 Task: Find connections with filter location São Jerônimo with filter topic #Leadershipwith filter profile language Spanish with filter current company L&T Valves with filter school Sri Sairam Engineering College with filter industry Rubber Products Manufacturing with filter service category Life Coaching with filter keywords title Auditor
Action: Mouse moved to (646, 109)
Screenshot: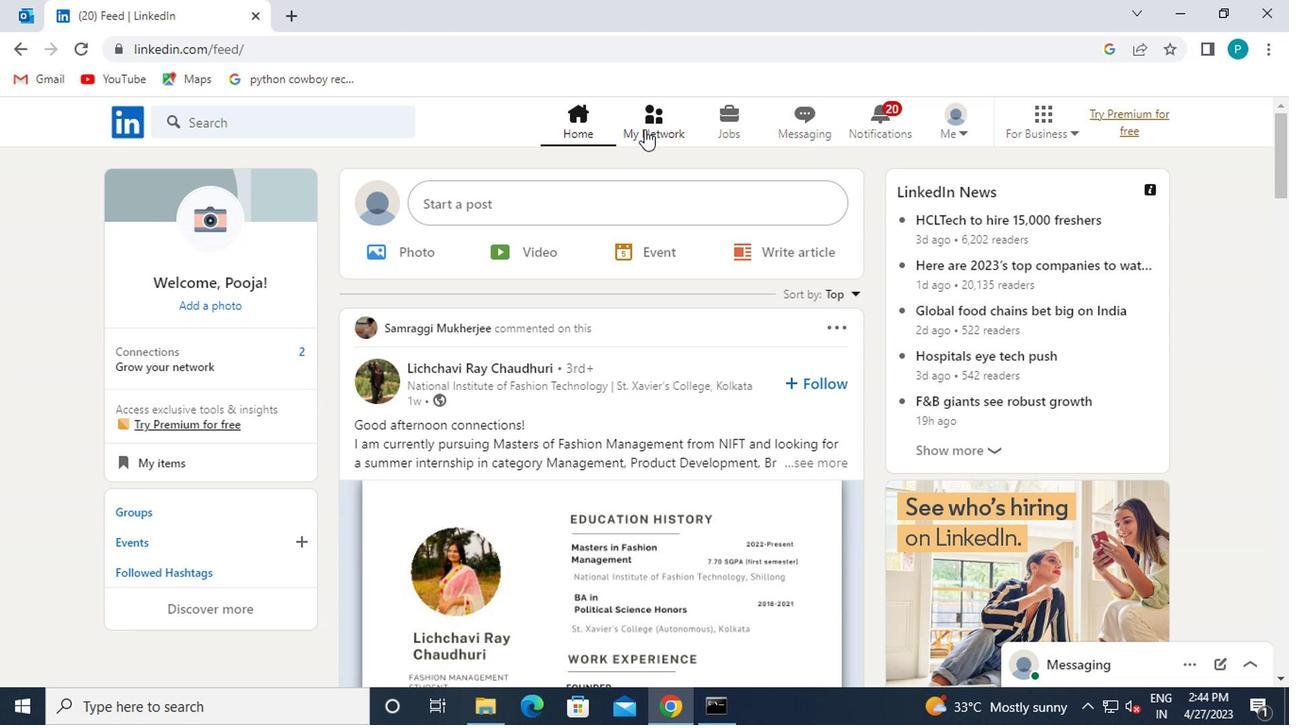 
Action: Mouse pressed left at (646, 109)
Screenshot: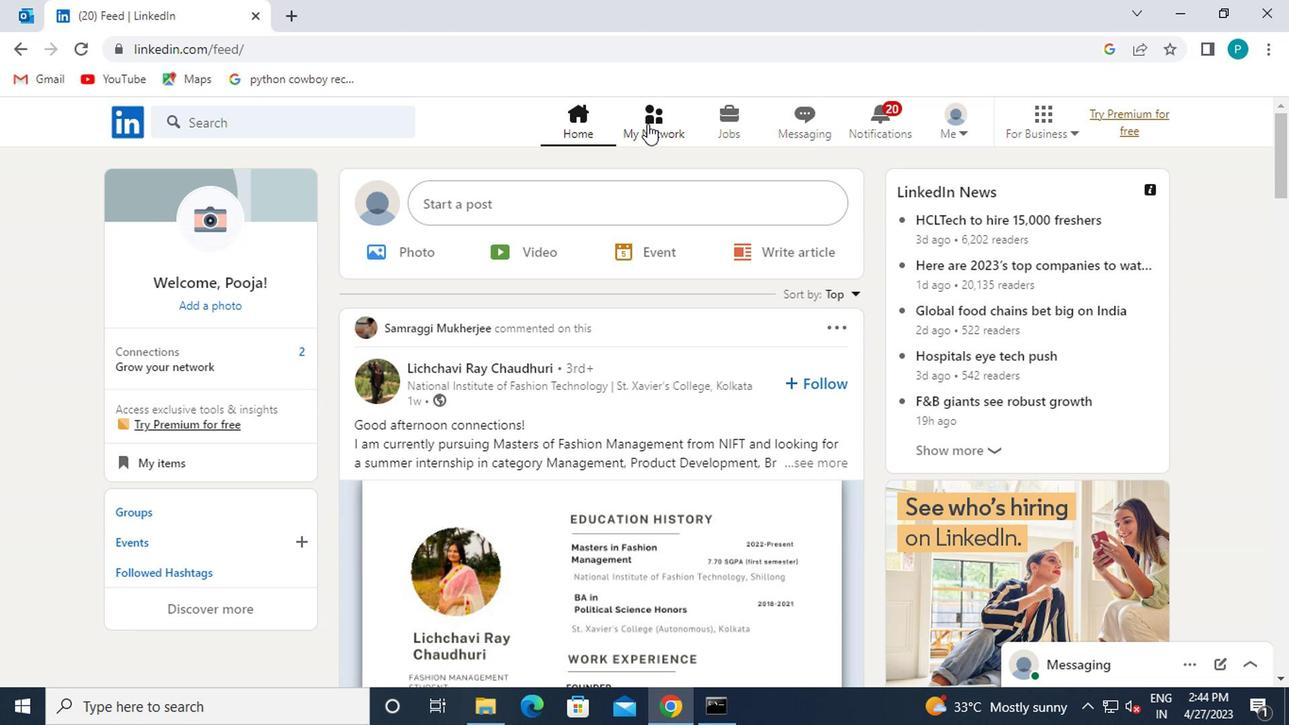
Action: Mouse moved to (159, 233)
Screenshot: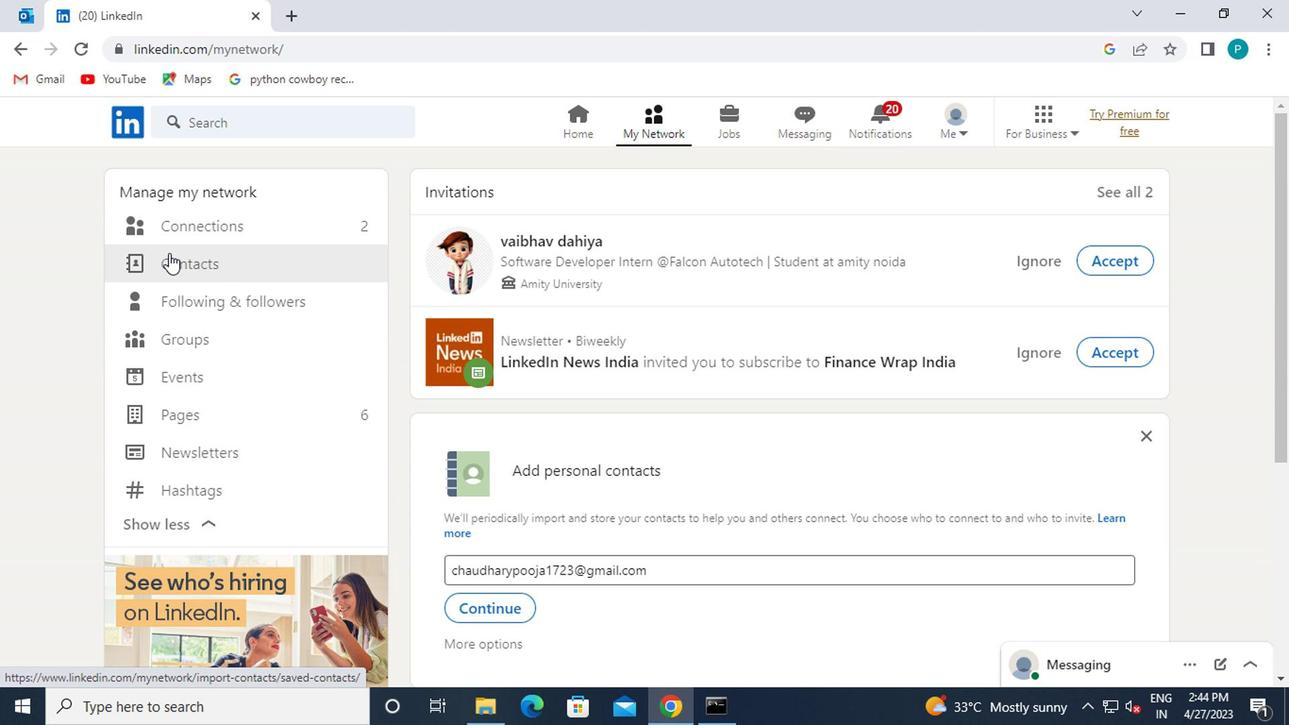 
Action: Mouse pressed left at (159, 233)
Screenshot: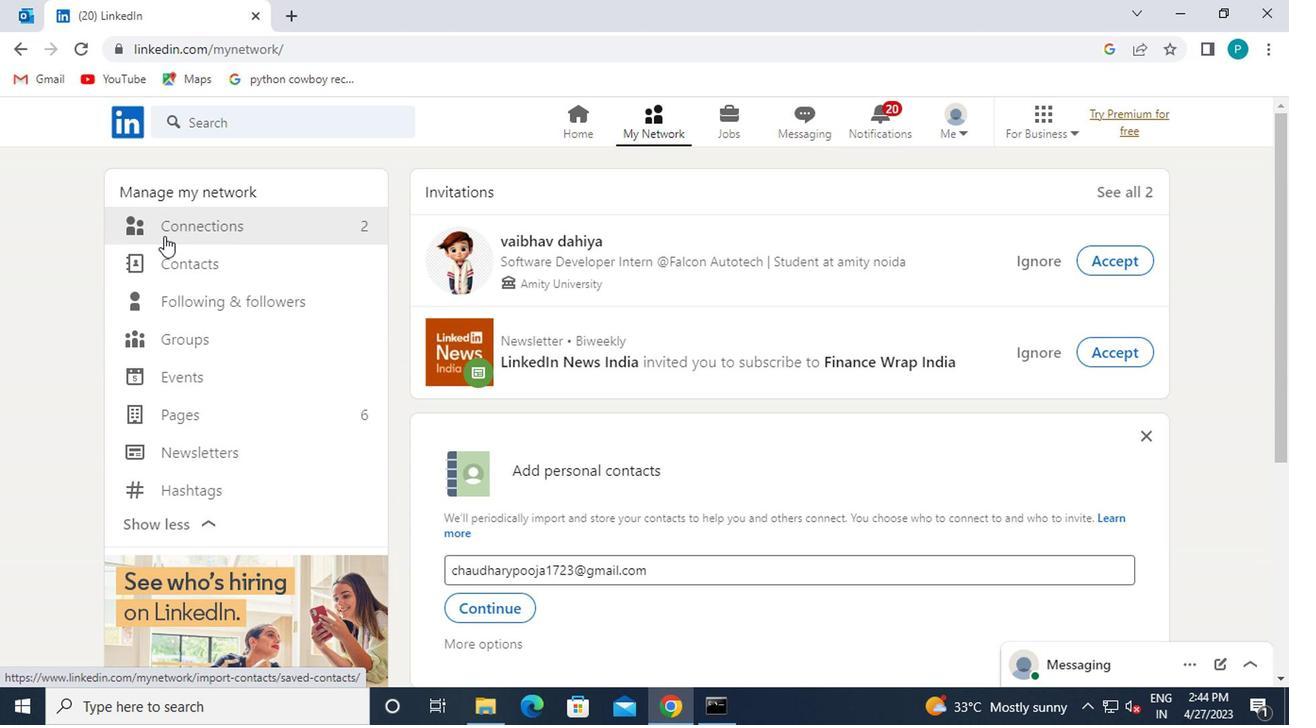 
Action: Mouse moved to (770, 219)
Screenshot: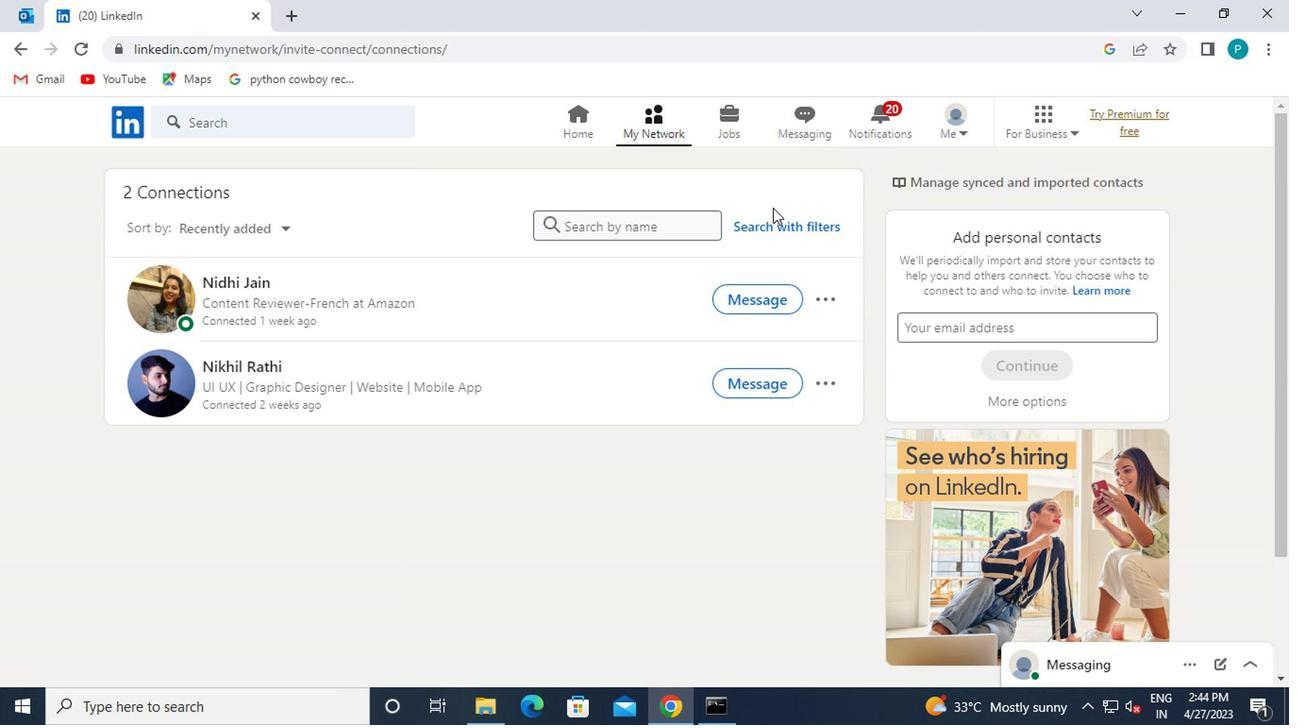 
Action: Mouse pressed left at (770, 219)
Screenshot: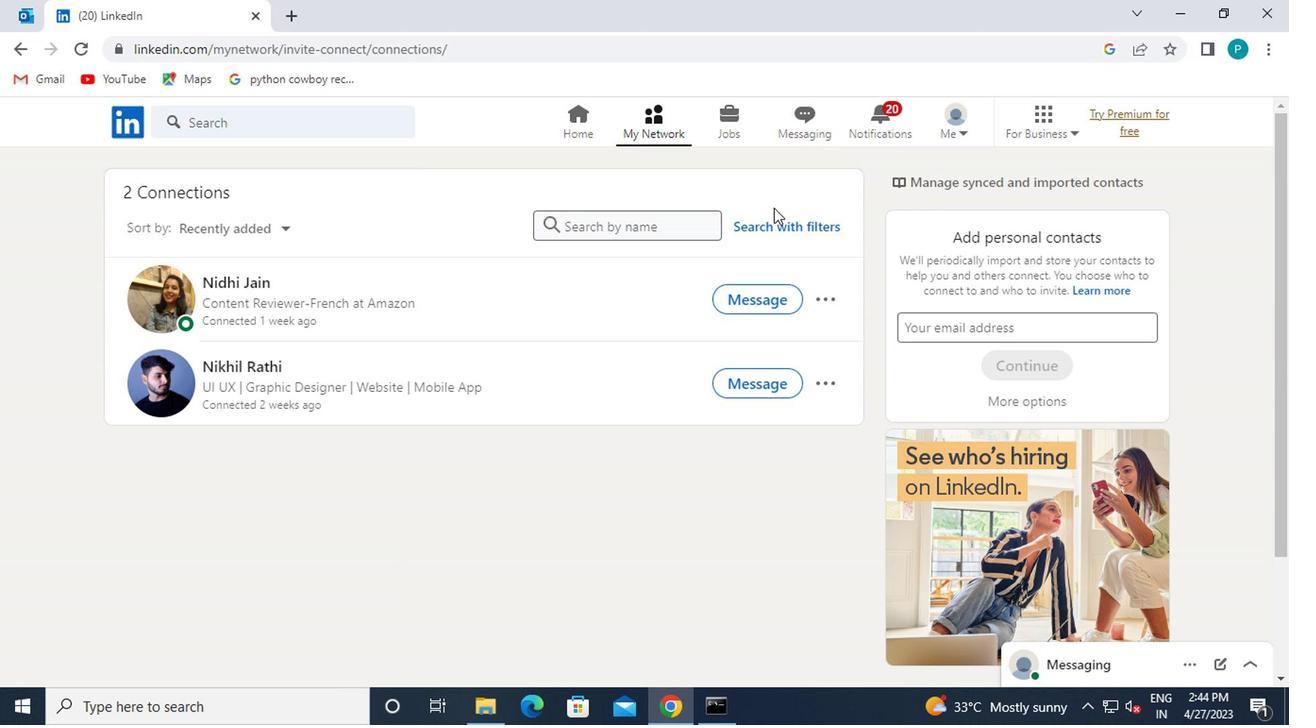 
Action: Mouse moved to (717, 177)
Screenshot: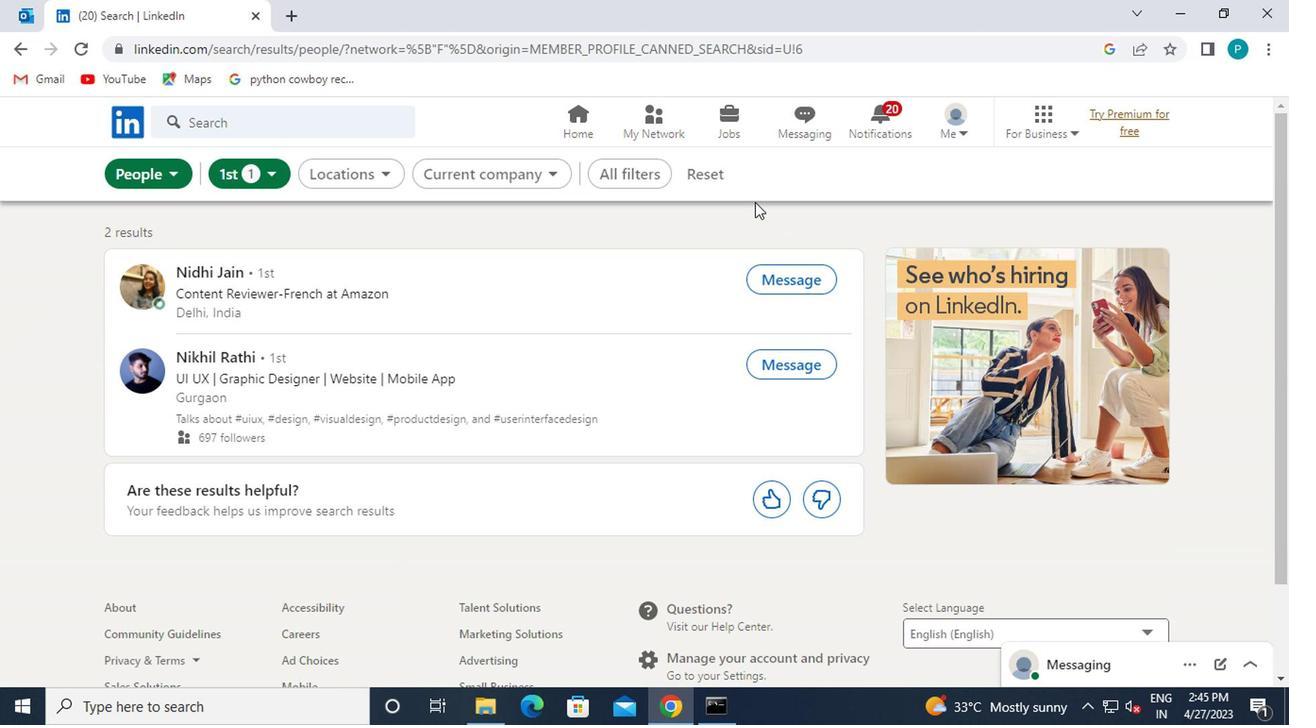
Action: Mouse pressed left at (717, 177)
Screenshot: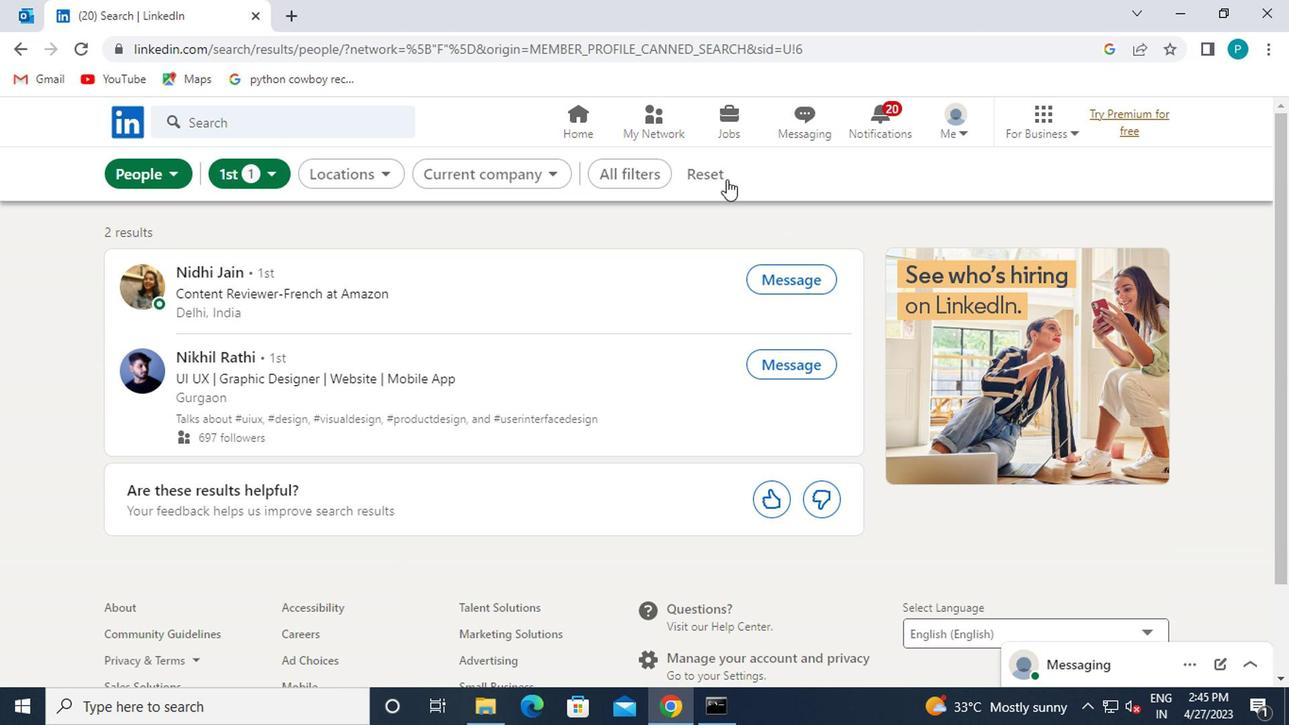 
Action: Mouse moved to (681, 177)
Screenshot: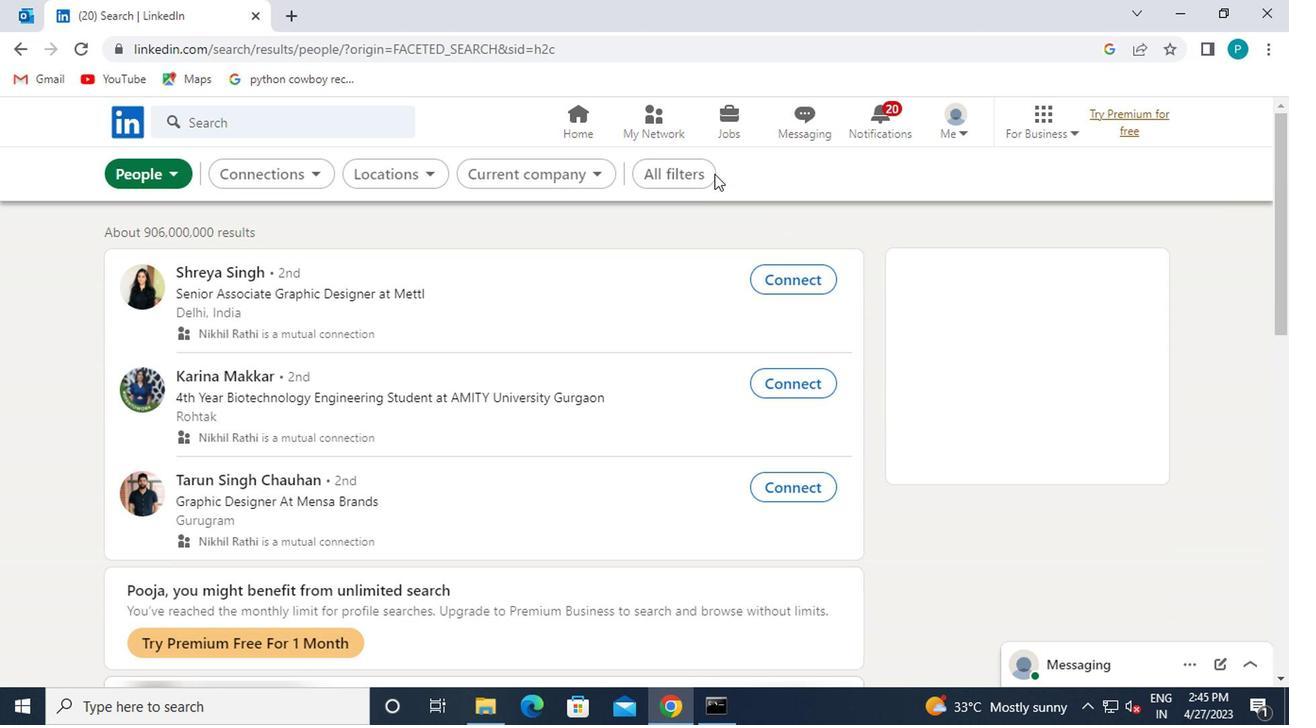 
Action: Mouse pressed left at (681, 177)
Screenshot: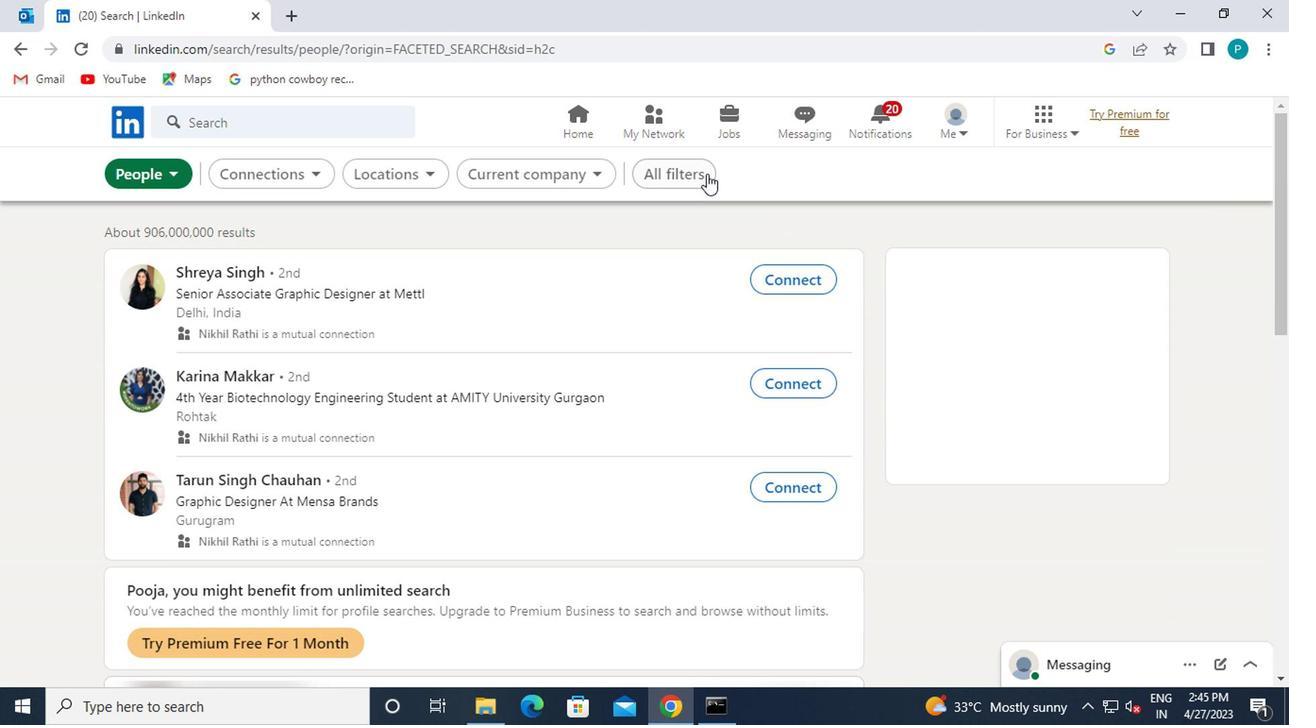 
Action: Mouse moved to (903, 357)
Screenshot: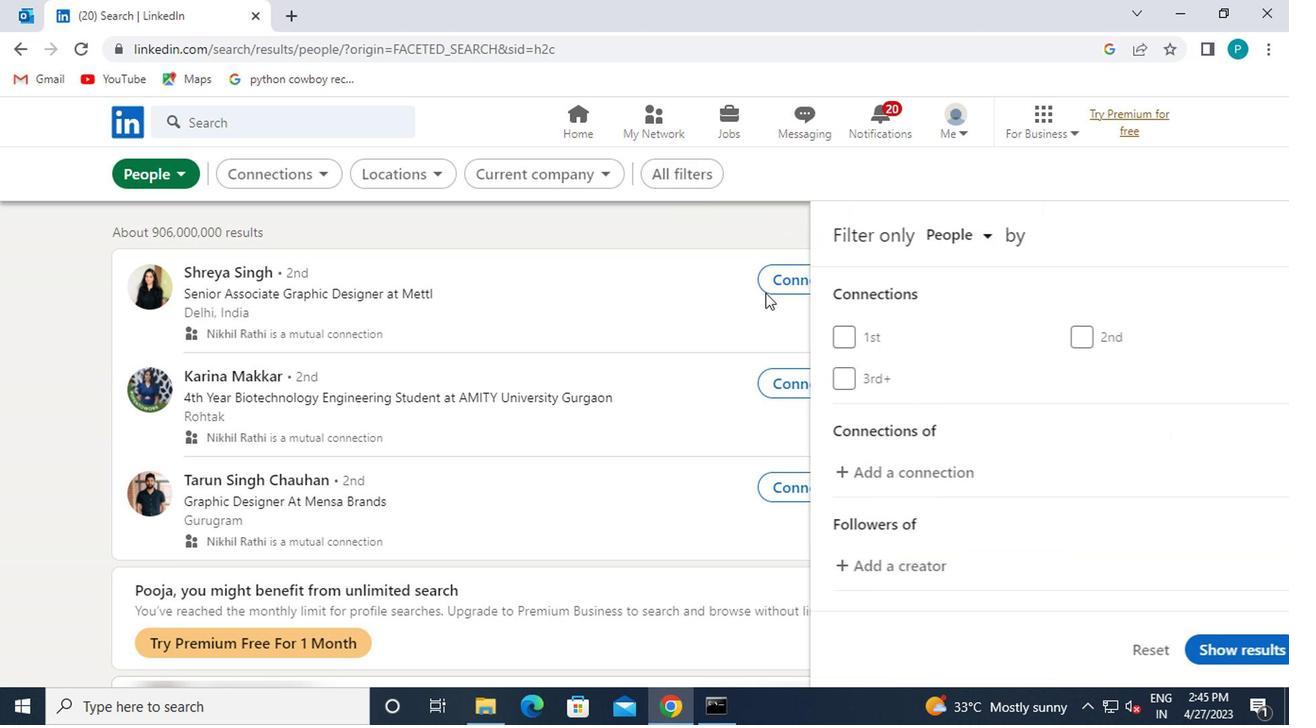 
Action: Mouse scrolled (903, 356) with delta (0, 0)
Screenshot: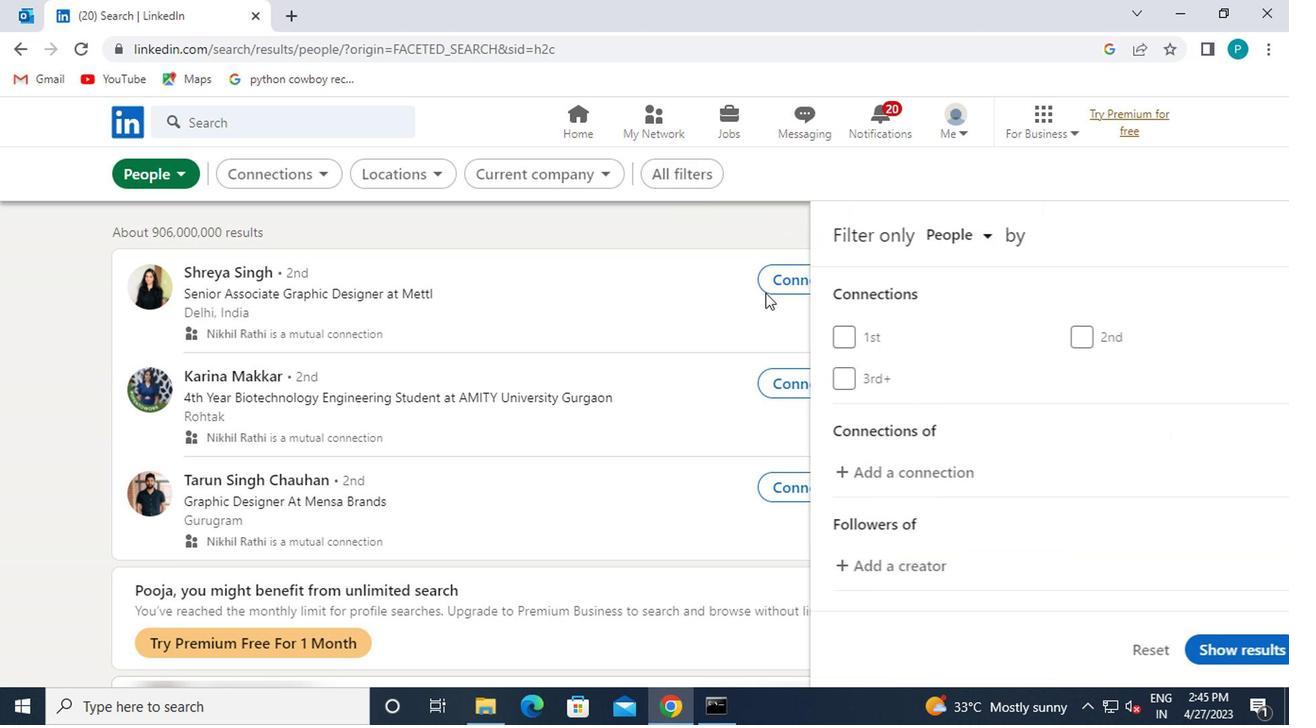 
Action: Mouse scrolled (903, 356) with delta (0, 0)
Screenshot: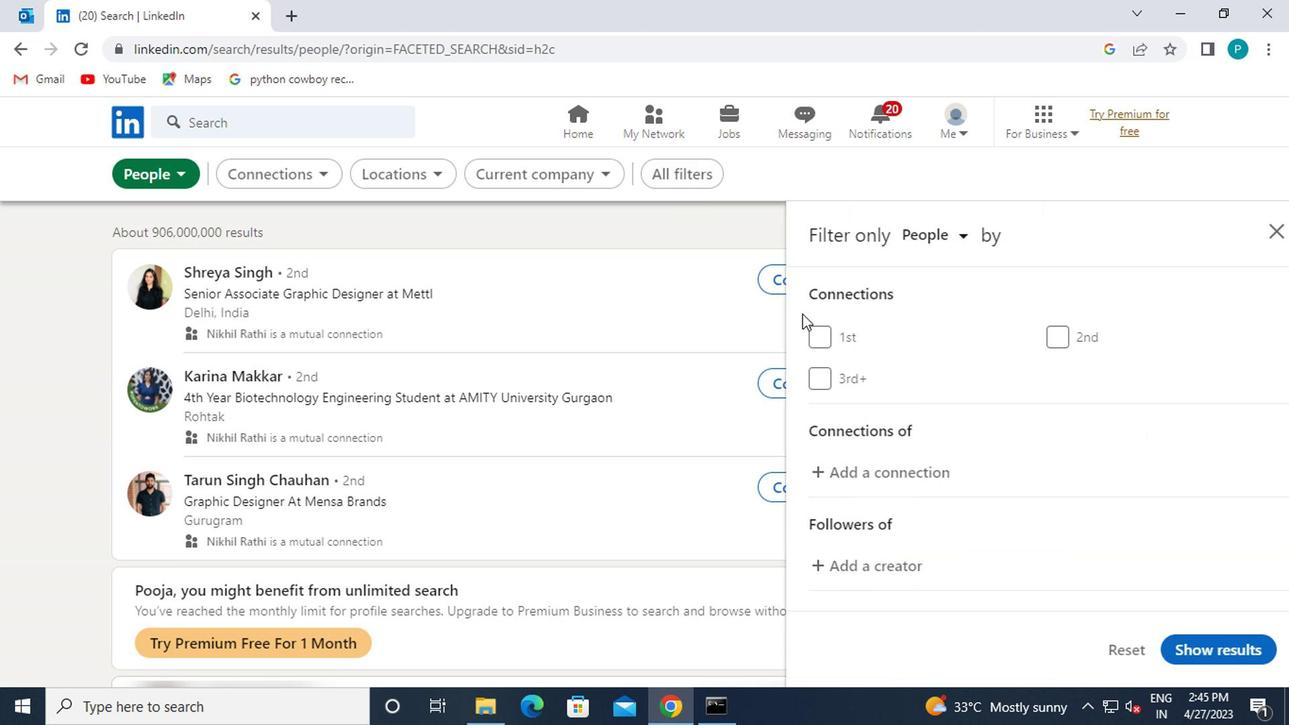 
Action: Mouse scrolled (903, 356) with delta (0, 0)
Screenshot: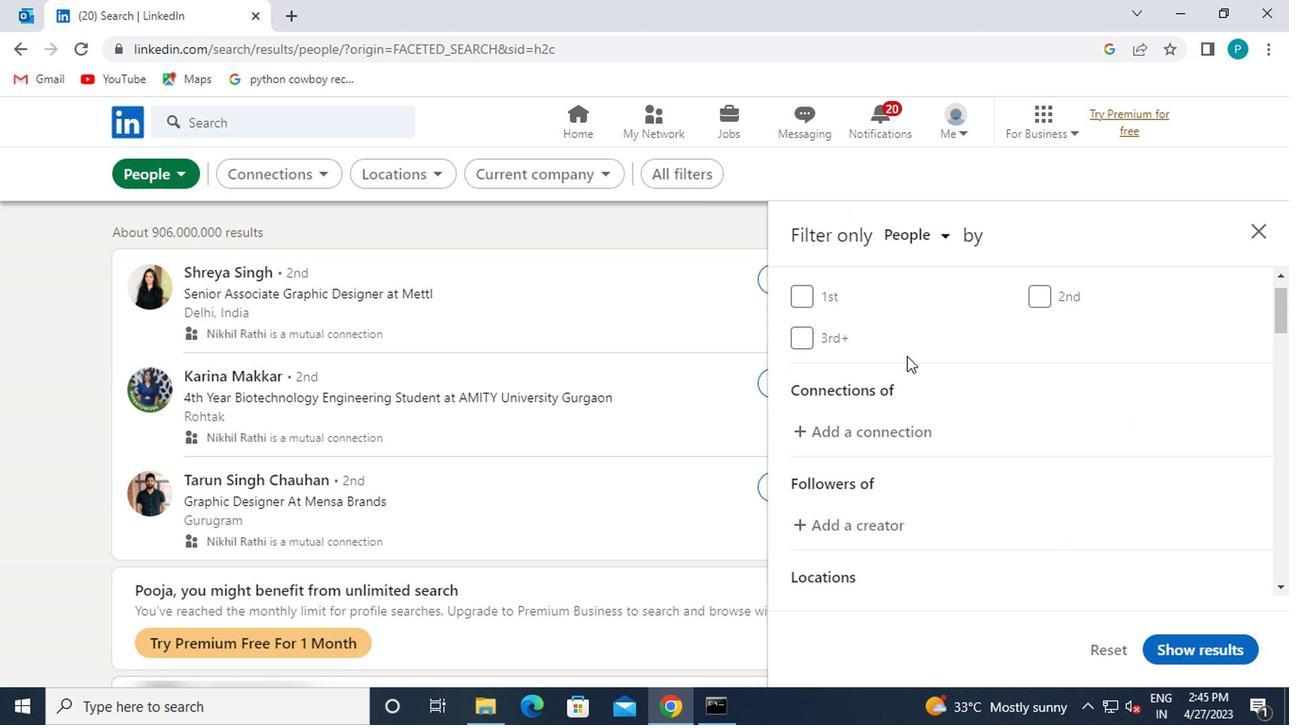 
Action: Mouse moved to (1056, 460)
Screenshot: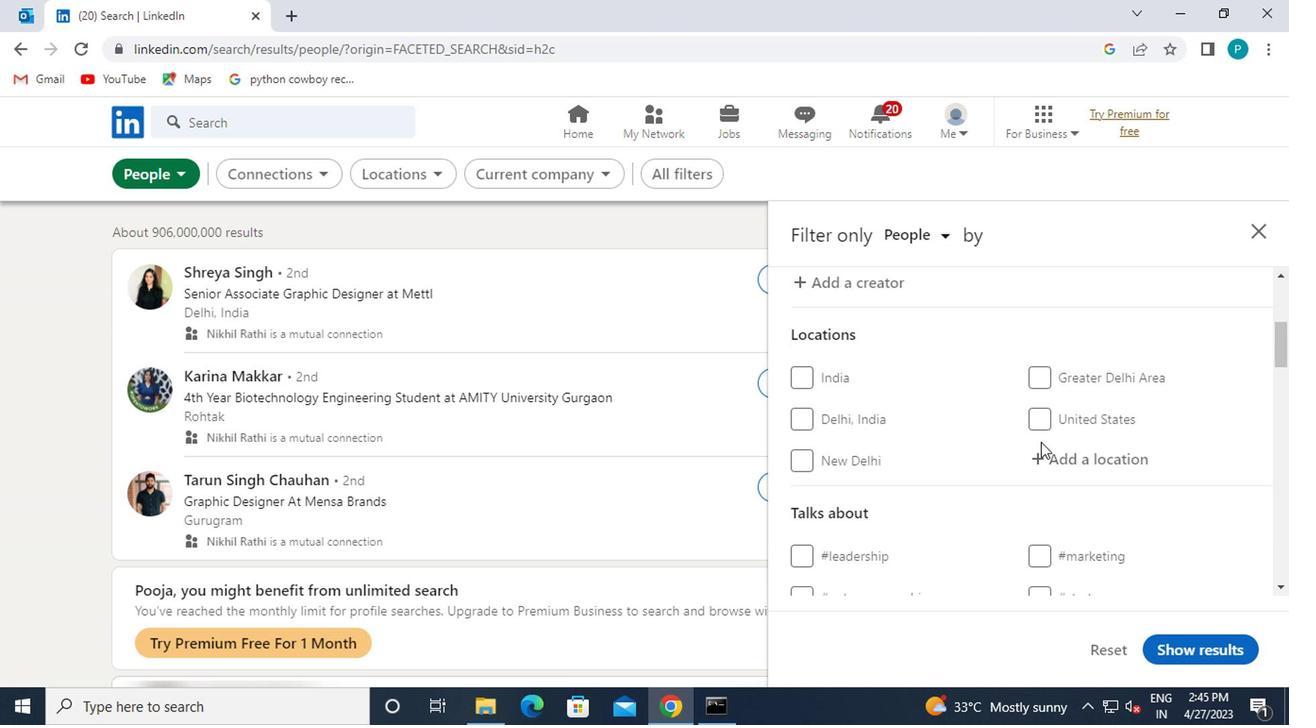 
Action: Mouse pressed left at (1056, 460)
Screenshot: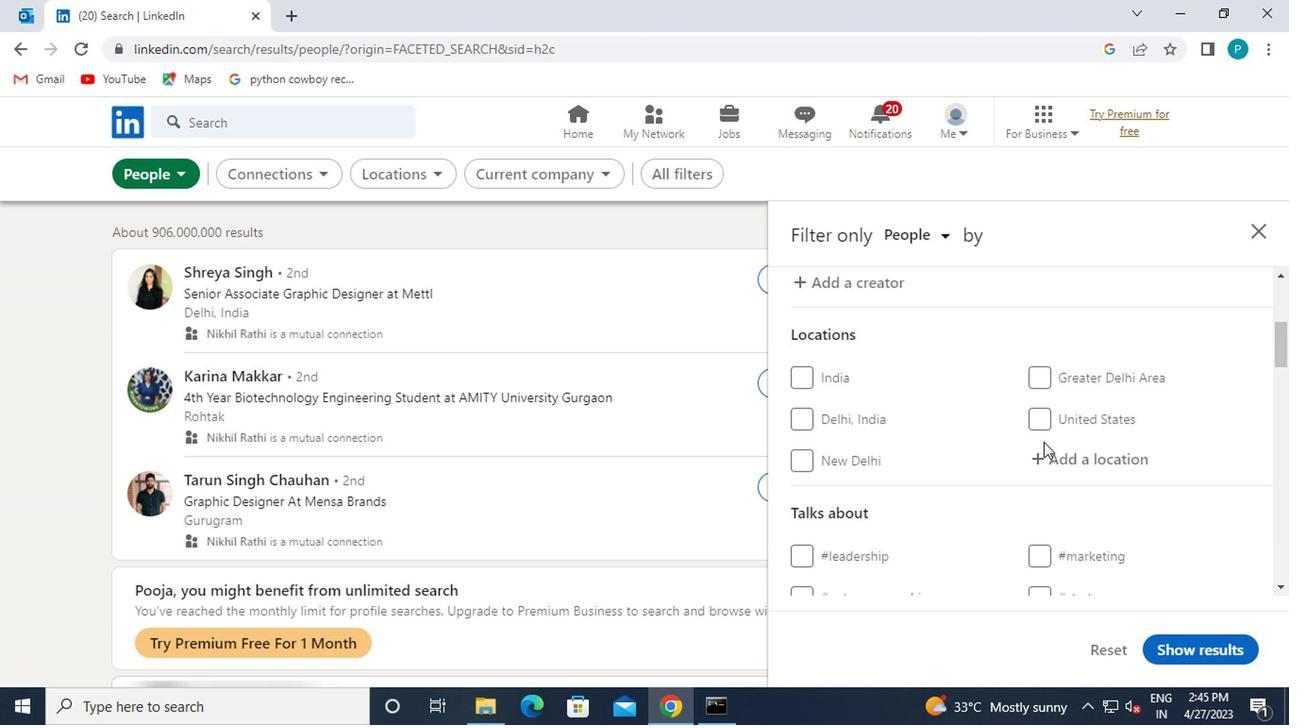 
Action: Key pressed <Key.caps_lock>s<Key.caps_lock>
Screenshot: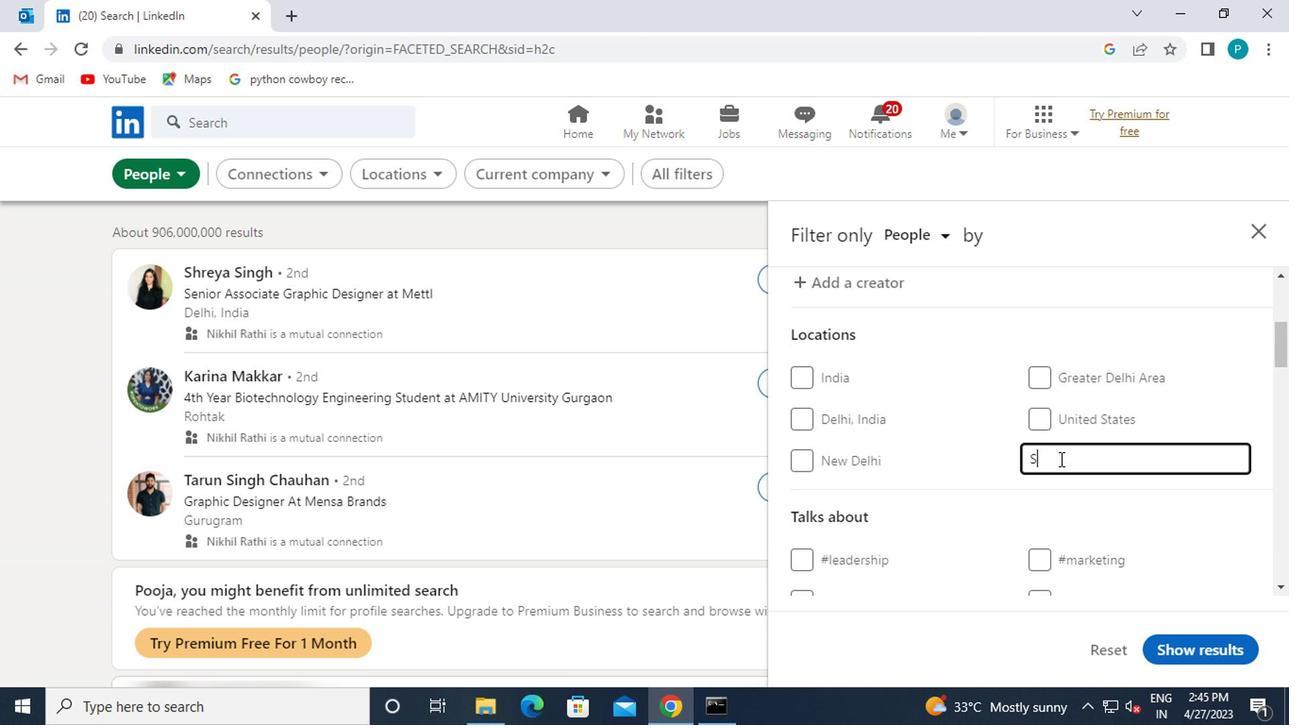 
Action: Mouse moved to (1049, 466)
Screenshot: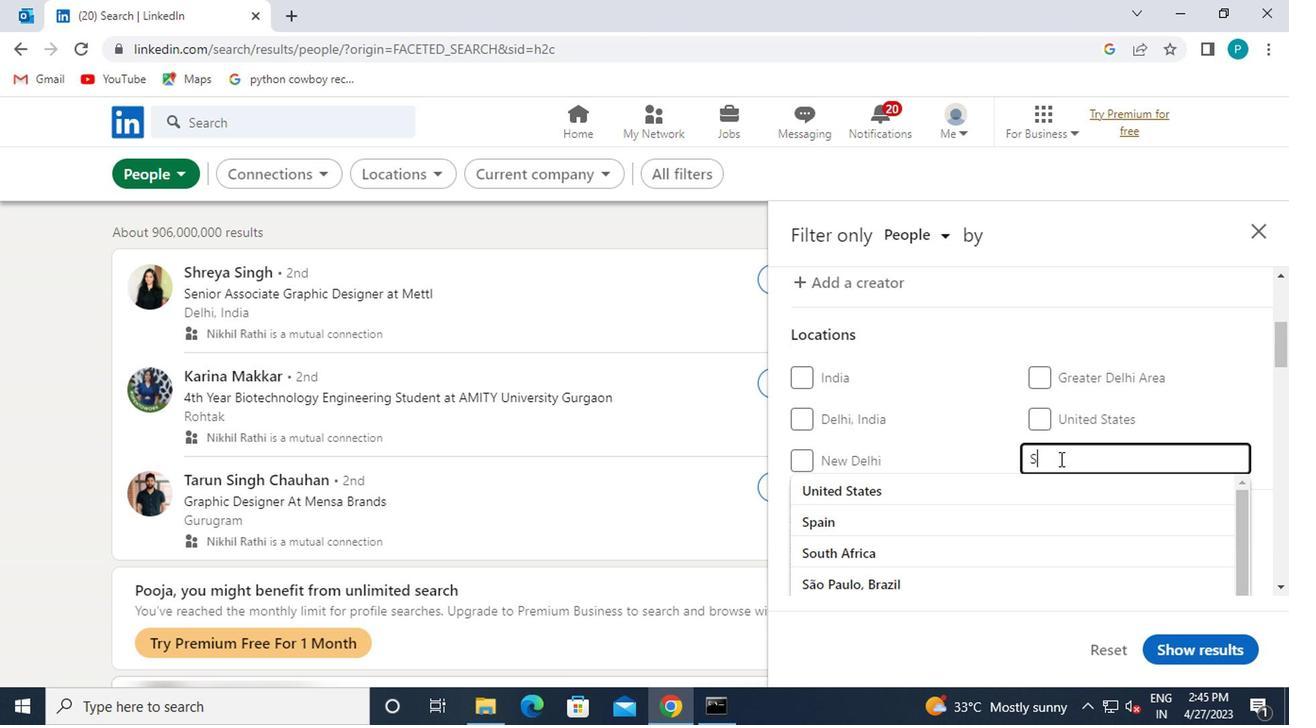 
Action: Key pressed a
Screenshot: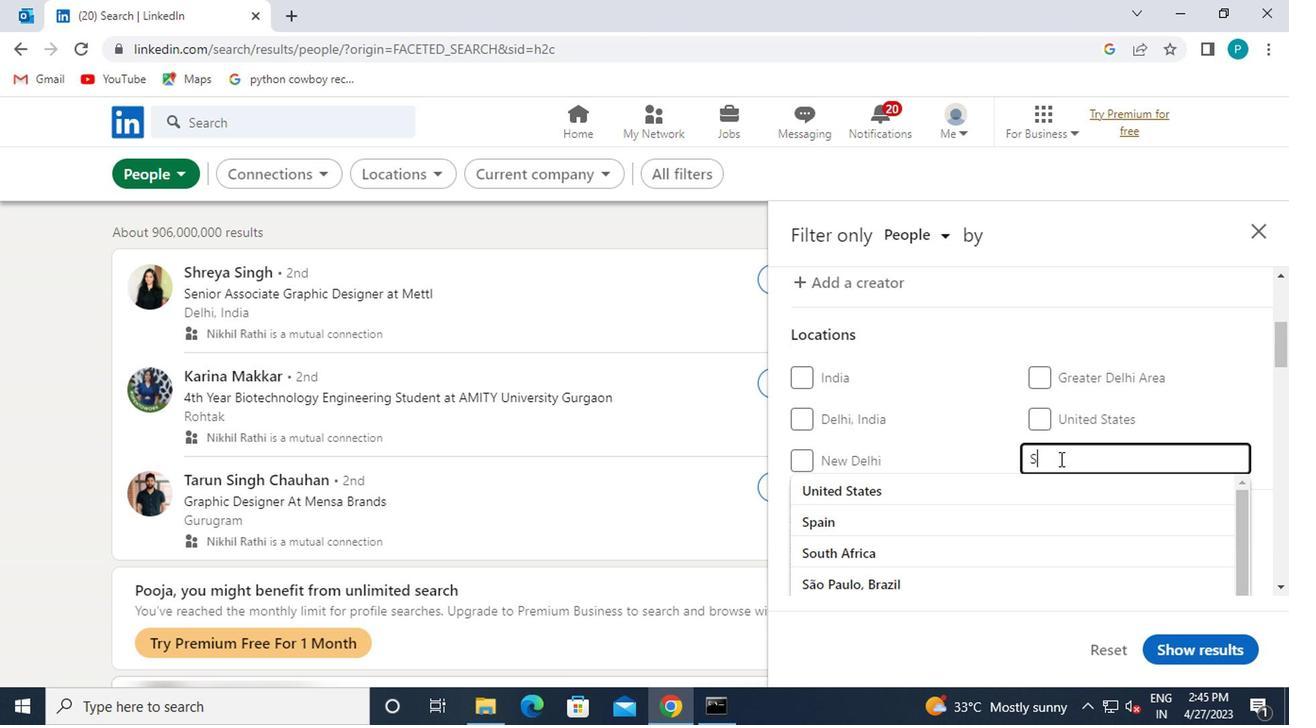 
Action: Mouse moved to (1012, 474)
Screenshot: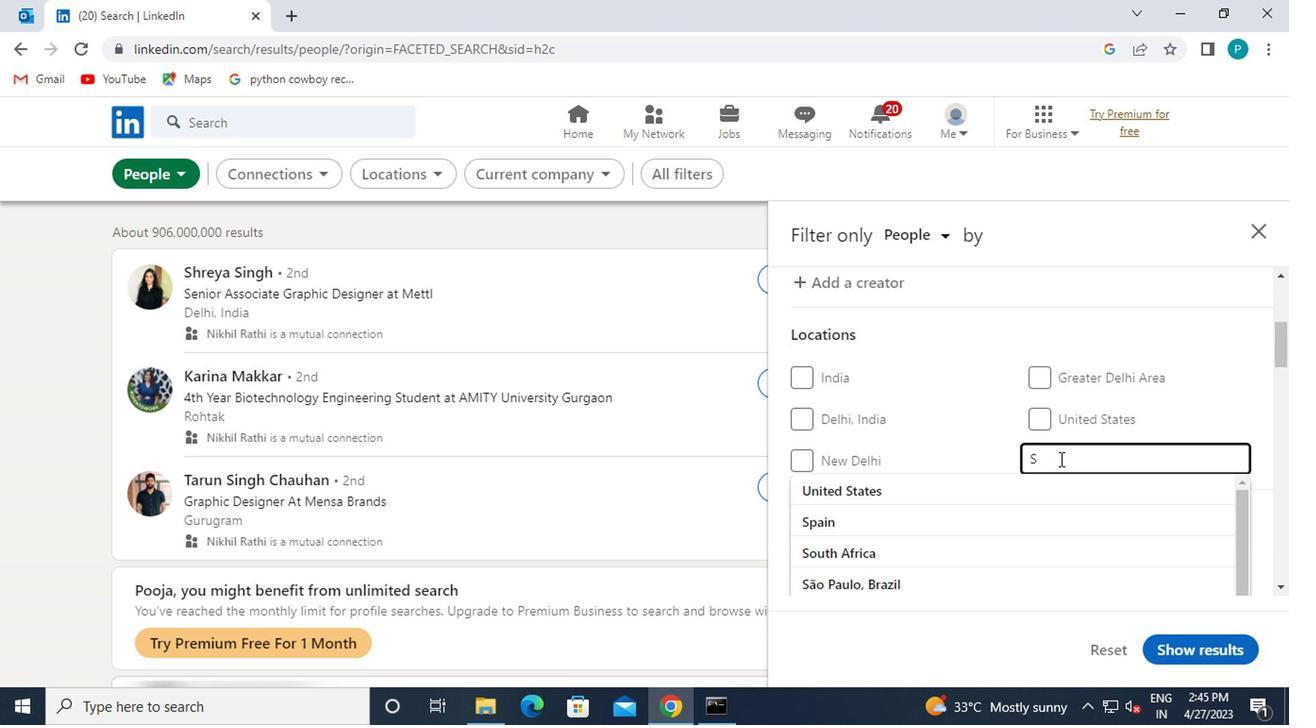 
Action: Key pressed o<Key.space><Key.caps_lock>j<Key.caps_lock>eronimo
Screenshot: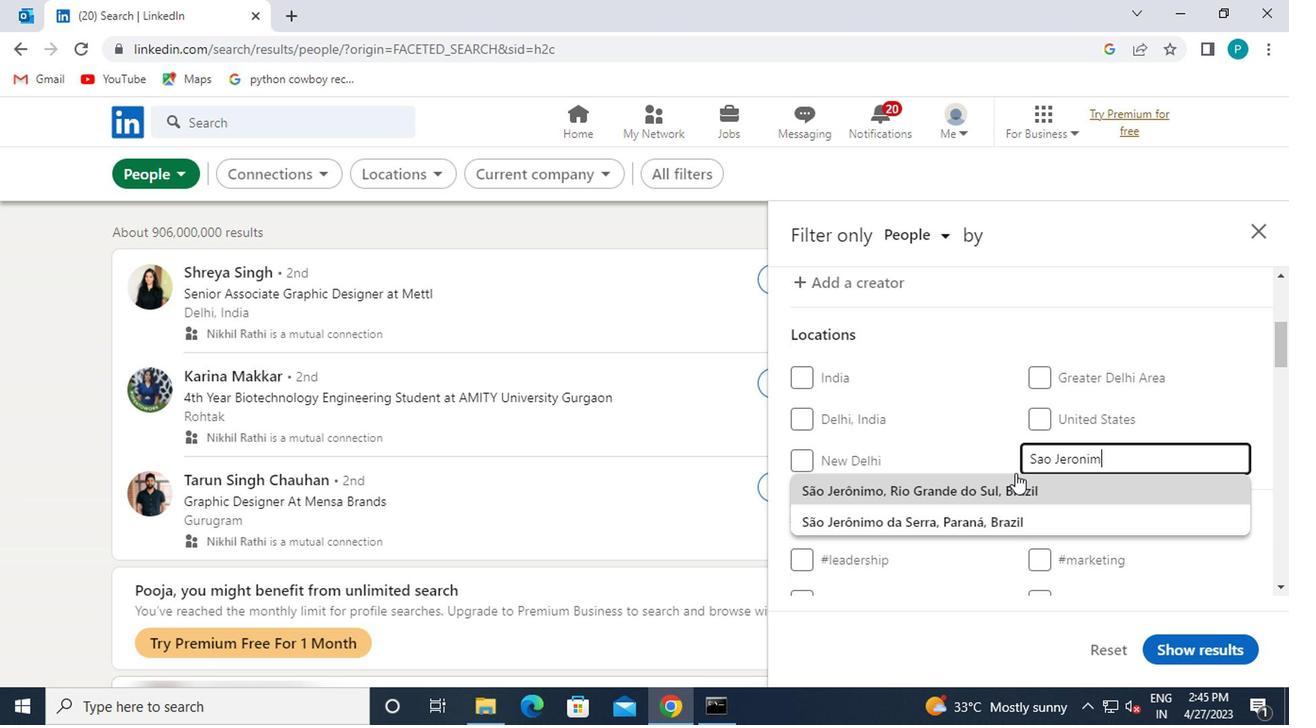 
Action: Mouse moved to (987, 498)
Screenshot: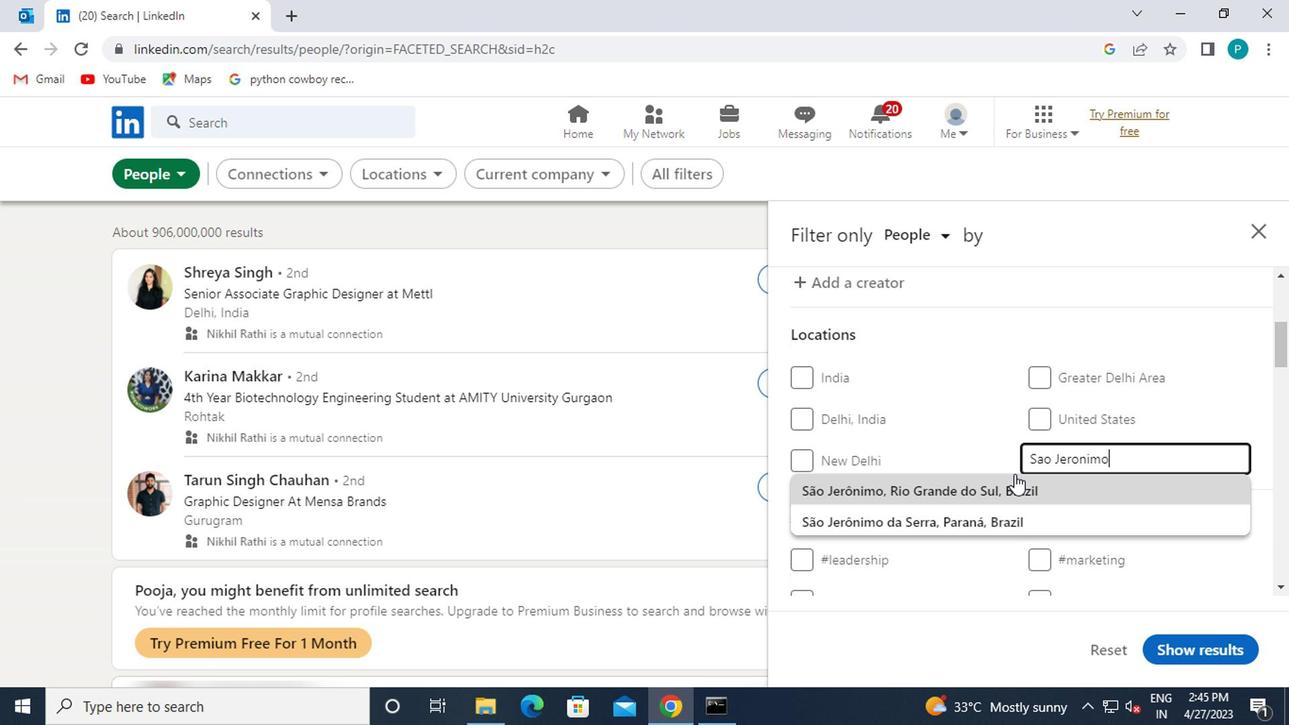 
Action: Mouse pressed left at (987, 498)
Screenshot: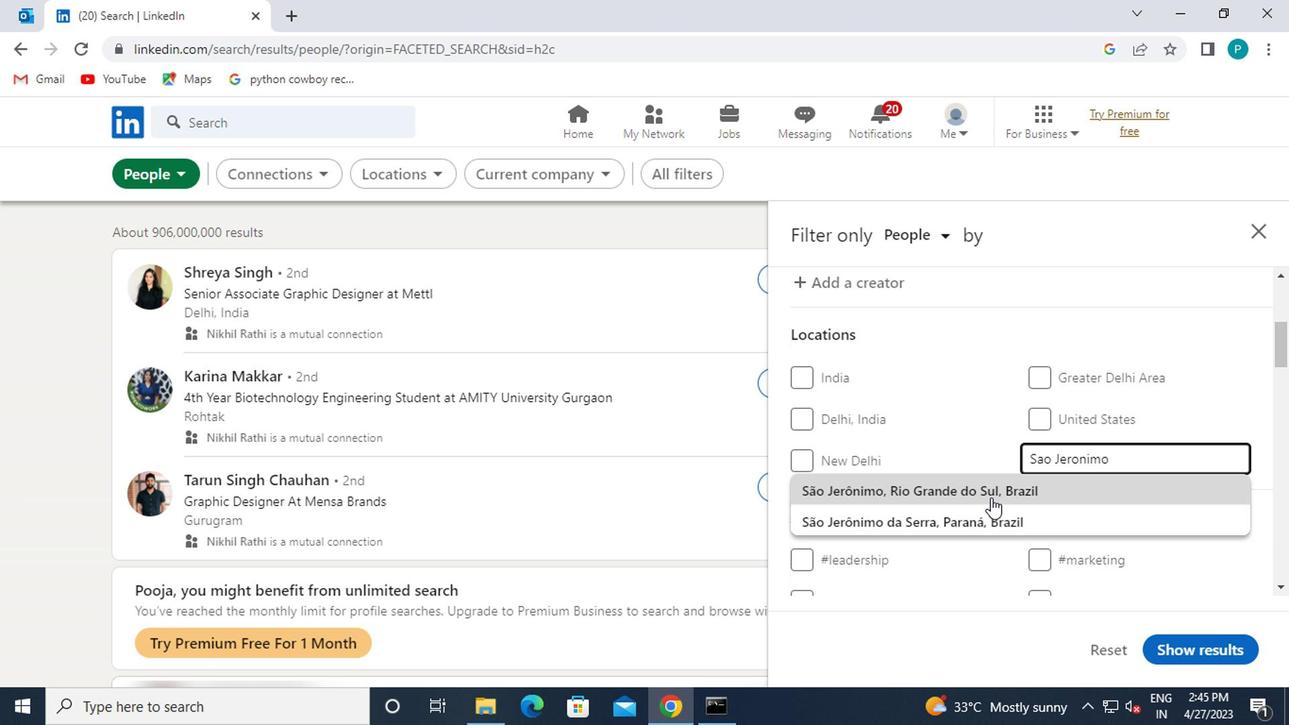 
Action: Mouse moved to (1081, 552)
Screenshot: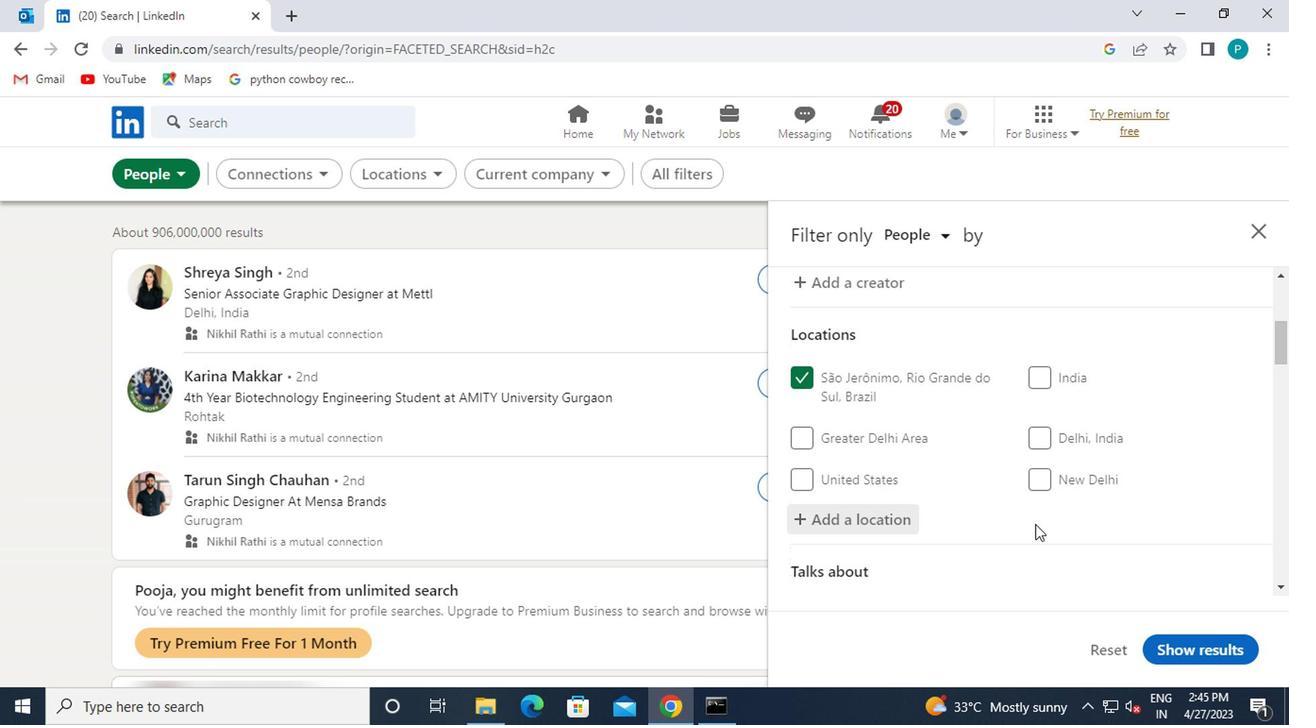 
Action: Mouse scrolled (1081, 550) with delta (0, -1)
Screenshot: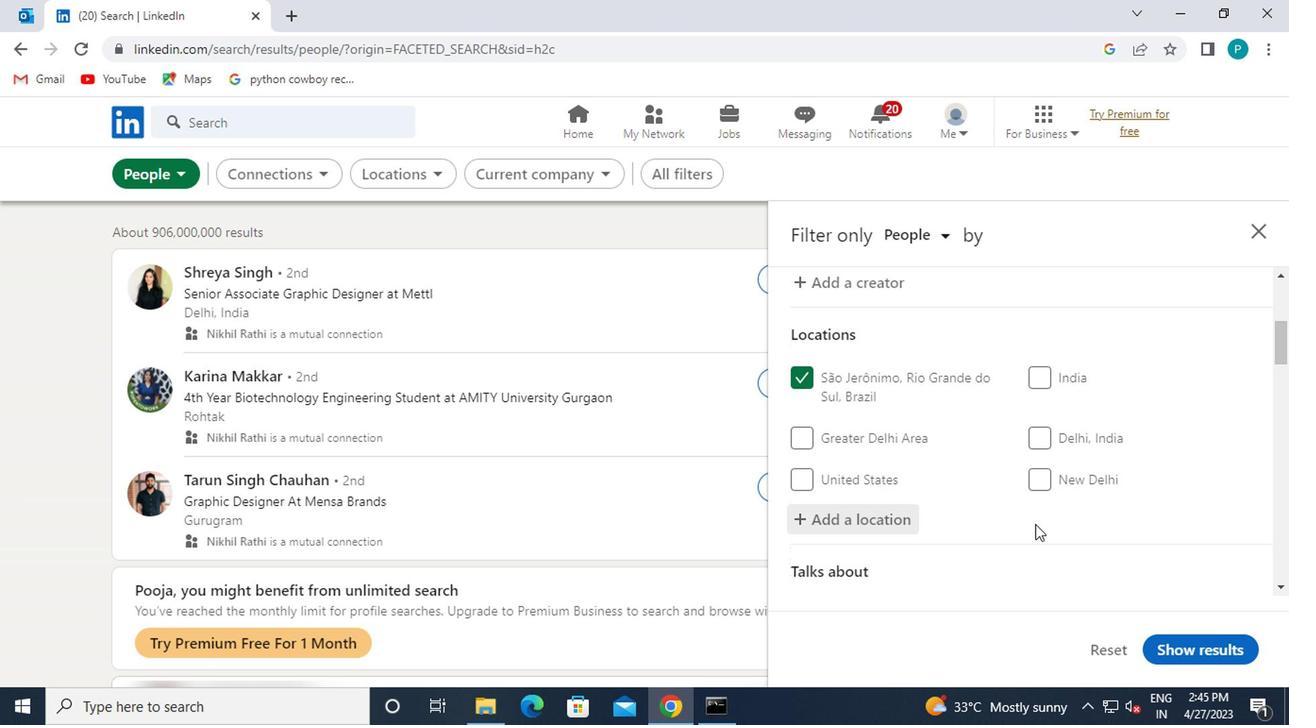 
Action: Mouse scrolled (1081, 550) with delta (0, -1)
Screenshot: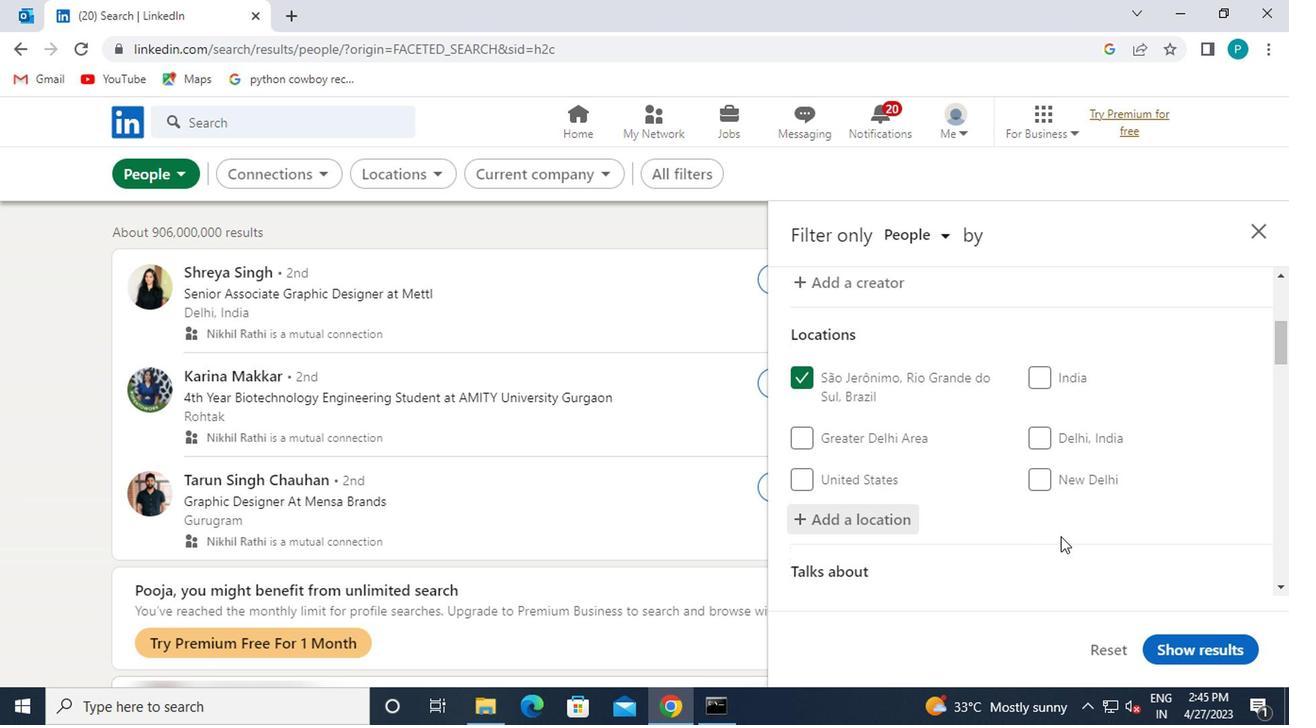 
Action: Mouse moved to (1069, 498)
Screenshot: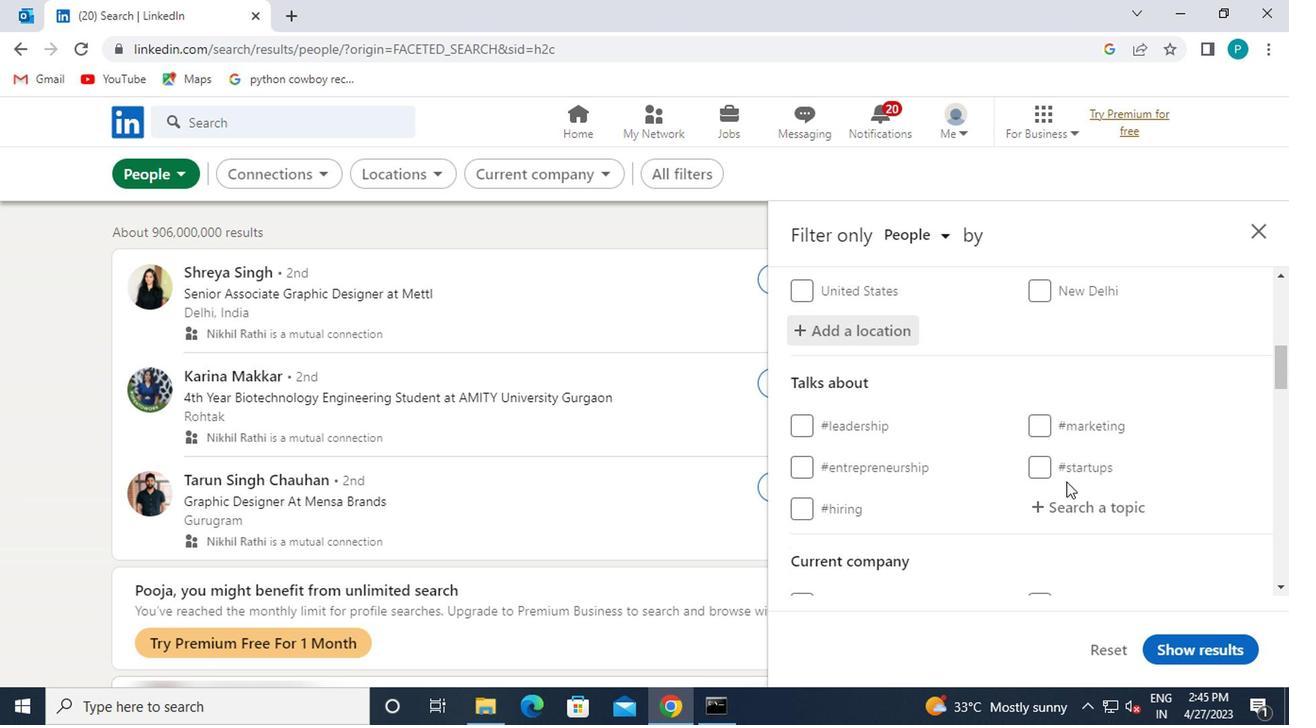 
Action: Mouse pressed left at (1069, 498)
Screenshot: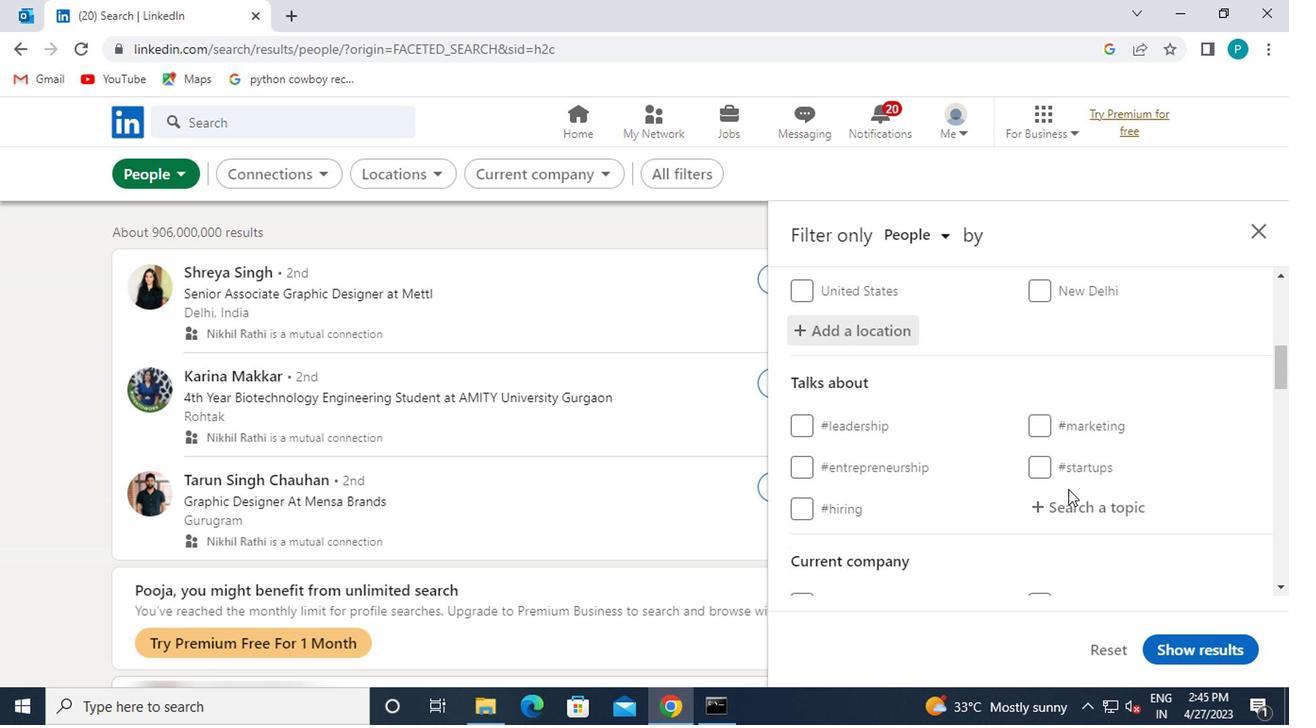 
Action: Key pressed <Key.shift>#<Key.caps_lock>L<Key.caps_lock>EADERSHIP
Screenshot: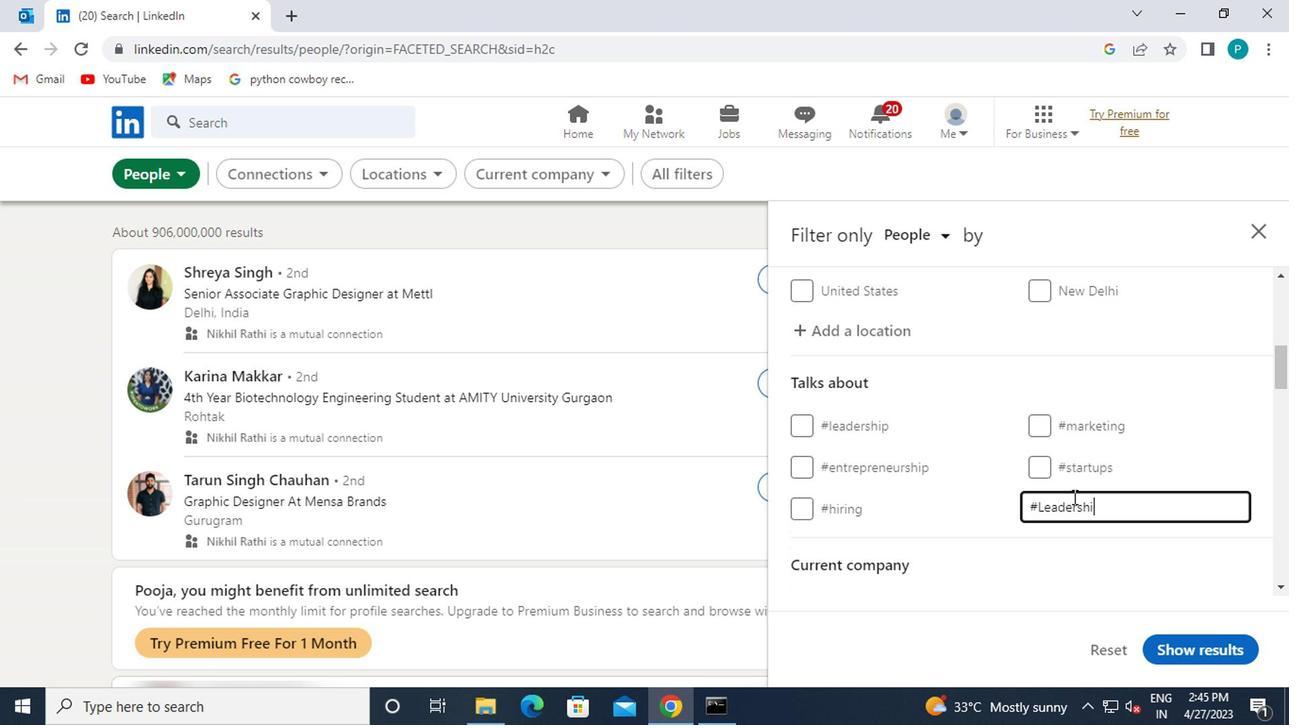
Action: Mouse scrolled (1069, 496) with delta (0, -1)
Screenshot: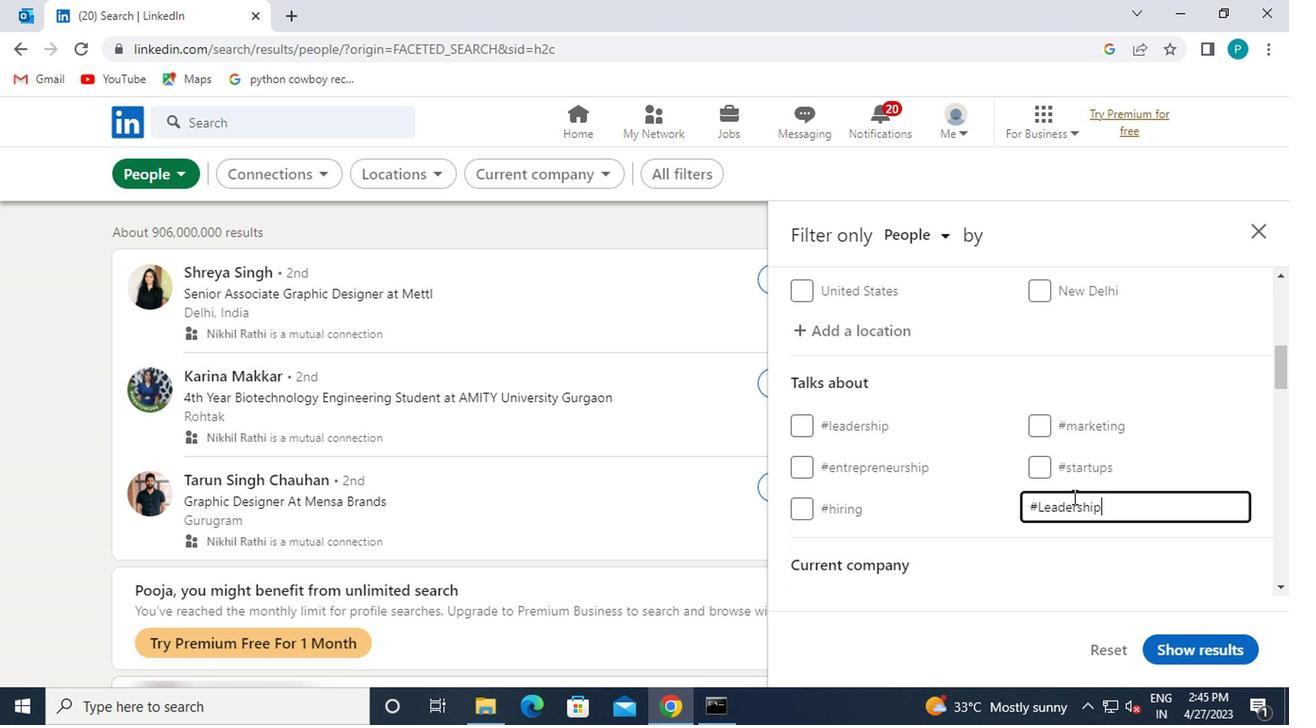 
Action: Mouse scrolled (1069, 496) with delta (0, -1)
Screenshot: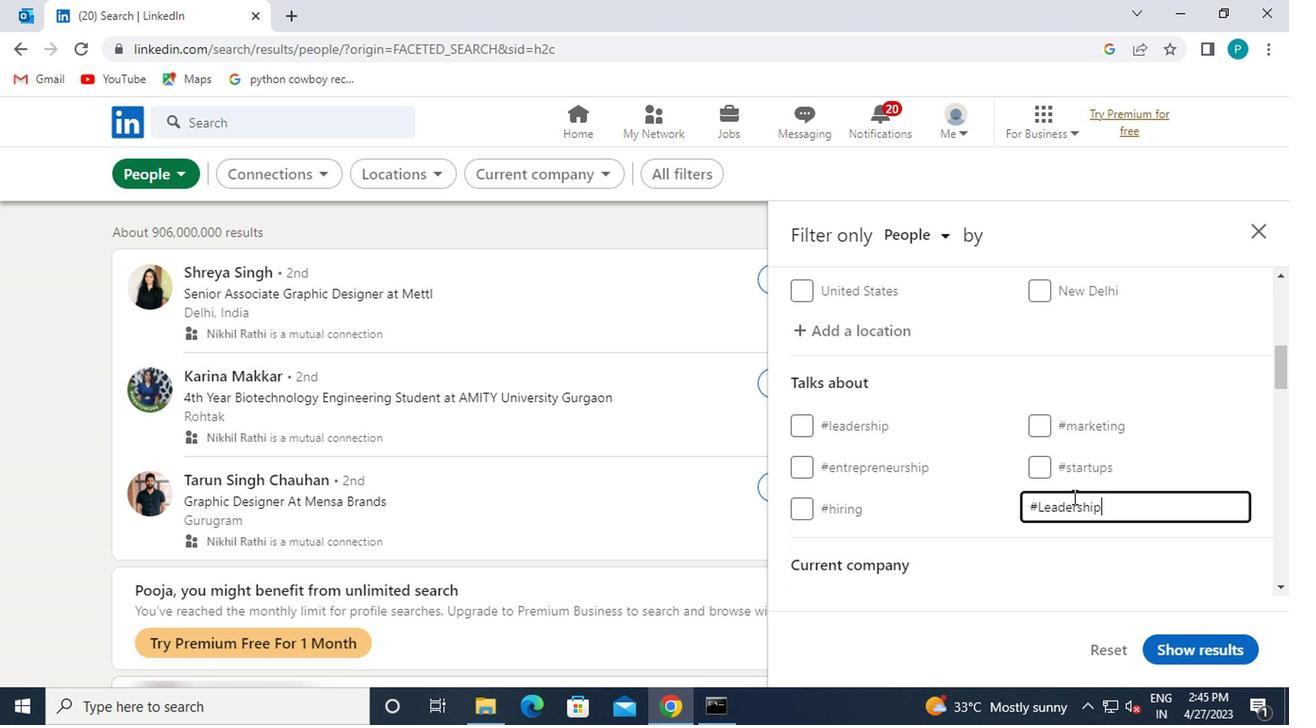 
Action: Mouse moved to (1005, 500)
Screenshot: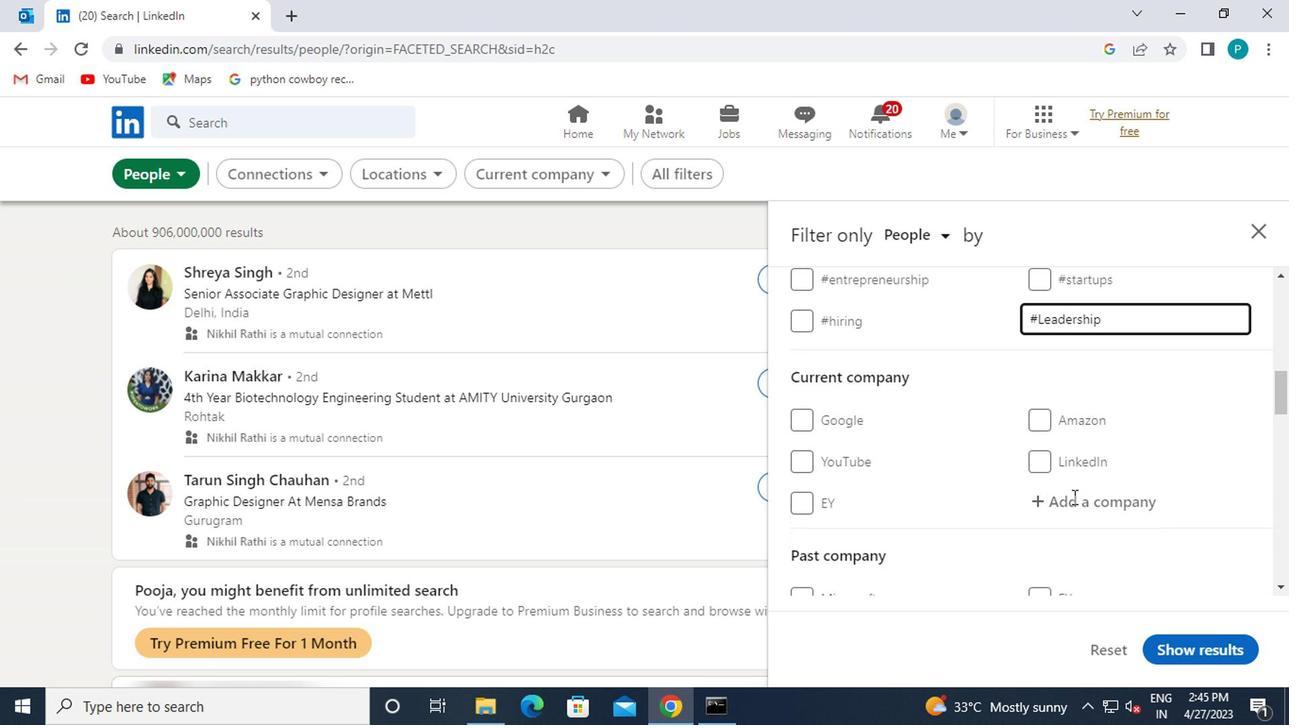 
Action: Mouse scrolled (1005, 499) with delta (0, -1)
Screenshot: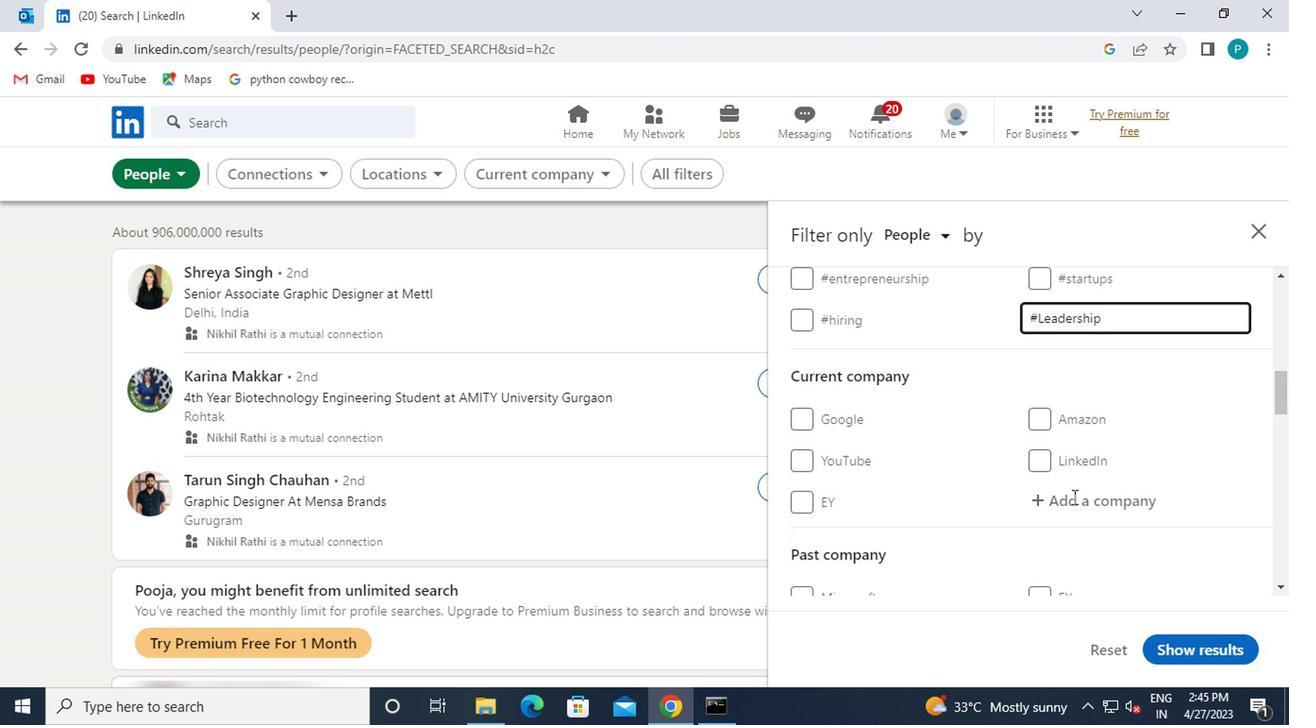 
Action: Mouse moved to (1003, 501)
Screenshot: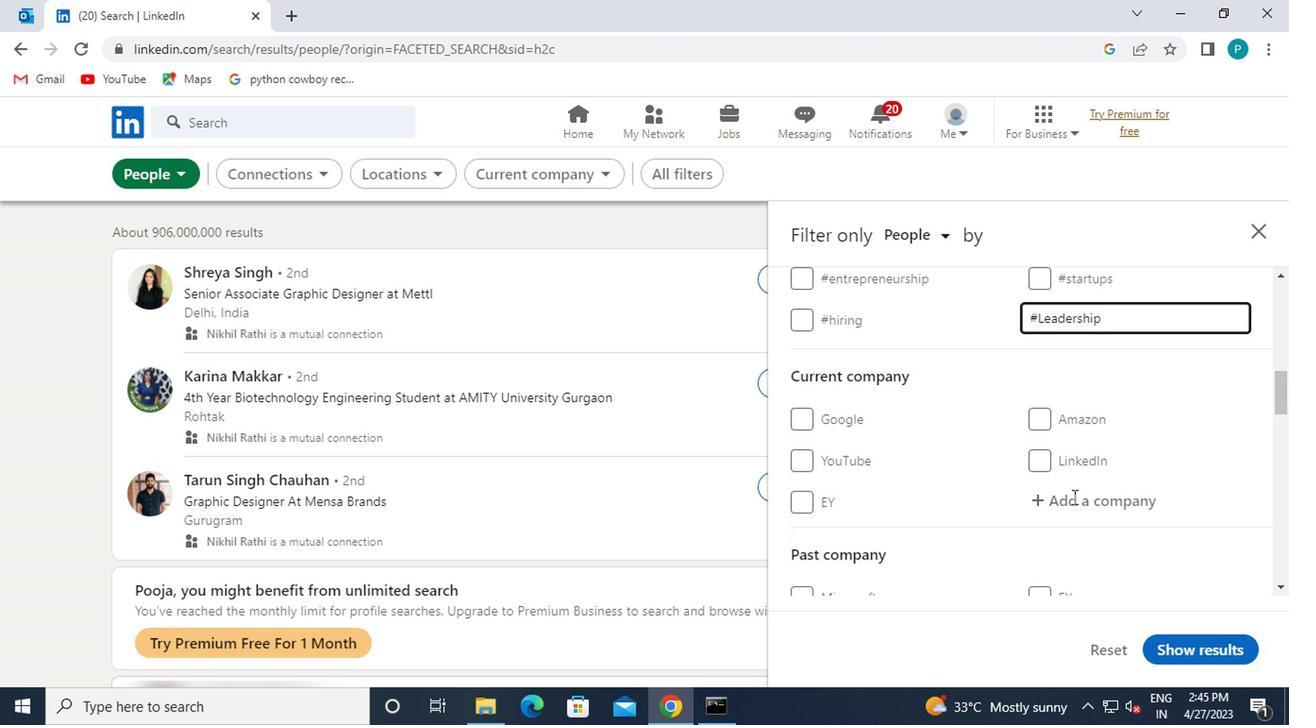 
Action: Mouse scrolled (1003, 500) with delta (0, 0)
Screenshot: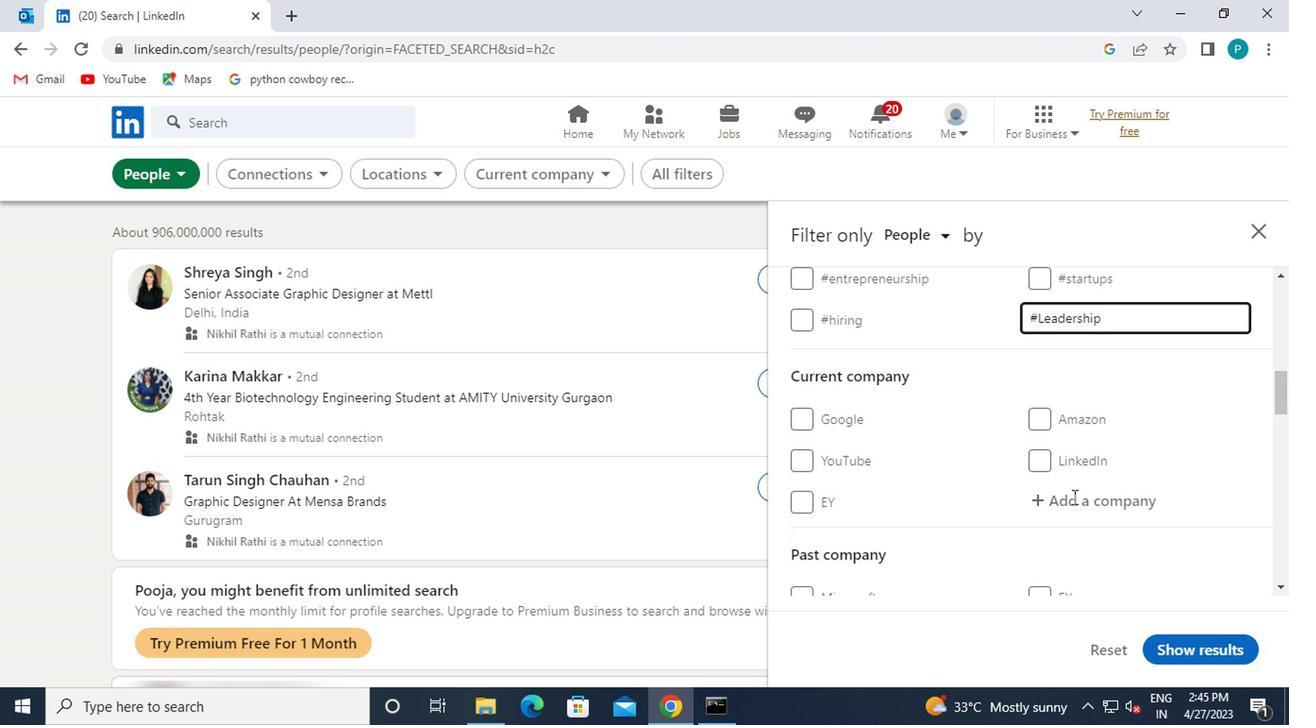 
Action: Mouse moved to (1000, 501)
Screenshot: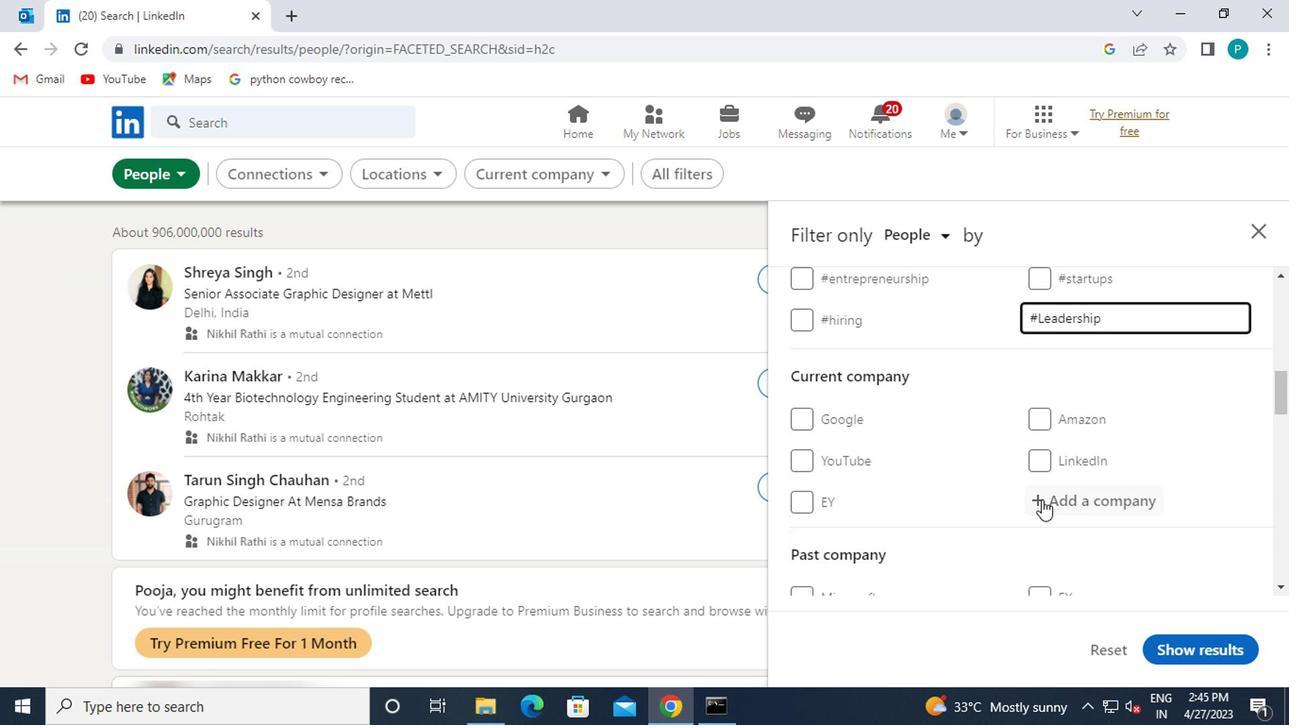 
Action: Mouse scrolled (1000, 500) with delta (0, 0)
Screenshot: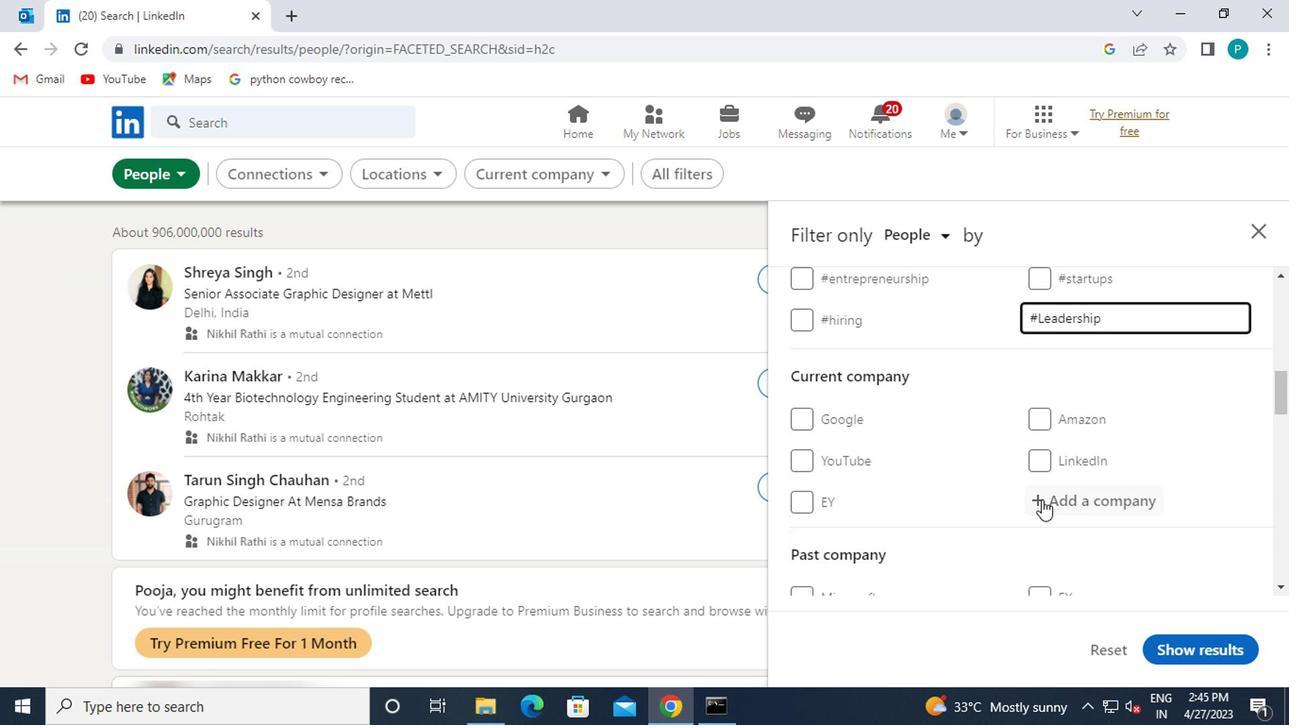 
Action: Mouse moved to (847, 478)
Screenshot: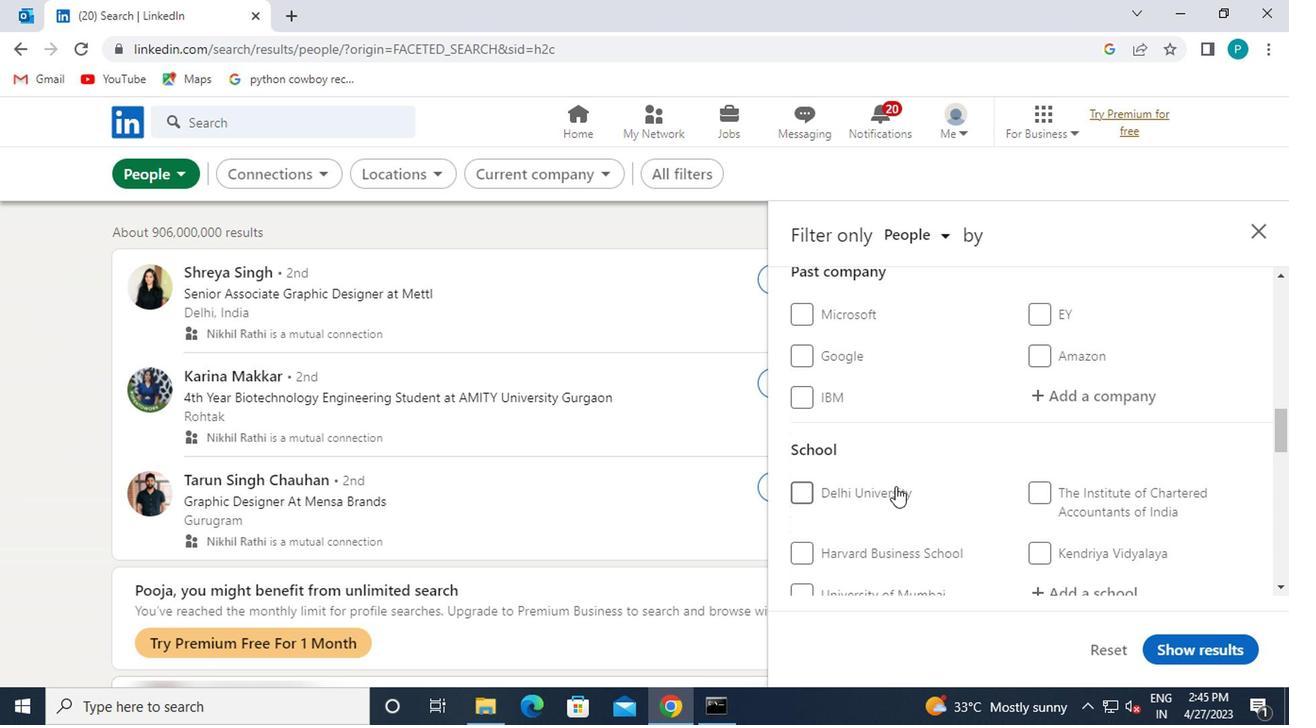 
Action: Mouse scrolled (847, 478) with delta (0, 0)
Screenshot: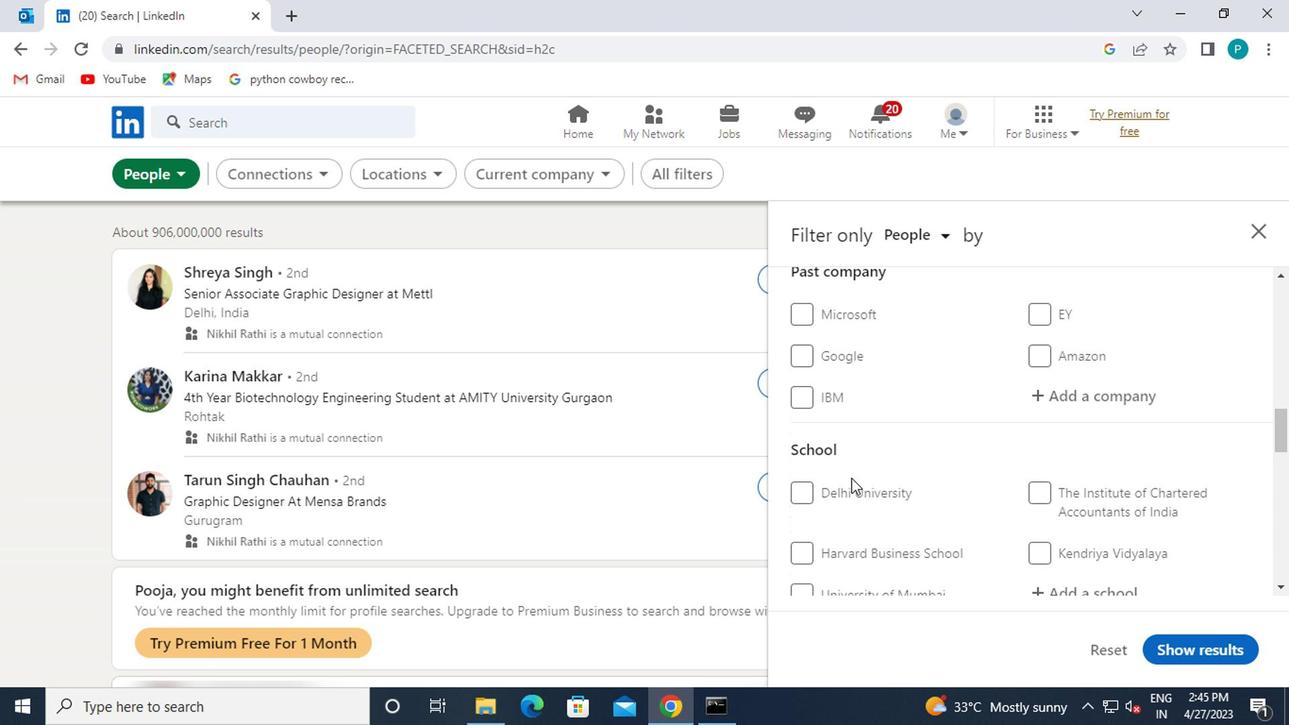 
Action: Mouse scrolled (847, 478) with delta (0, 0)
Screenshot: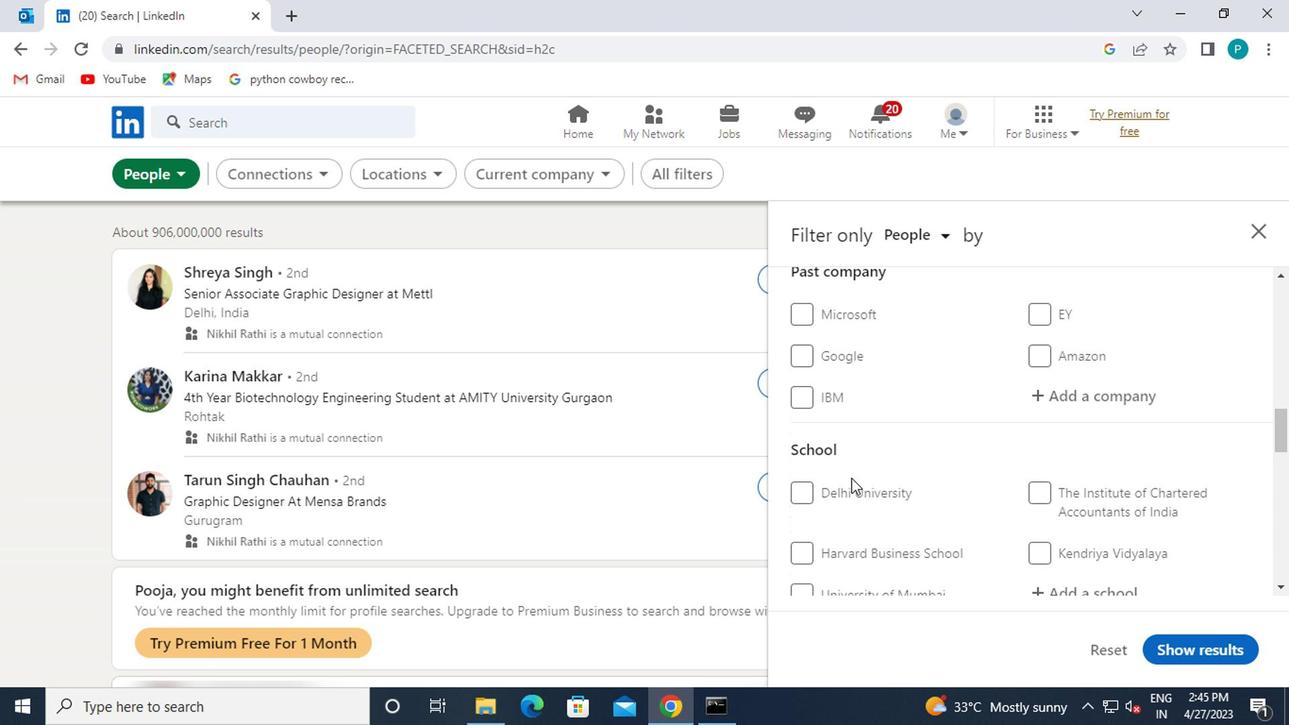 
Action: Mouse scrolled (847, 478) with delta (0, 0)
Screenshot: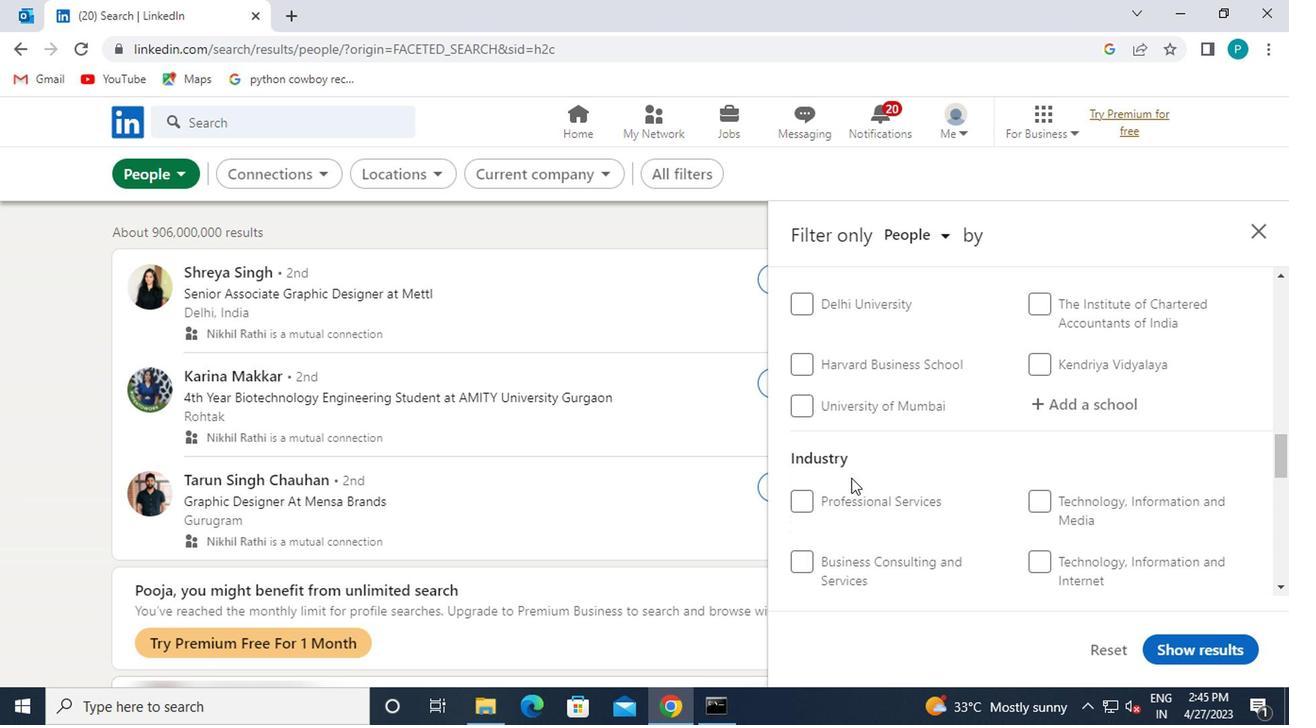 
Action: Mouse scrolled (847, 478) with delta (0, 0)
Screenshot: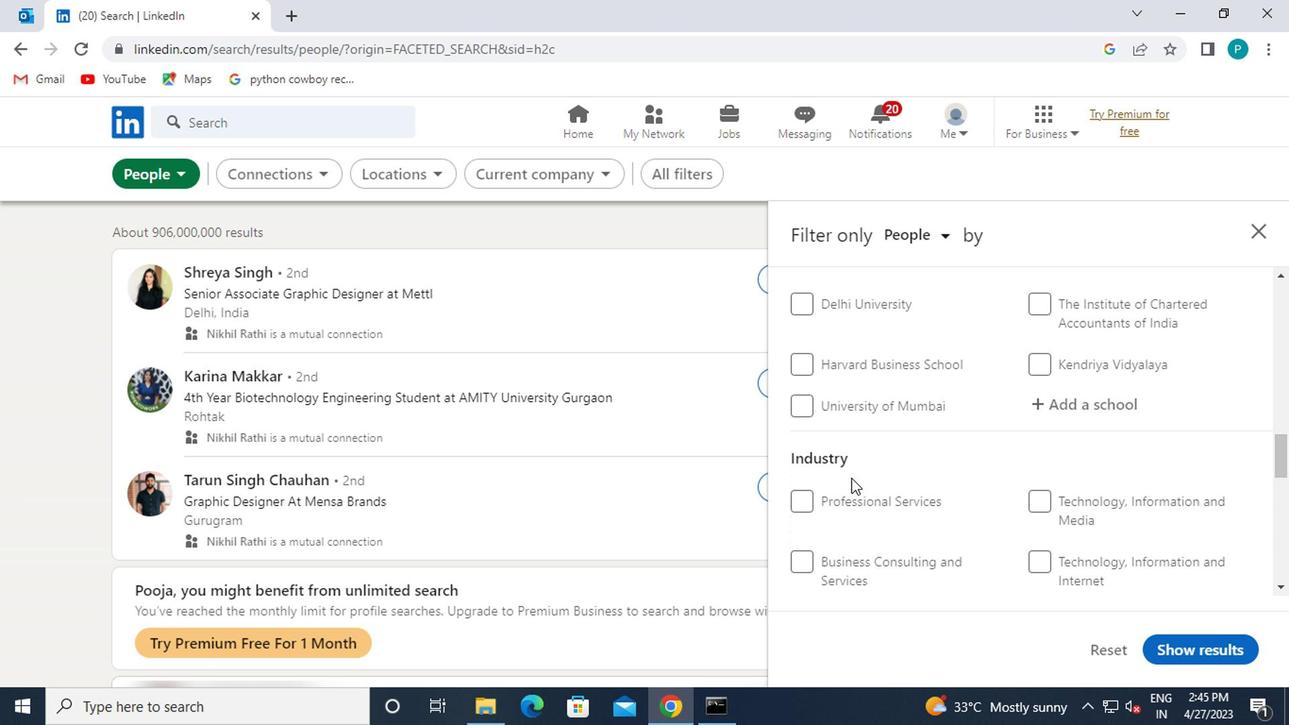 
Action: Mouse moved to (844, 496)
Screenshot: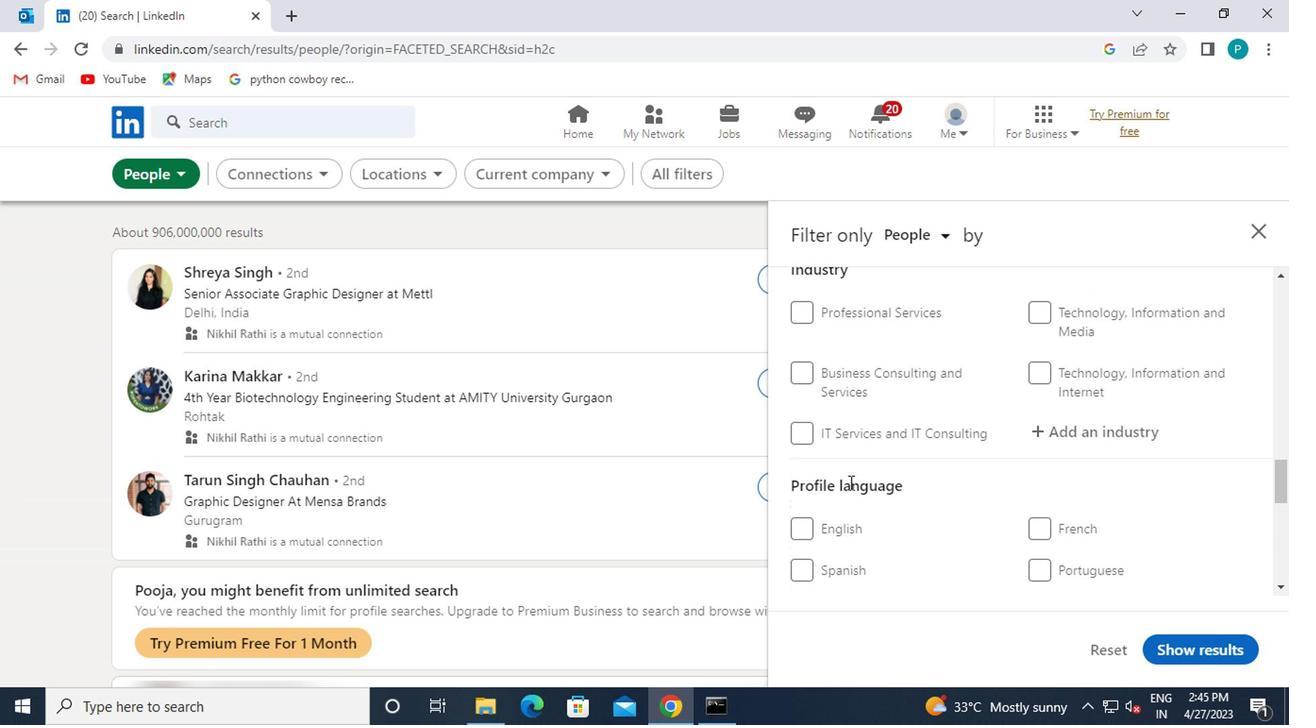 
Action: Mouse scrolled (844, 496) with delta (0, 0)
Screenshot: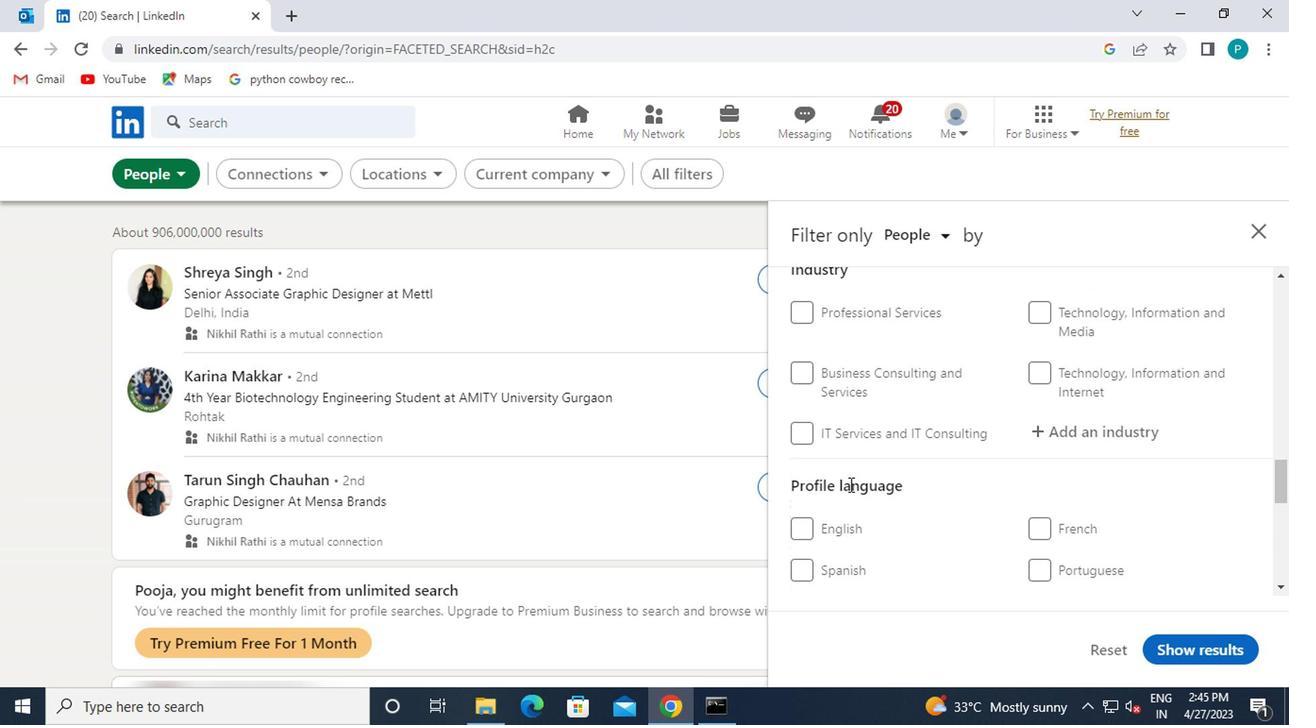 
Action: Mouse moved to (812, 477)
Screenshot: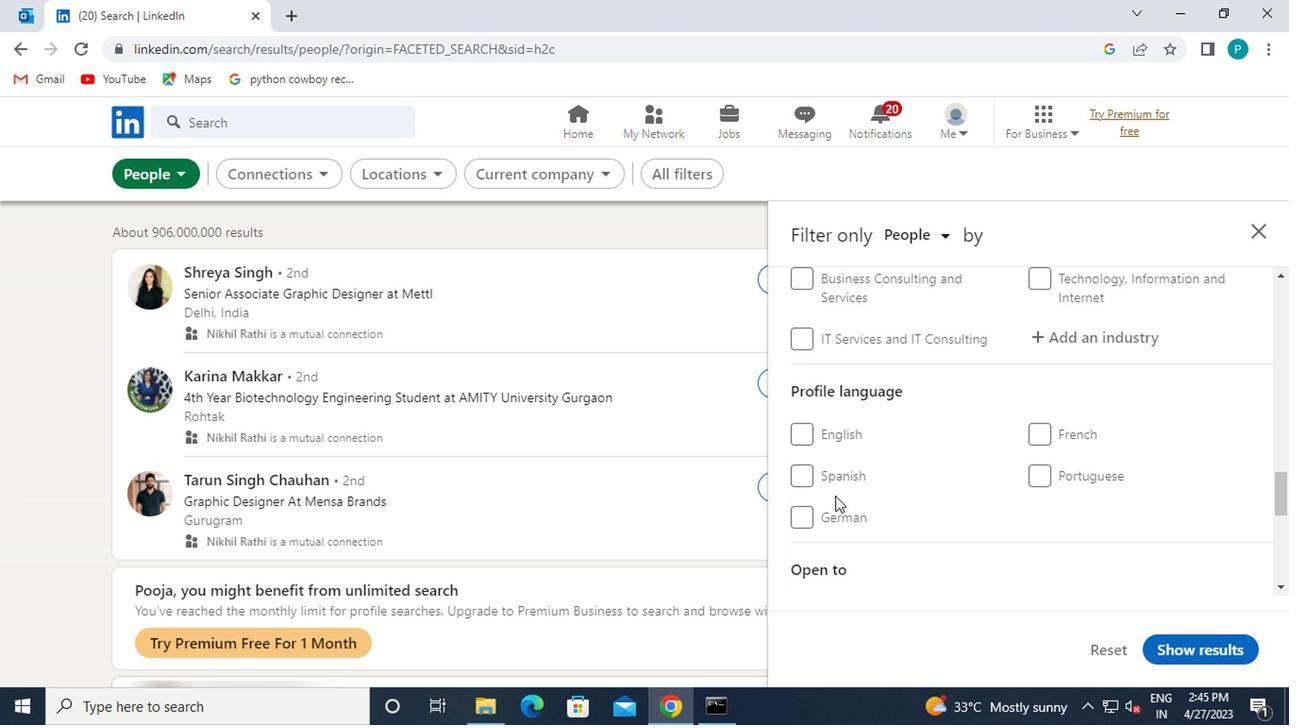 
Action: Mouse pressed left at (812, 477)
Screenshot: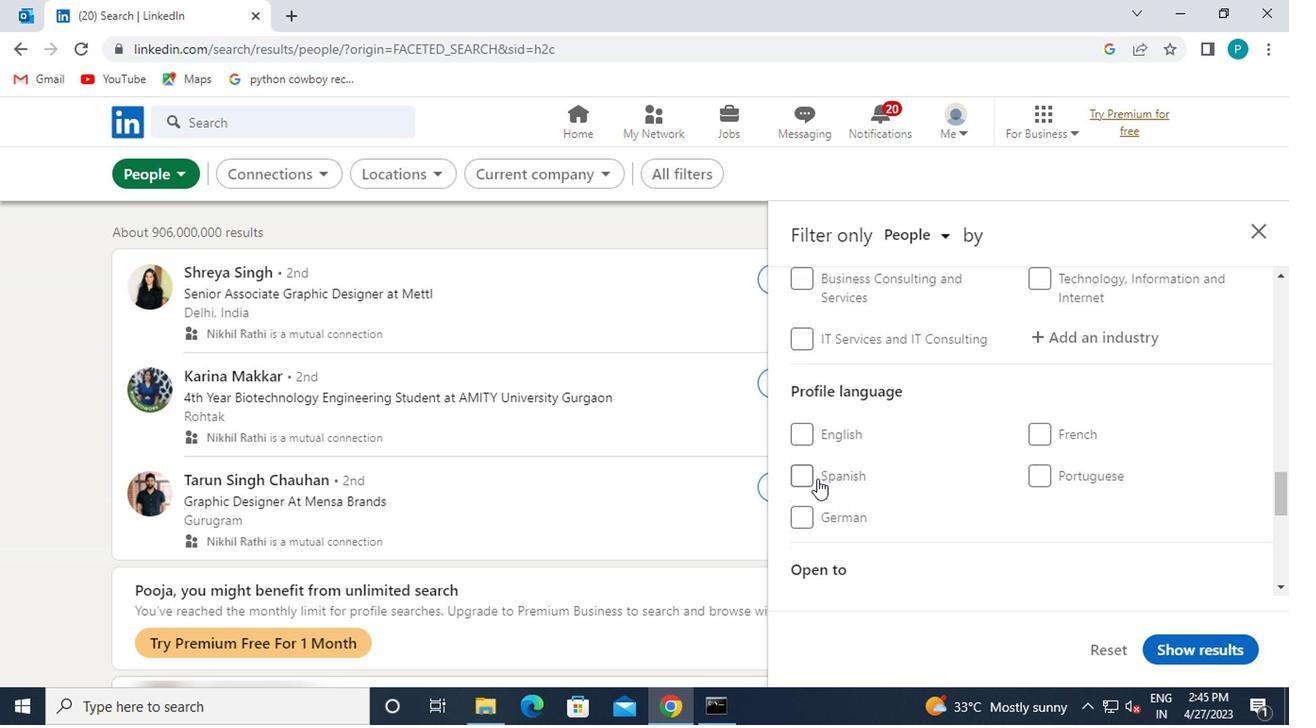 
Action: Mouse moved to (946, 454)
Screenshot: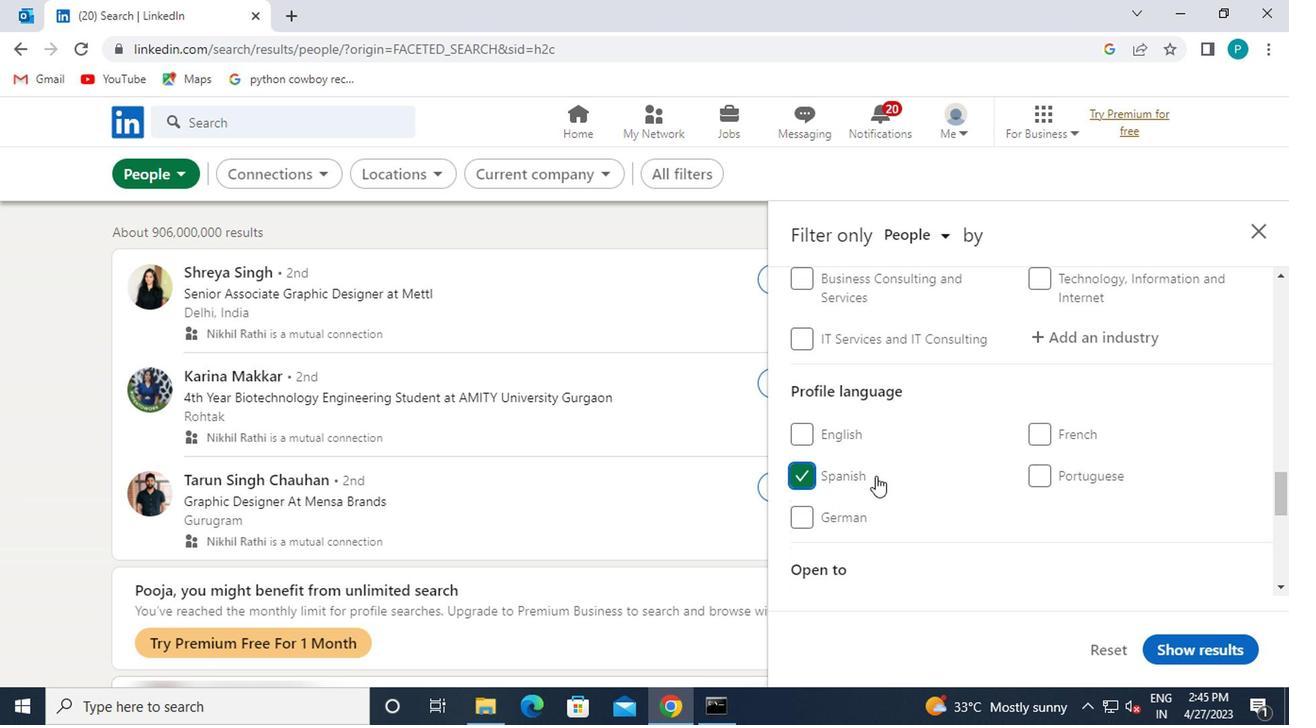 
Action: Mouse scrolled (946, 455) with delta (0, 0)
Screenshot: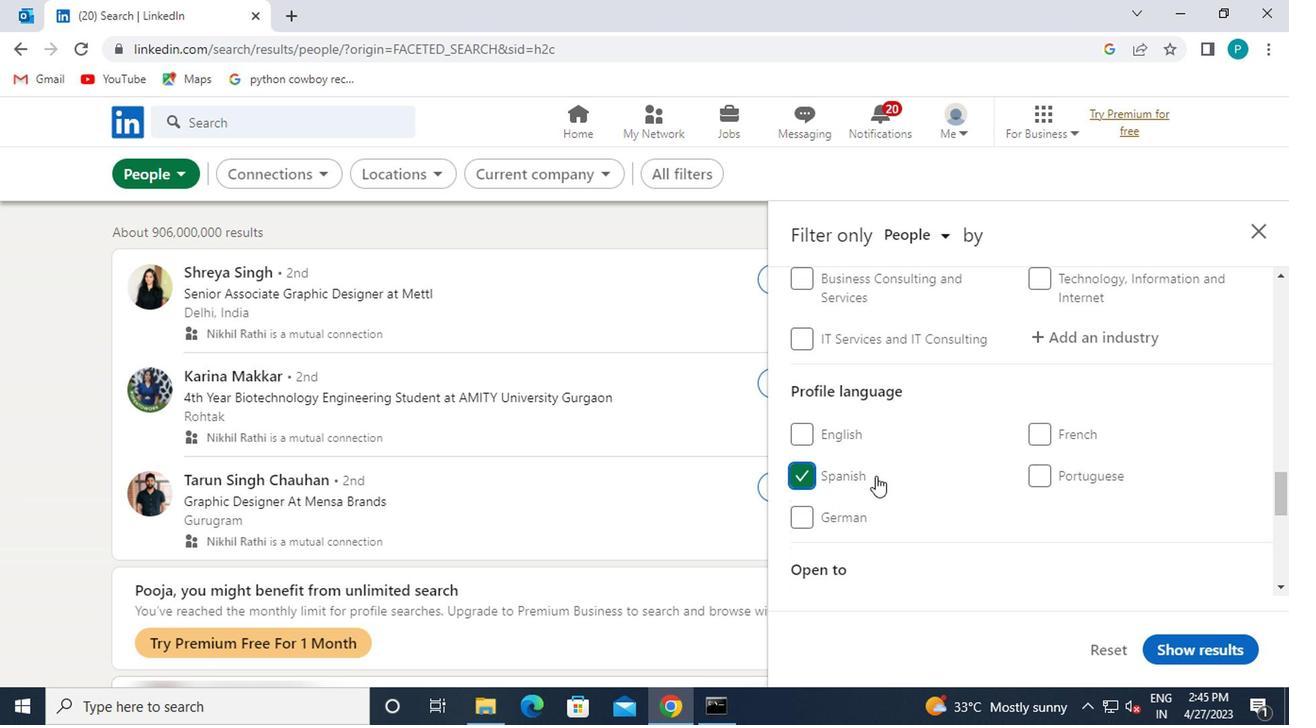 
Action: Mouse scrolled (946, 455) with delta (0, 0)
Screenshot: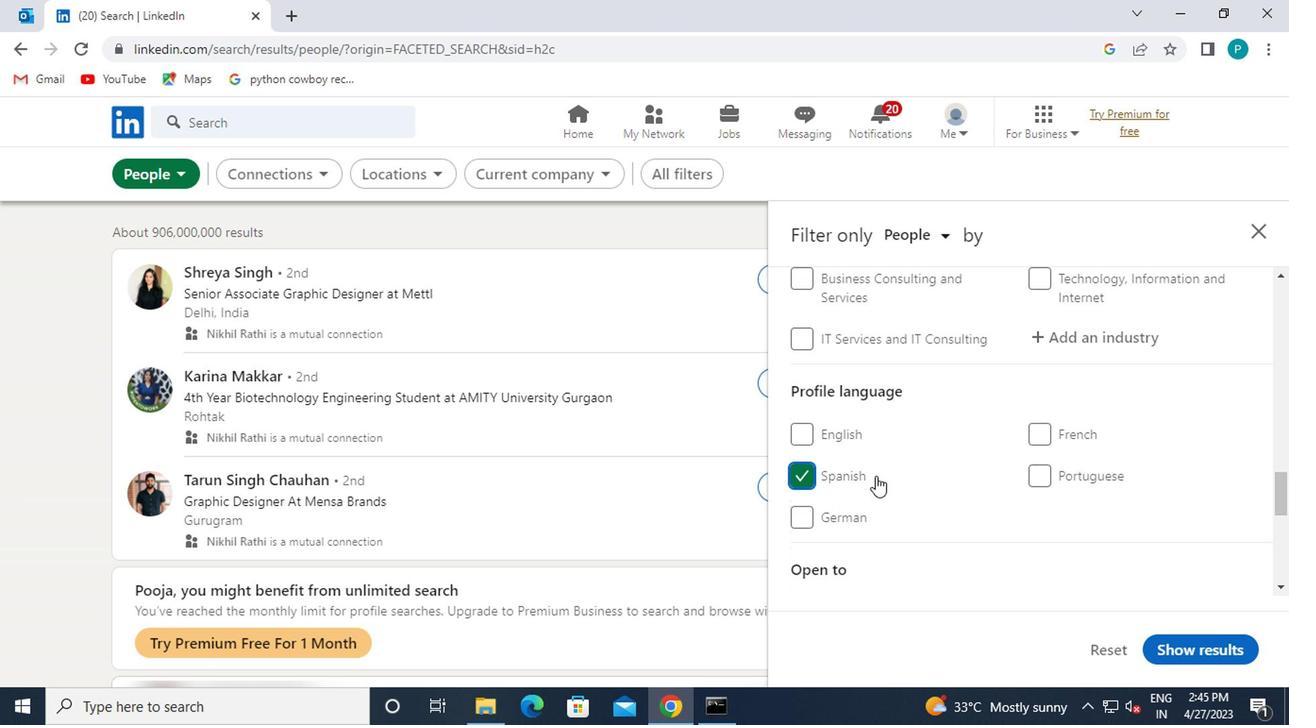 
Action: Mouse scrolled (946, 455) with delta (0, 0)
Screenshot: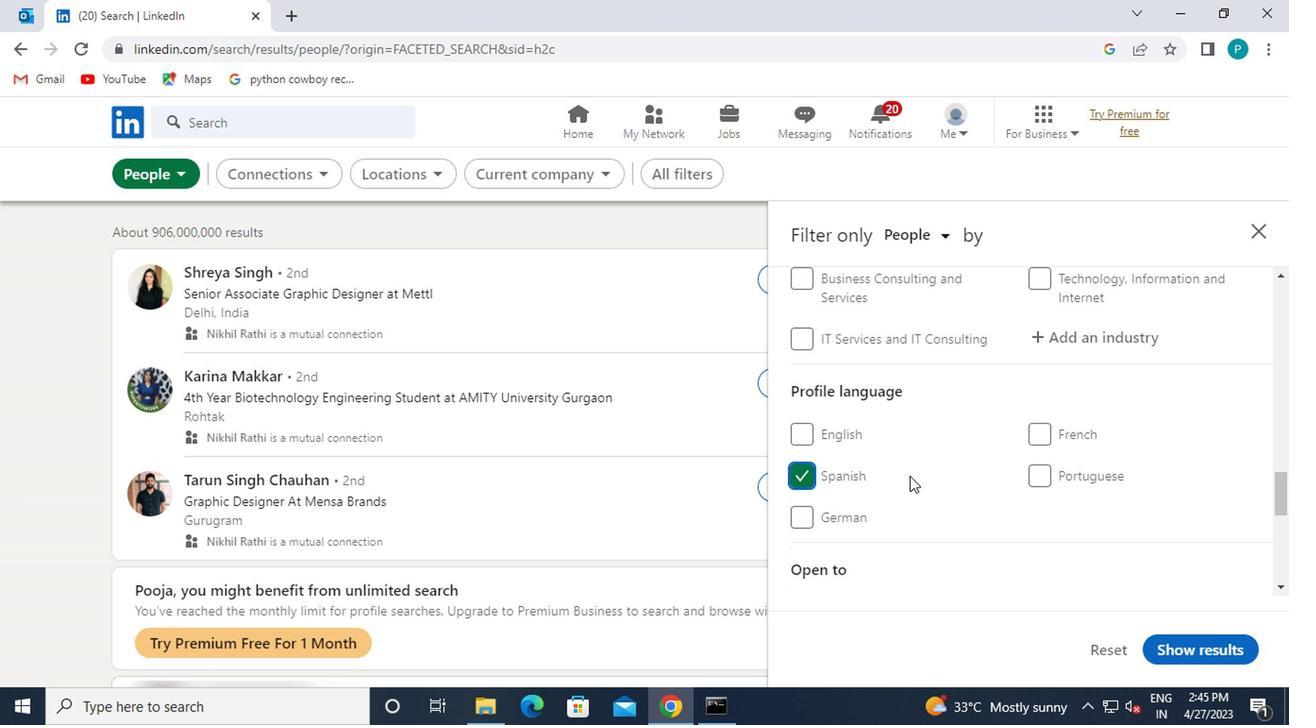 
Action: Mouse scrolled (946, 455) with delta (0, 0)
Screenshot: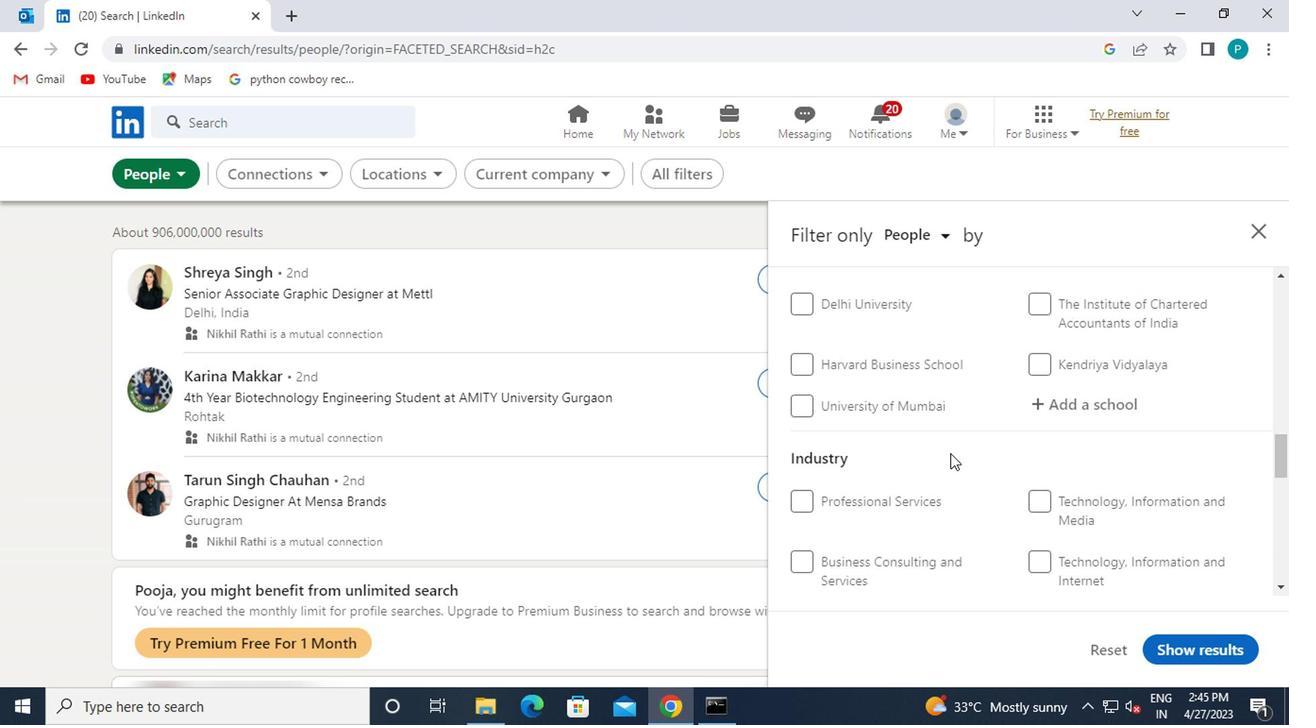 
Action: Mouse scrolled (946, 455) with delta (0, 0)
Screenshot: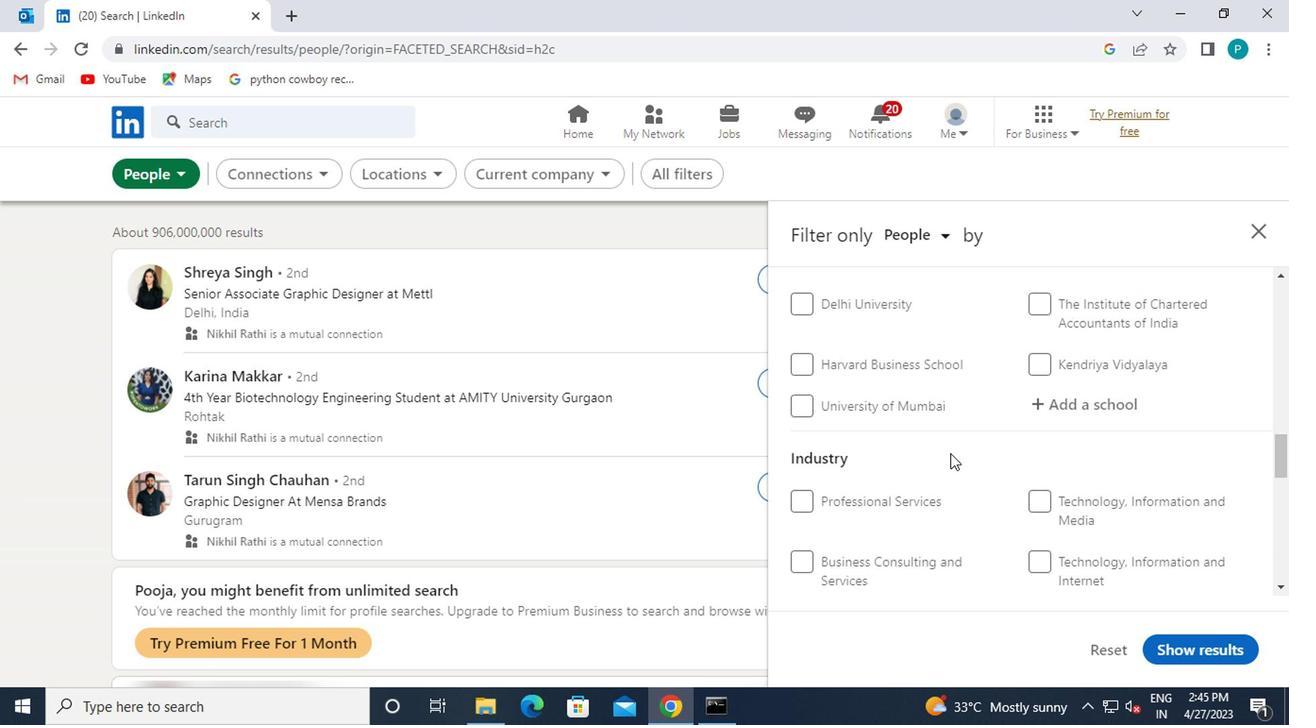 
Action: Mouse scrolled (946, 455) with delta (0, 0)
Screenshot: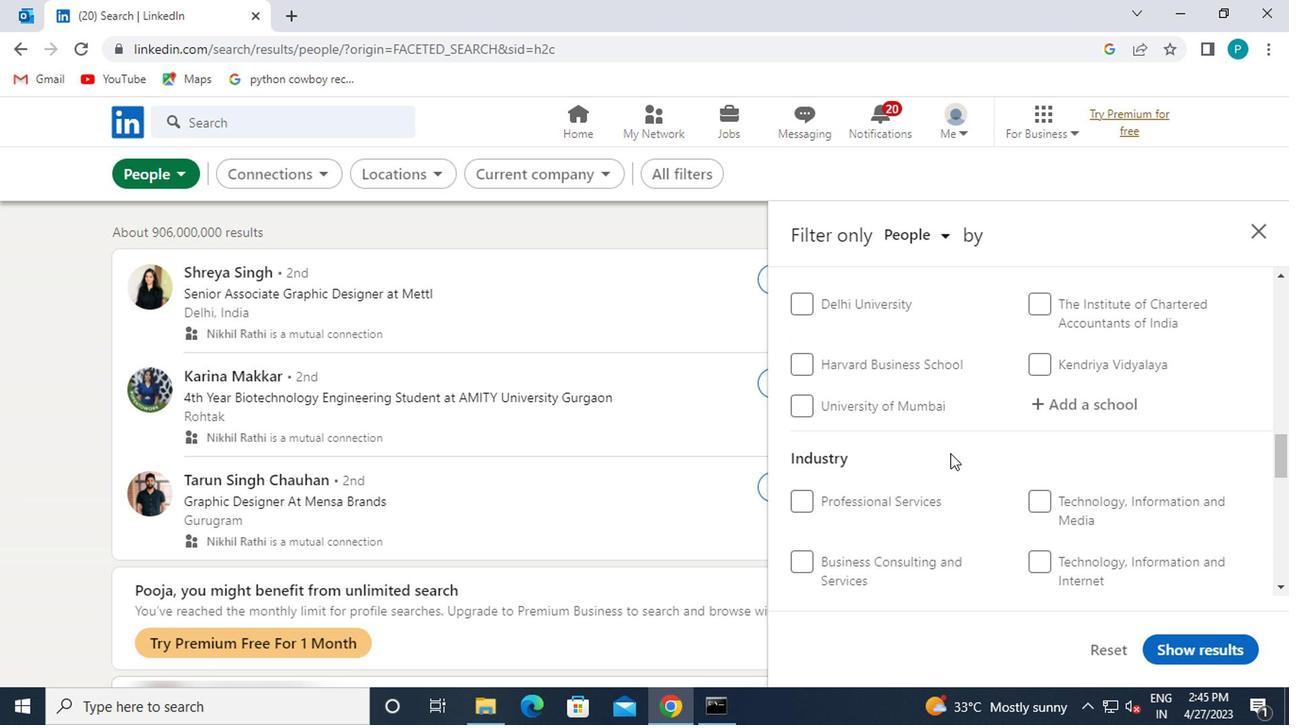 
Action: Mouse scrolled (946, 455) with delta (0, 0)
Screenshot: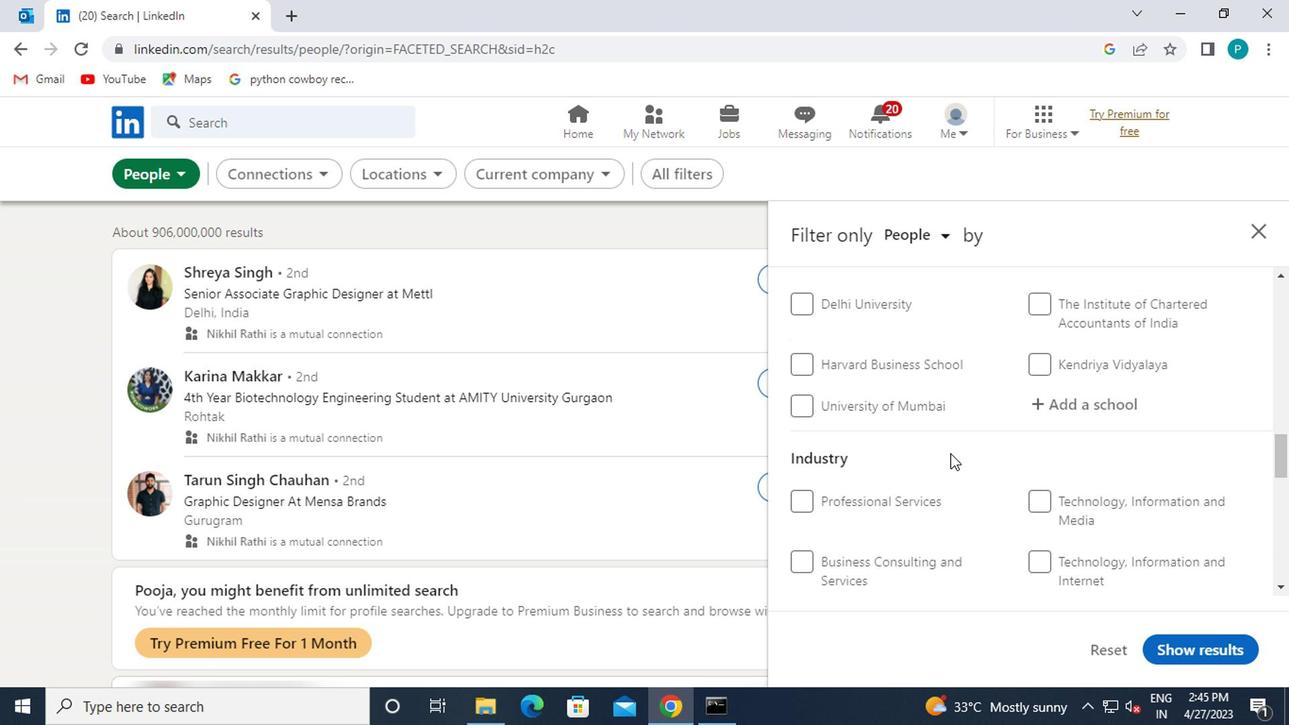 
Action: Mouse moved to (1051, 406)
Screenshot: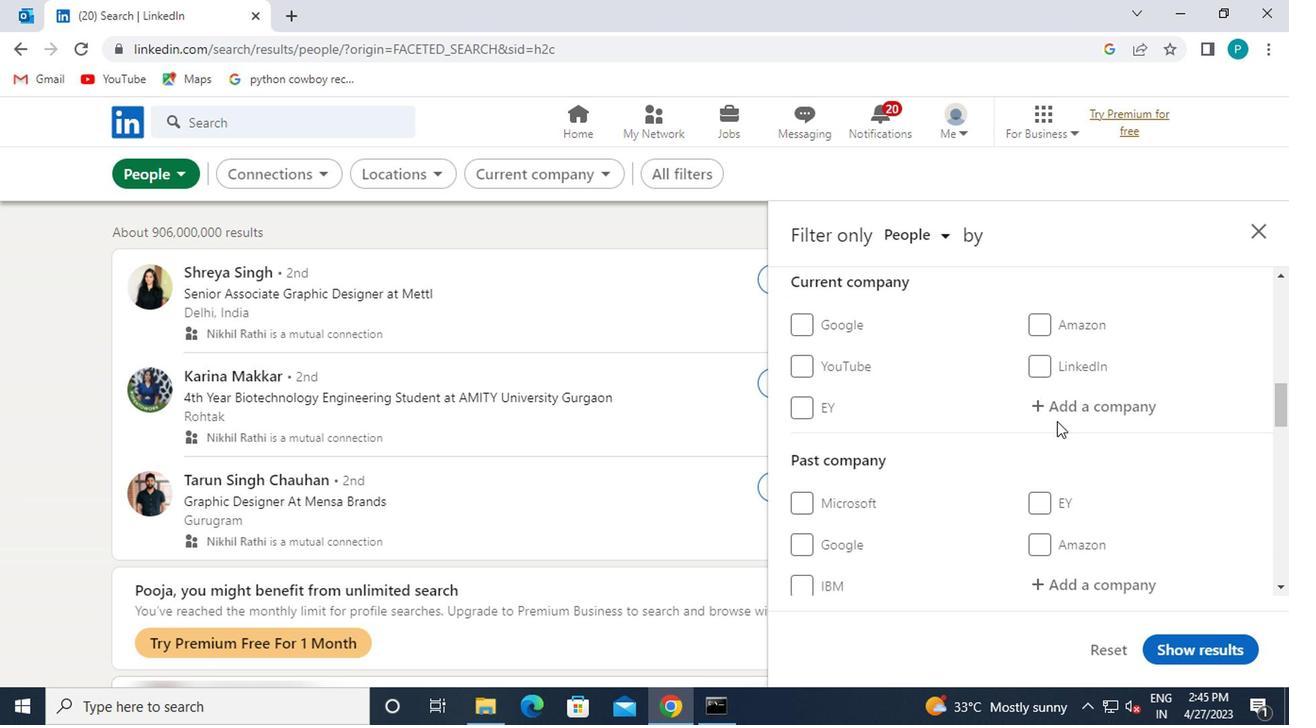 
Action: Mouse pressed left at (1051, 406)
Screenshot: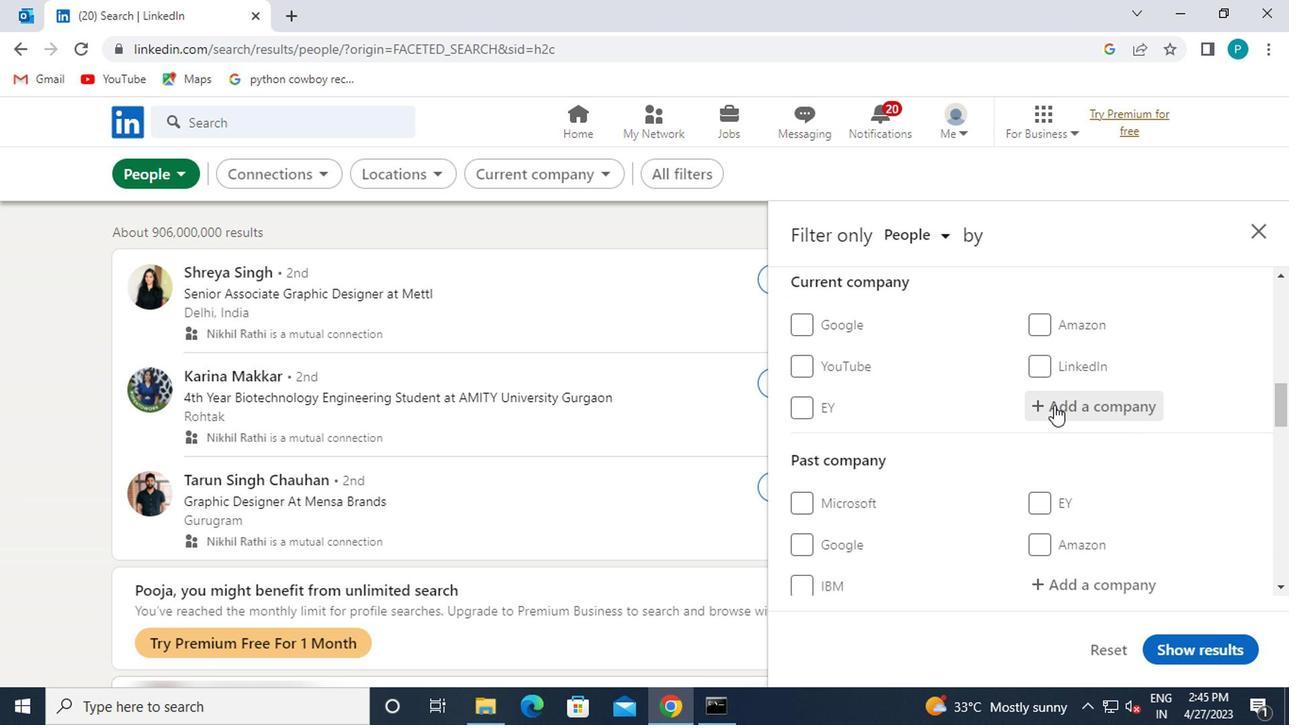 
Action: Key pressed <Key.caps_lock>L<Key.shift><Key.shift><Key.shift><Key.shift><Key.shift><Key.shift><Key.shift><Key.shift><Key.shift><Key.shift><Key.shift><Key.shift><Key.shift><Key.shift><Key.shift><Key.shift><Key.shift><Key.shift><Key.shift><Key.shift><Key.shift><Key.shift><Key.shift><Key.shift><Key.shift><Key.shift><Key.shift><Key.shift><Key.shift><Key.shift><Key.shift>&T
Screenshot: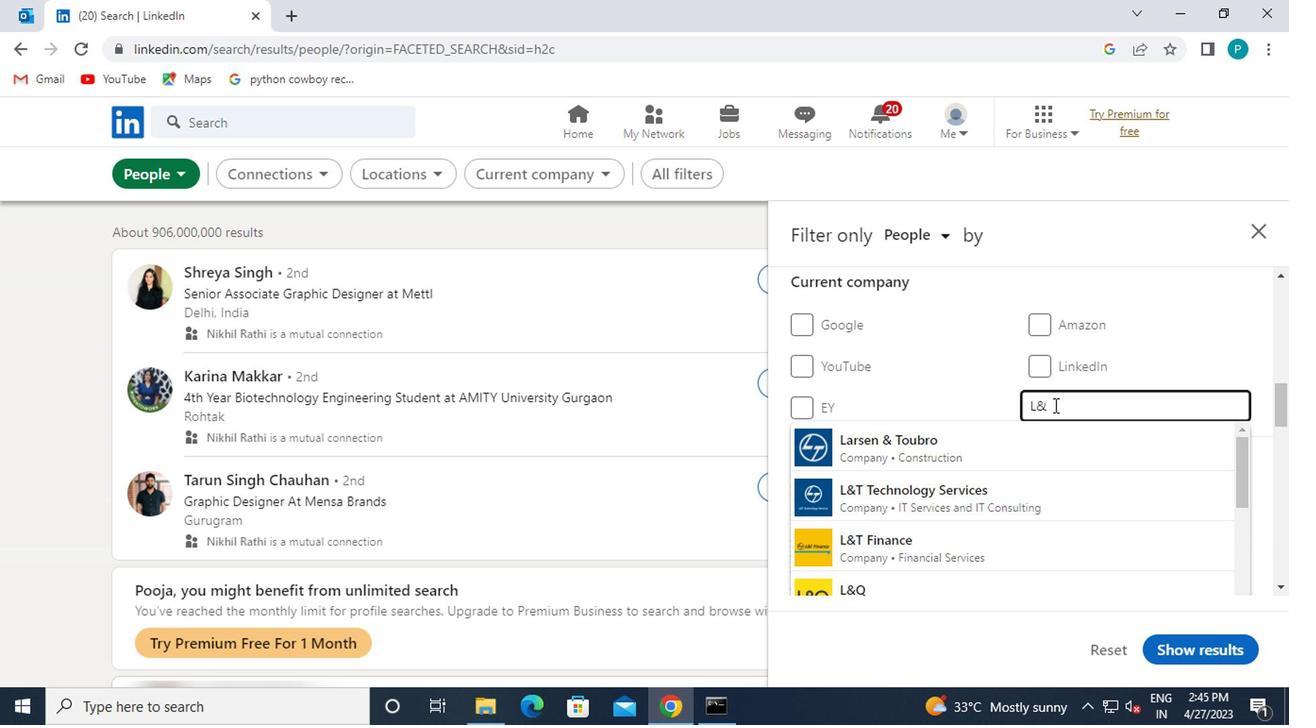 
Action: Mouse moved to (1037, 463)
Screenshot: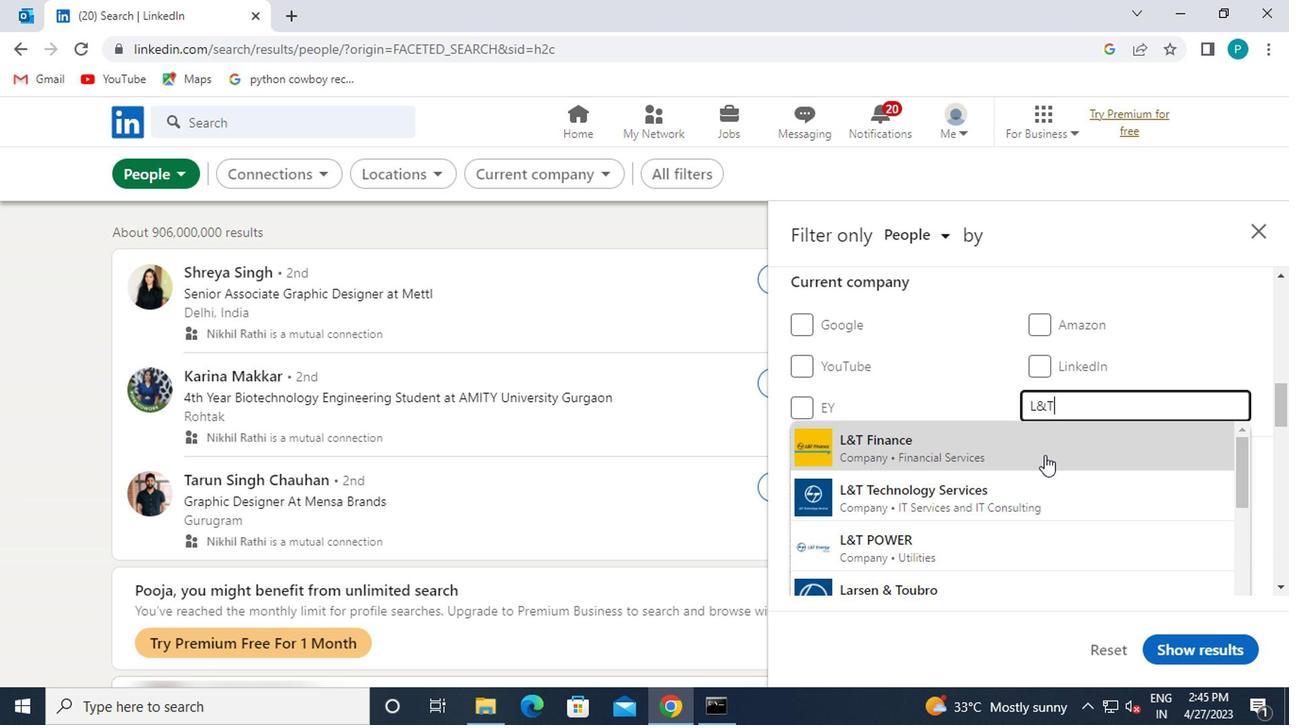 
Action: Mouse scrolled (1037, 462) with delta (0, -1)
Screenshot: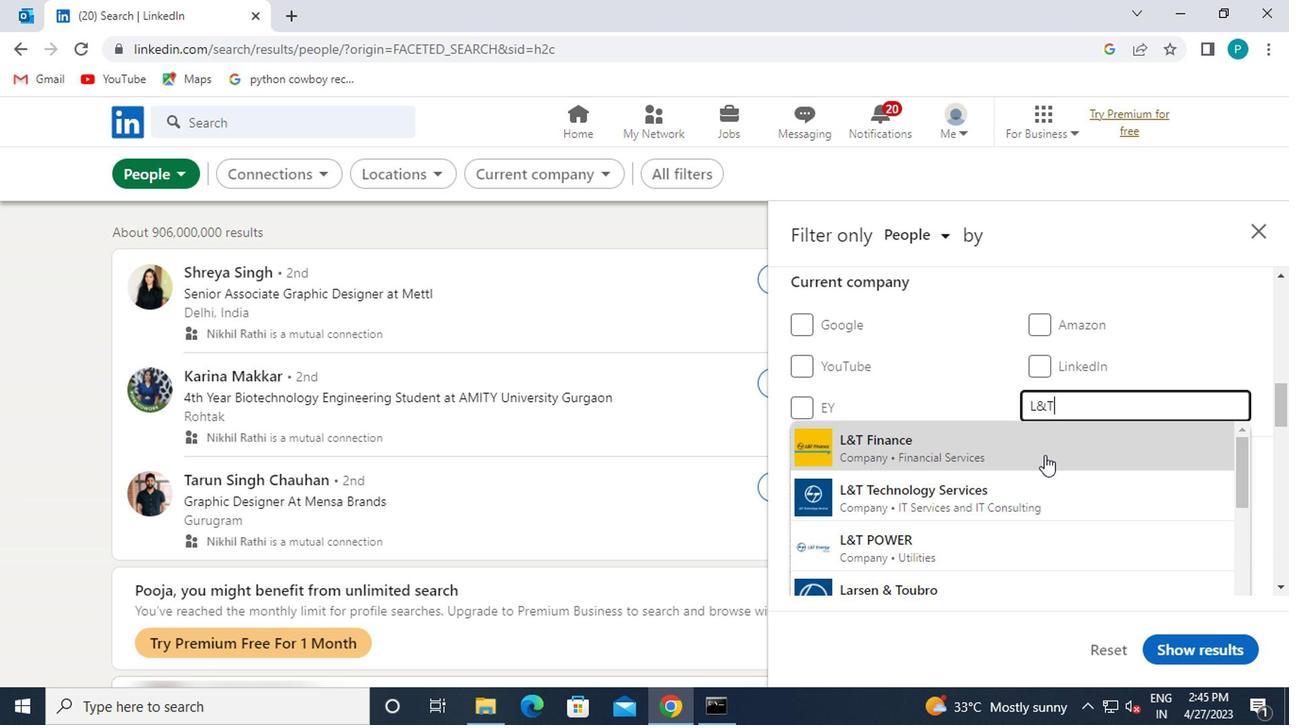
Action: Mouse moved to (1042, 462)
Screenshot: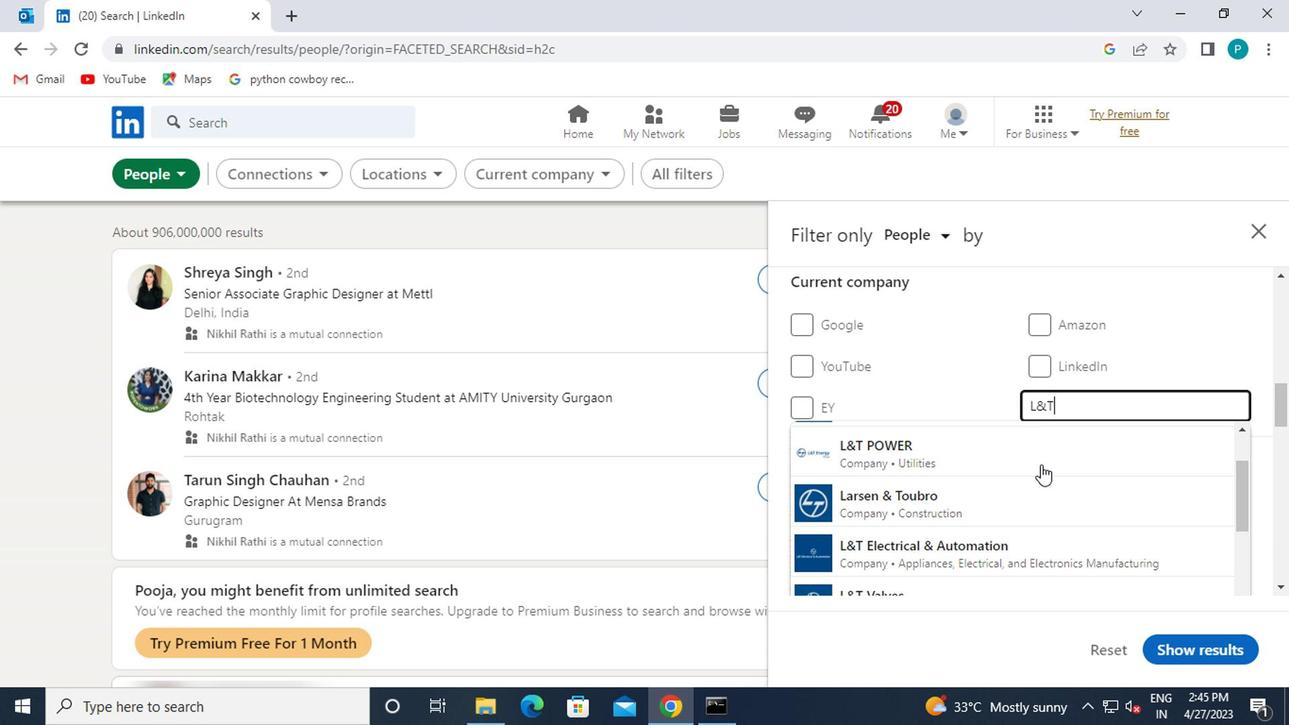 
Action: Mouse scrolled (1042, 461) with delta (0, 0)
Screenshot: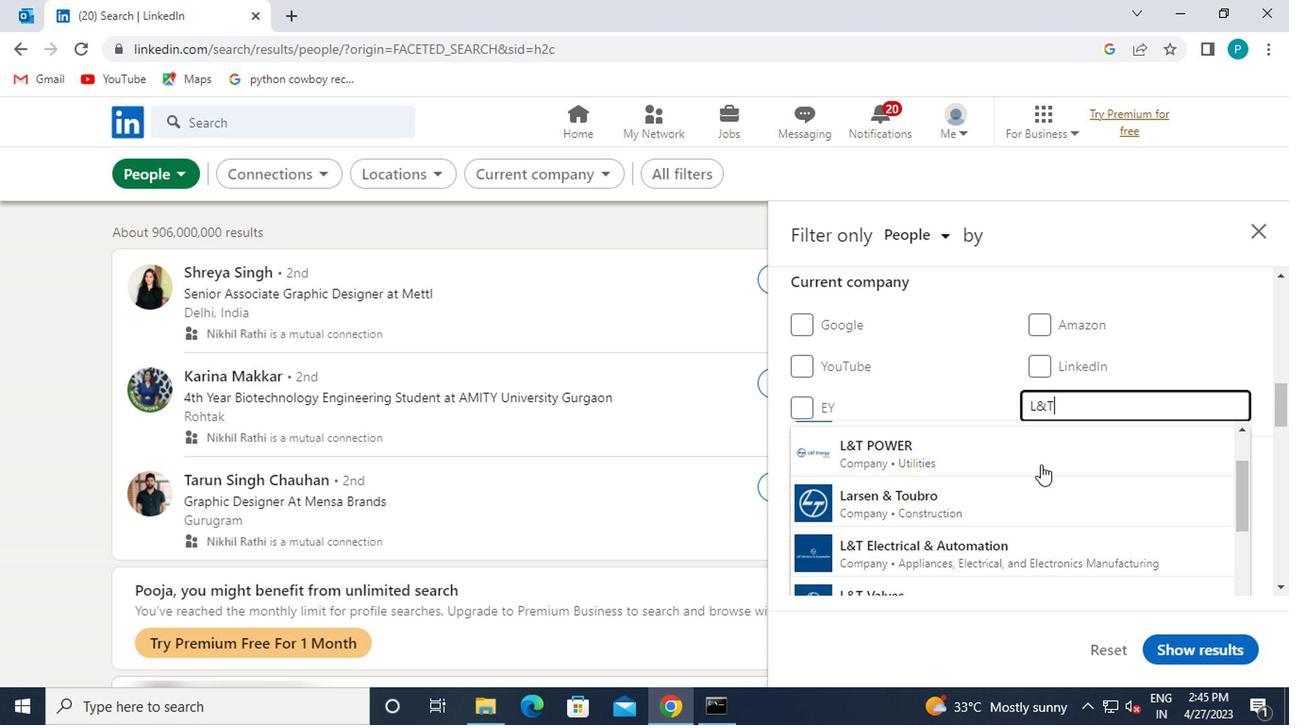 
Action: Mouse moved to (919, 492)
Screenshot: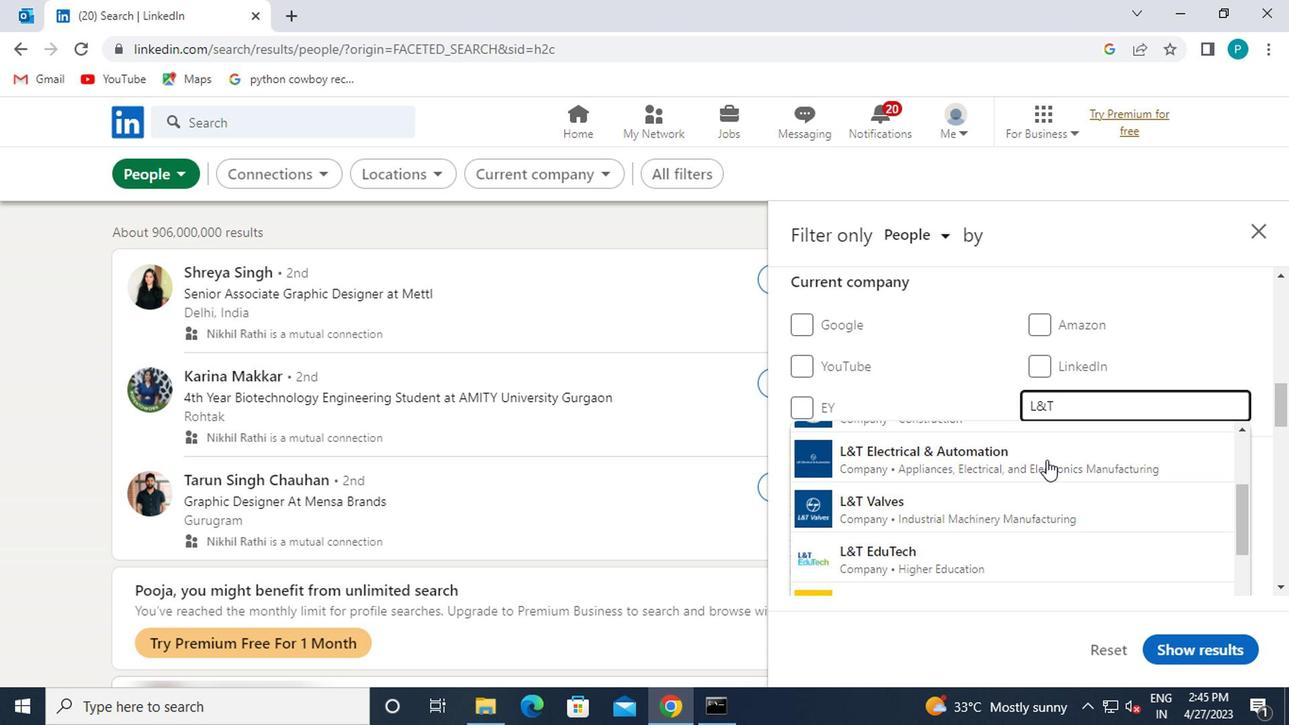 
Action: Mouse pressed left at (919, 492)
Screenshot: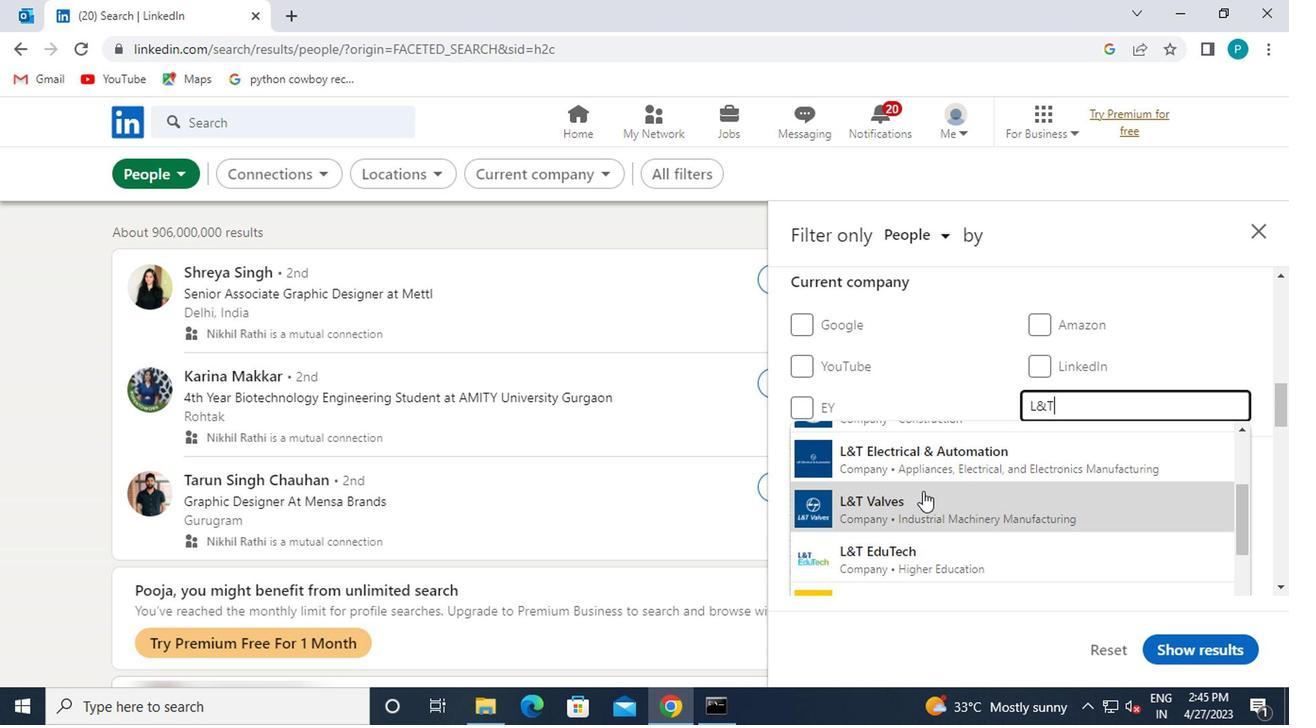 
Action: Mouse scrolled (919, 491) with delta (0, 0)
Screenshot: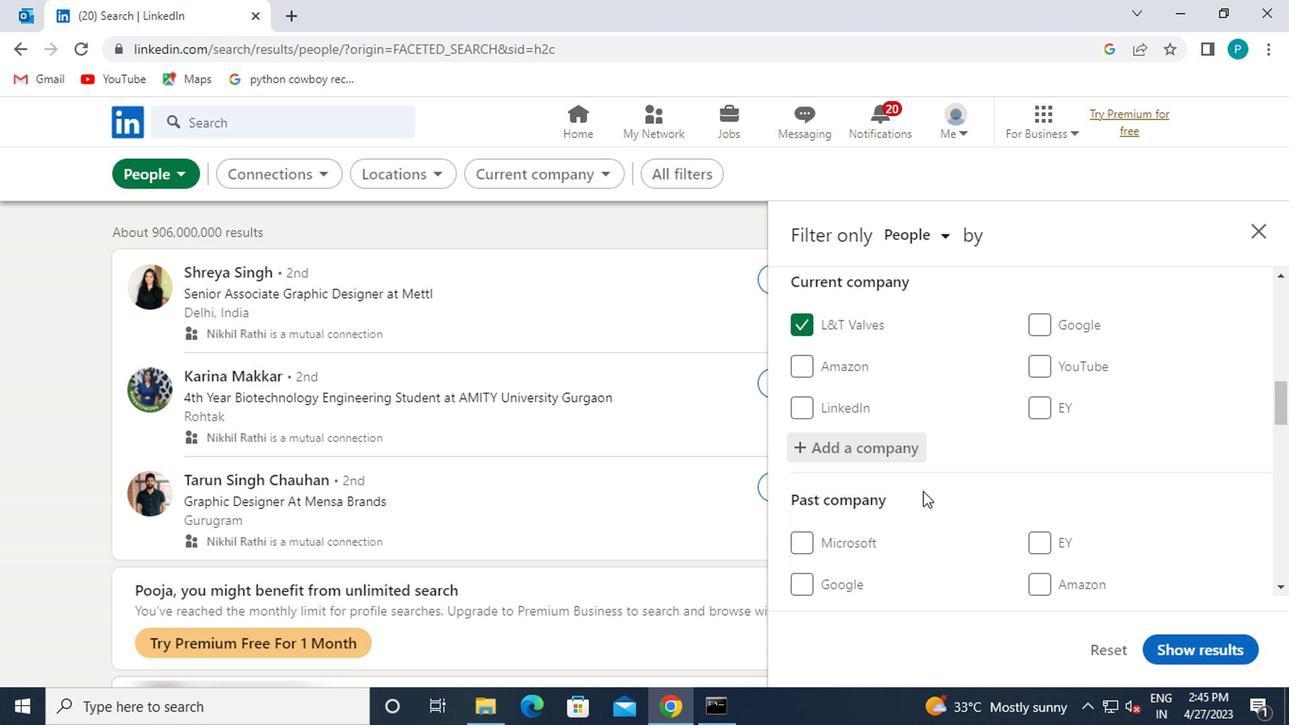 
Action: Mouse scrolled (919, 491) with delta (0, 0)
Screenshot: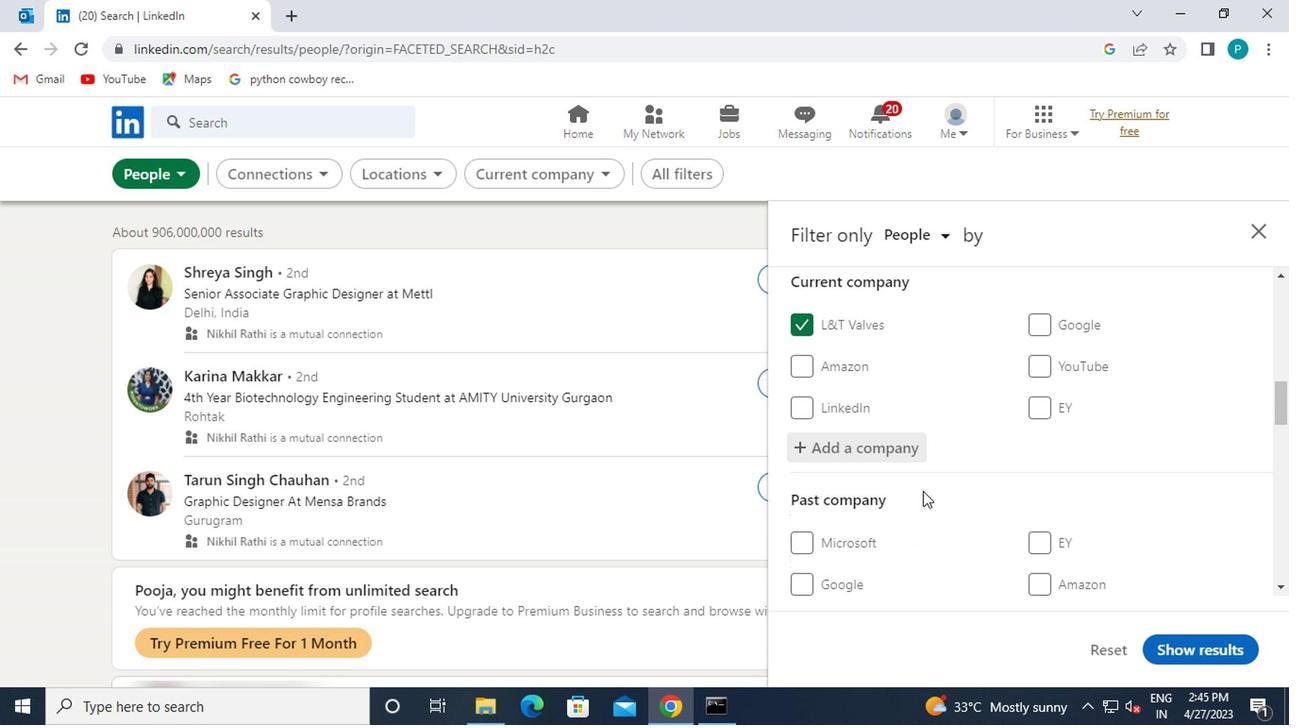 
Action: Mouse moved to (1035, 492)
Screenshot: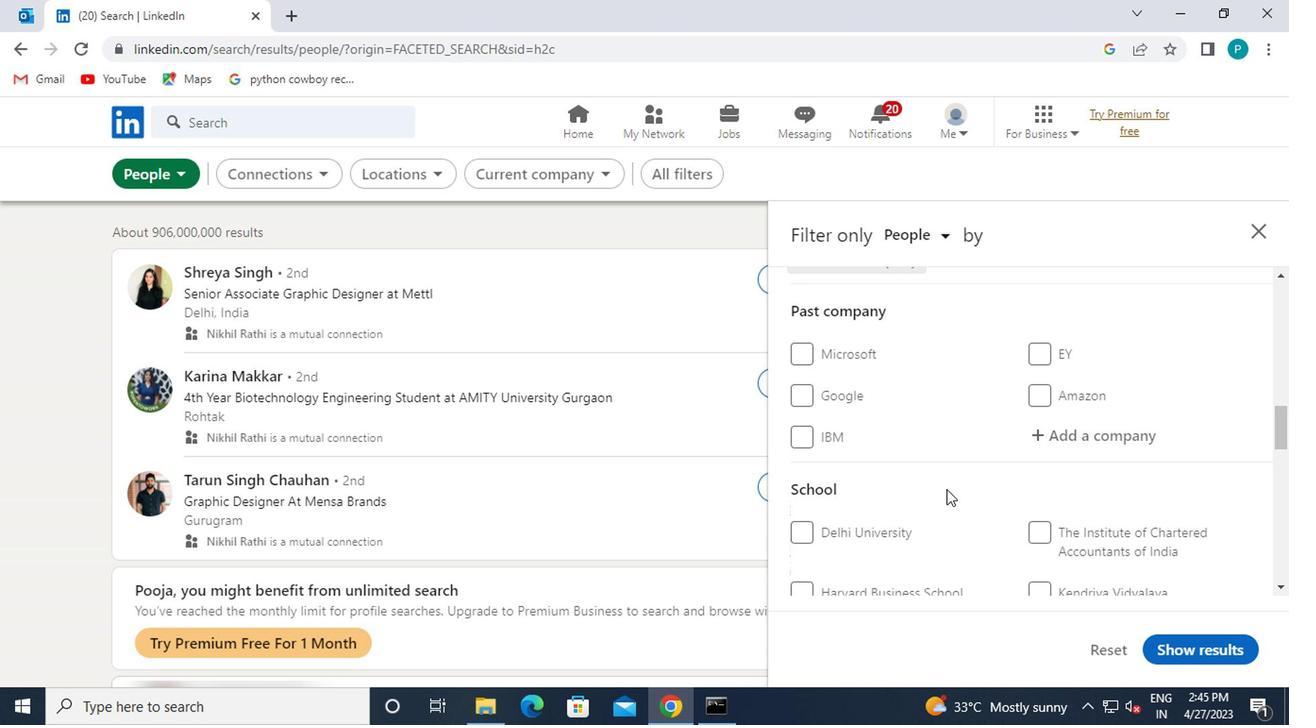 
Action: Mouse scrolled (1035, 491) with delta (0, 0)
Screenshot: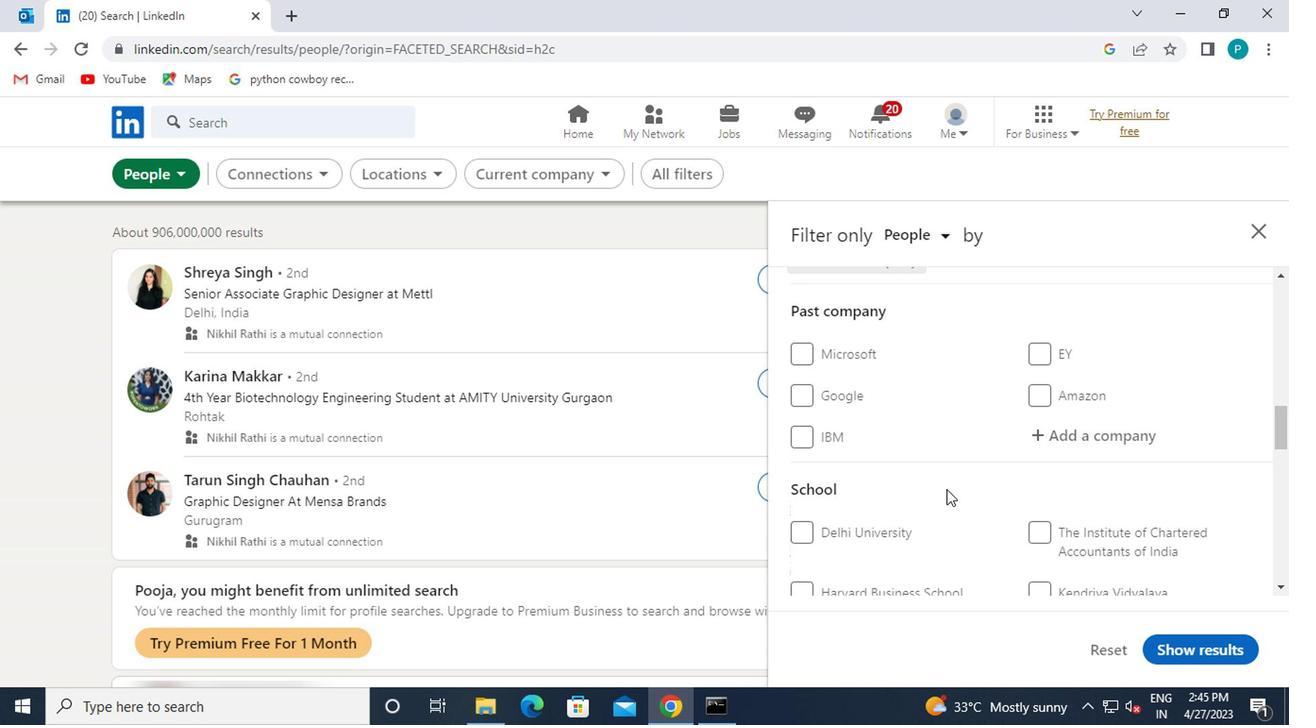 
Action: Mouse moved to (1039, 493)
Screenshot: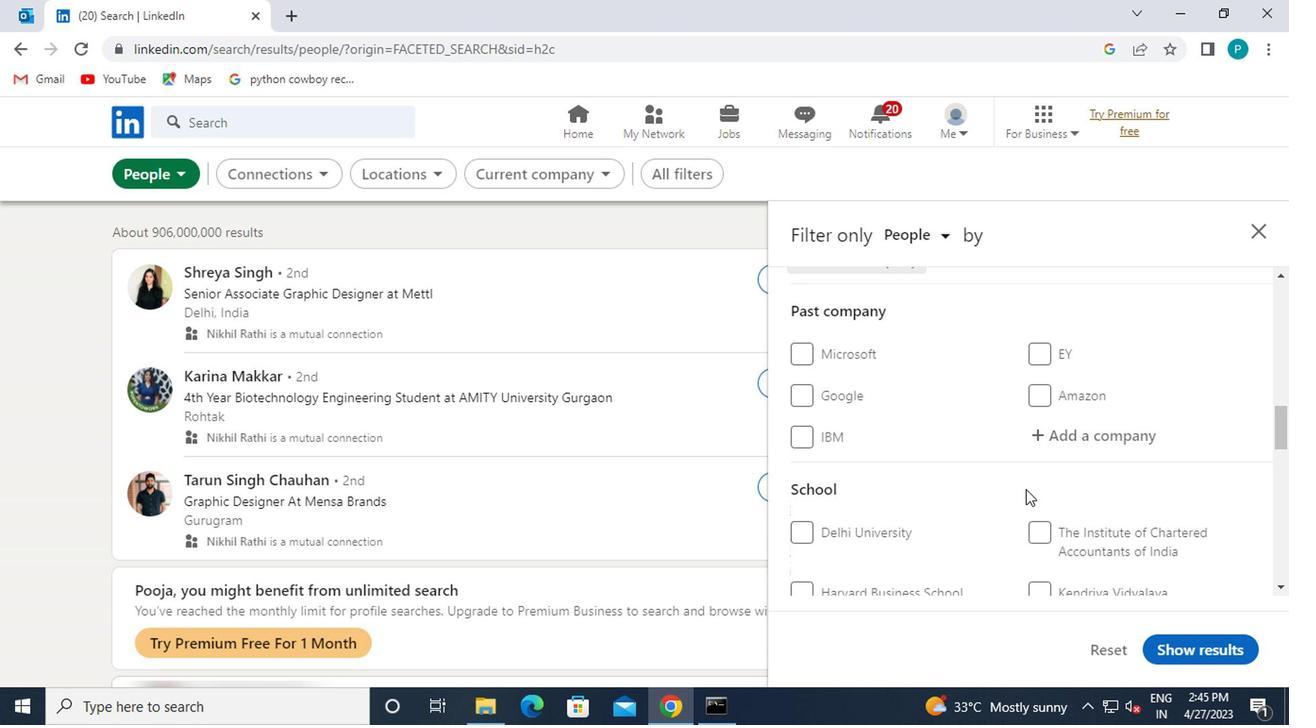 
Action: Mouse scrolled (1039, 492) with delta (0, -1)
Screenshot: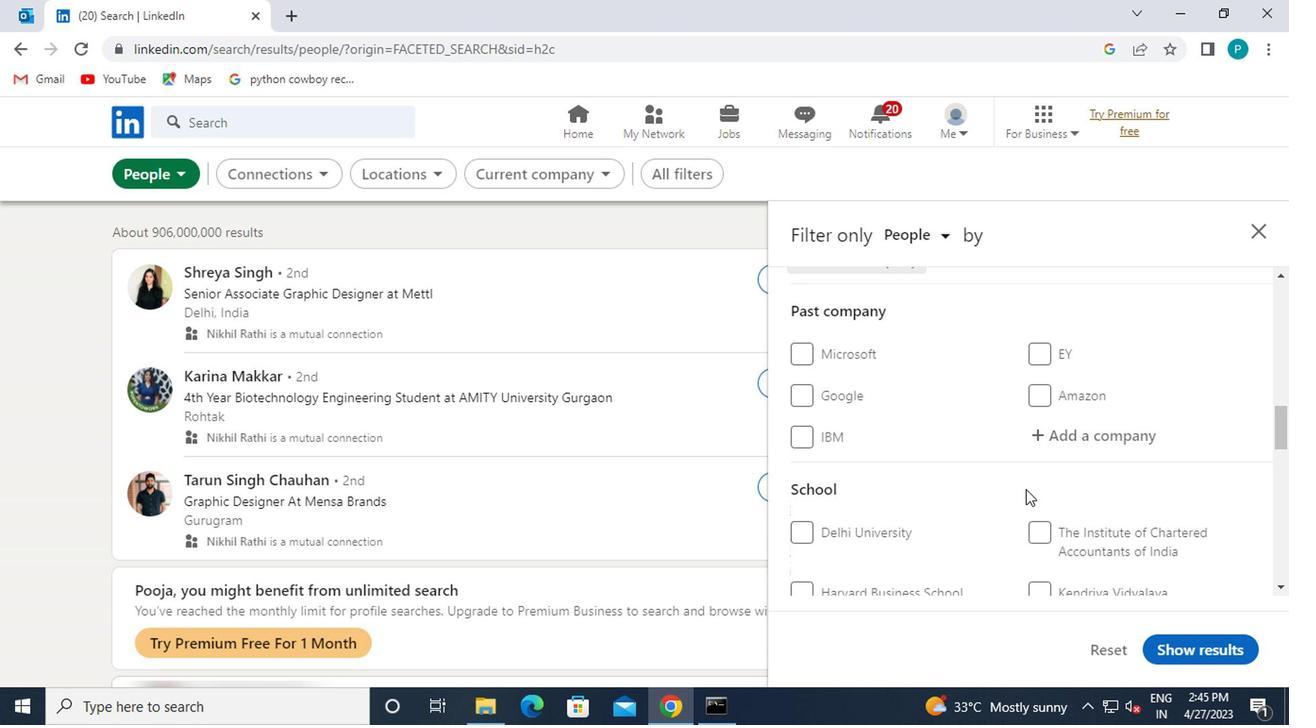 
Action: Mouse moved to (1057, 443)
Screenshot: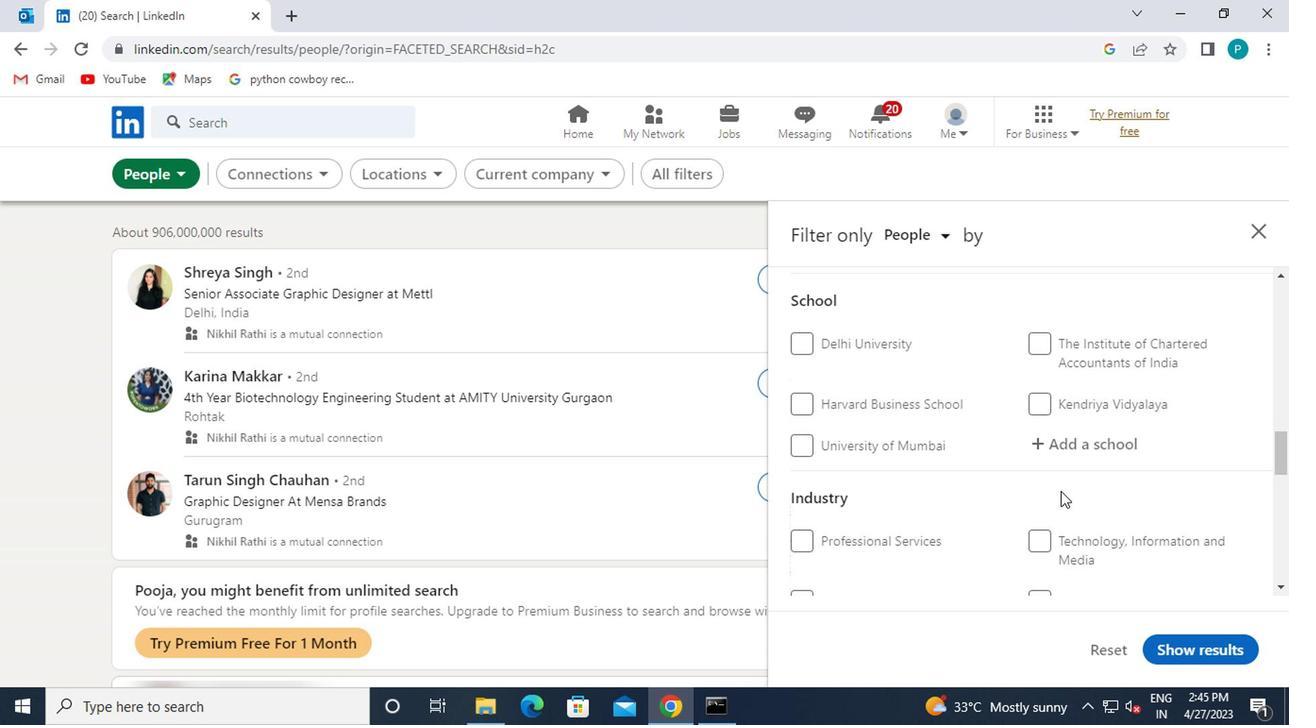 
Action: Mouse pressed left at (1057, 443)
Screenshot: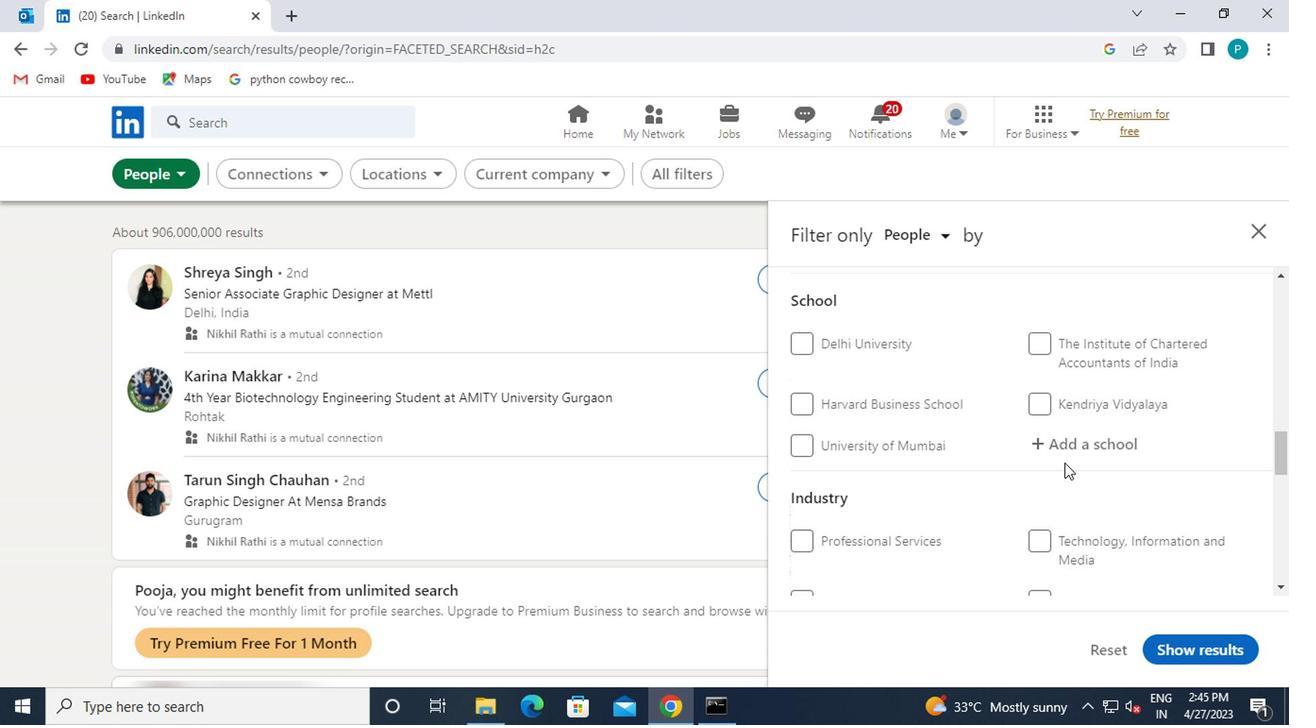 
Action: Mouse moved to (1057, 443)
Screenshot: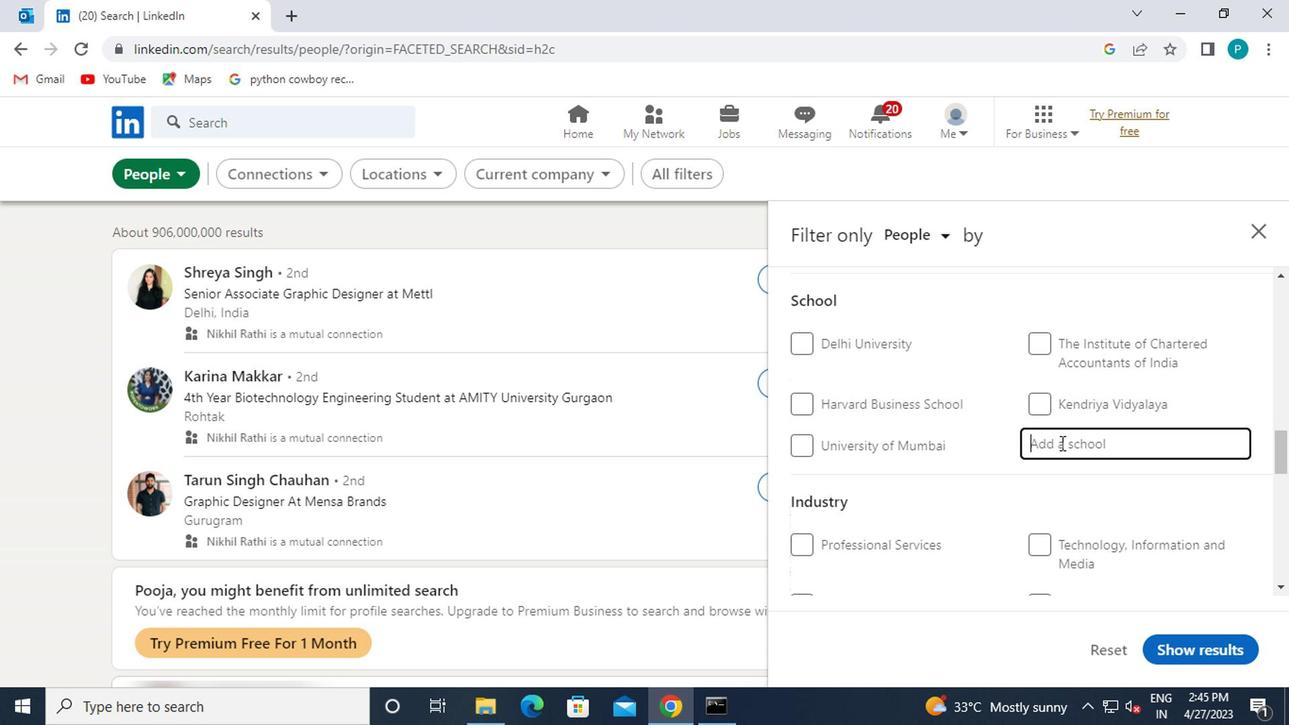
Action: Key pressed <Key.caps_lock>S<Key.backspace><Key.caps_lock><Key.backspace>S<Key.backspace>S<Key.caps_lock>RI<Key.space><Key.caps_lock>S<Key.caps_lock>AIRAM<Key.space>
Screenshot: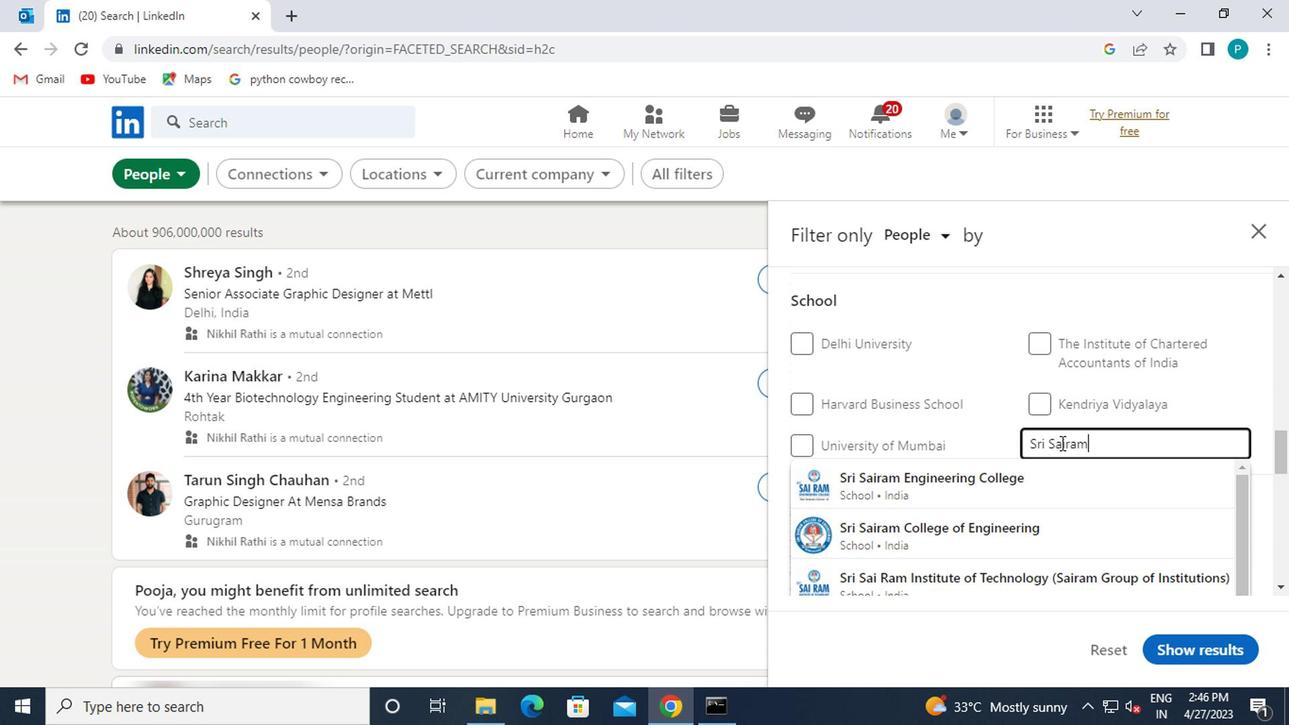 
Action: Mouse moved to (1063, 491)
Screenshot: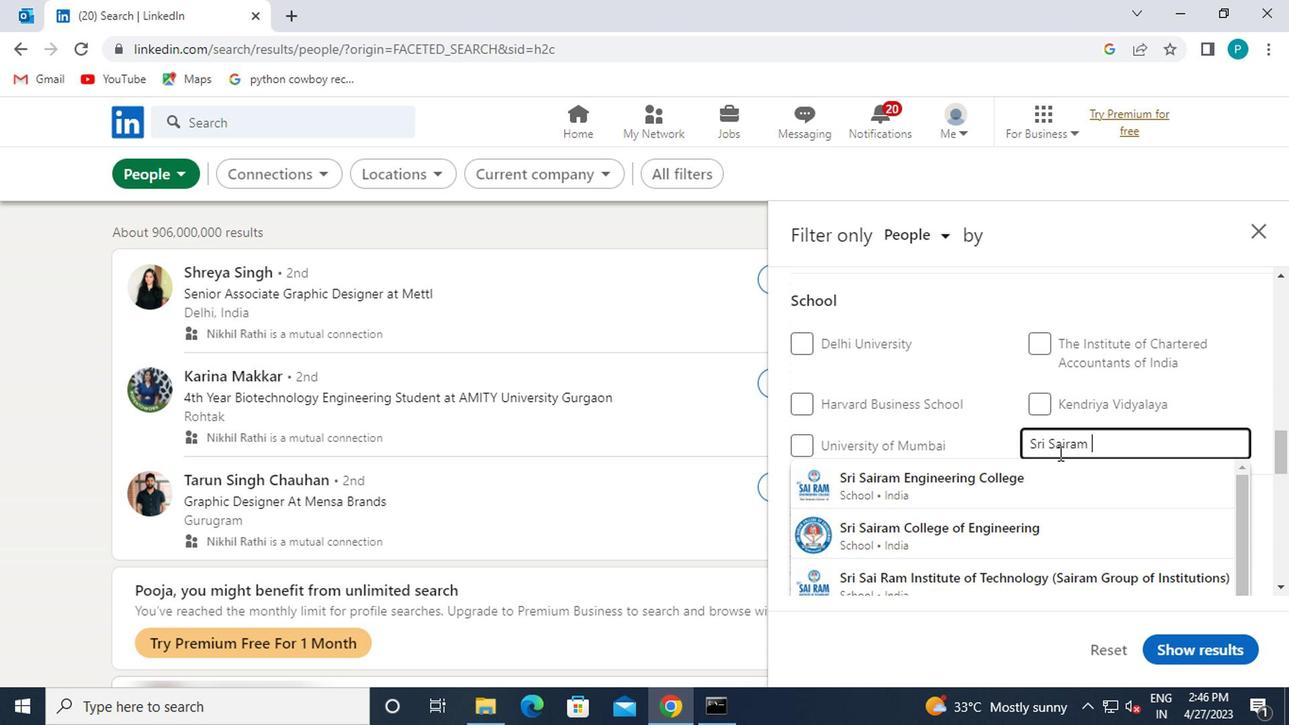 
Action: Mouse pressed left at (1063, 491)
Screenshot: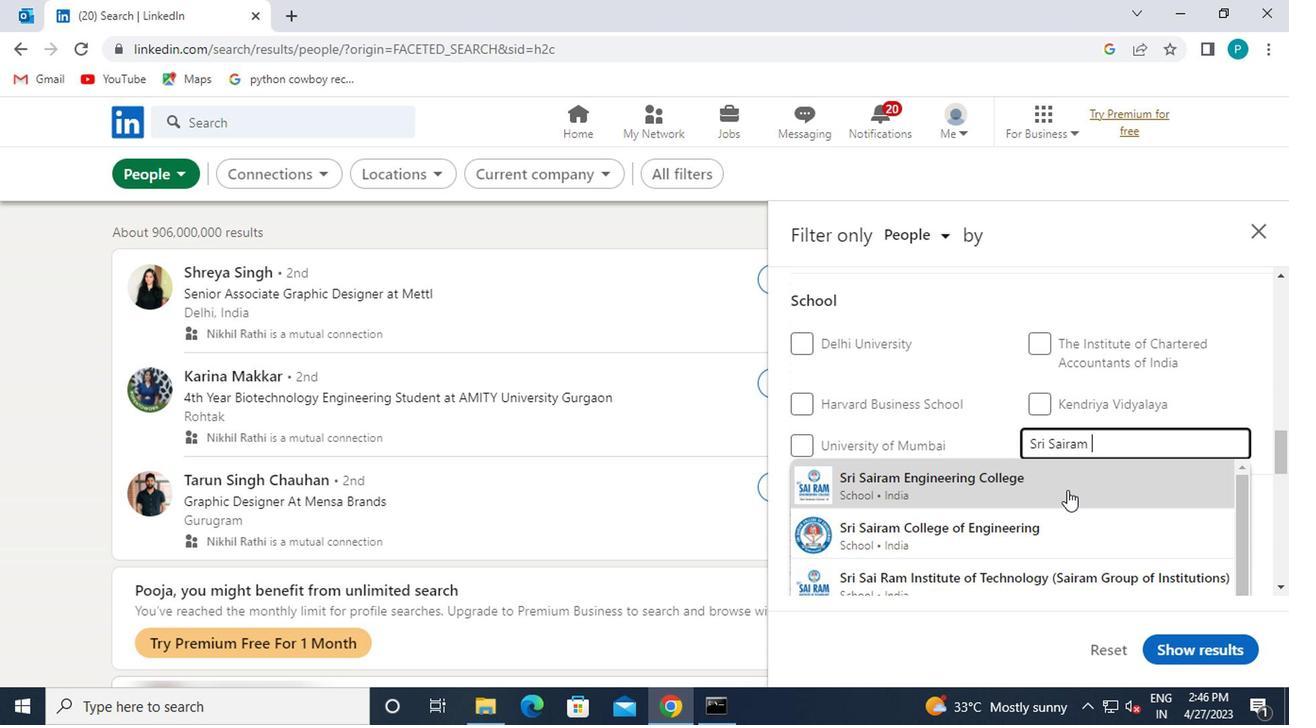 
Action: Mouse moved to (1060, 490)
Screenshot: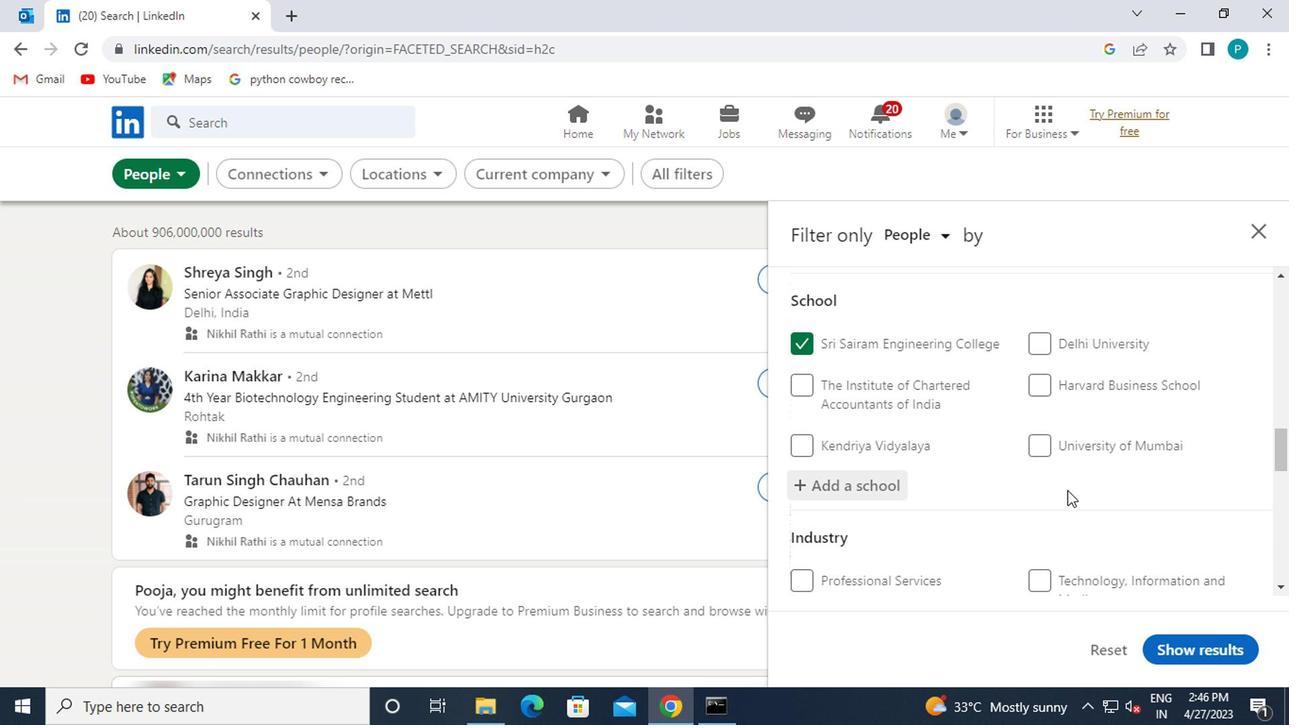 
Action: Mouse scrolled (1060, 489) with delta (0, 0)
Screenshot: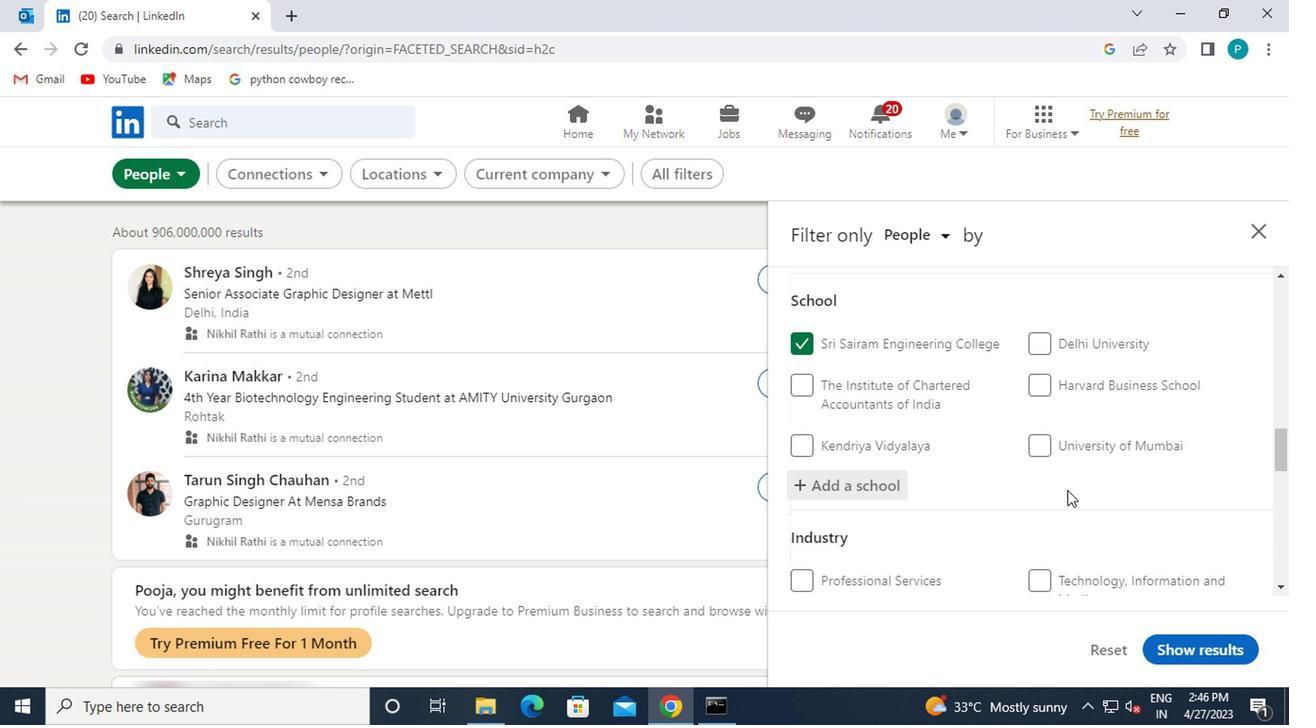 
Action: Mouse scrolled (1060, 489) with delta (0, 0)
Screenshot: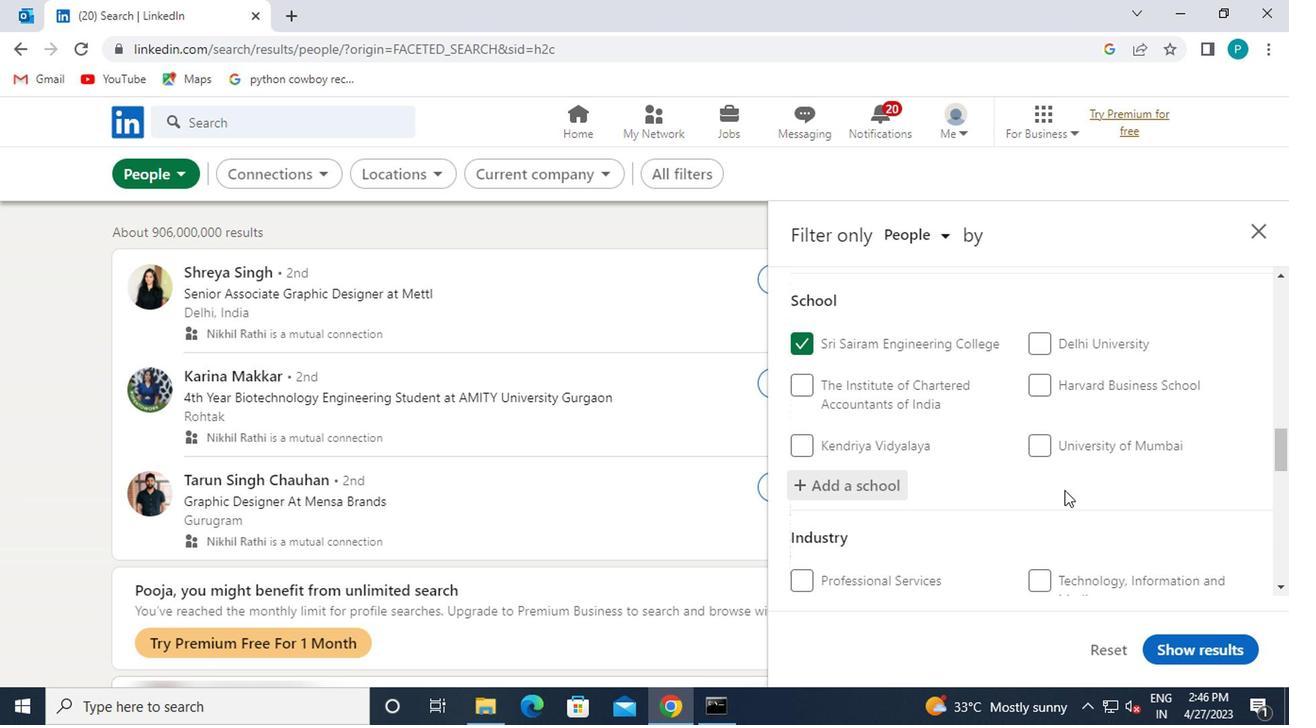 
Action: Mouse moved to (1003, 472)
Screenshot: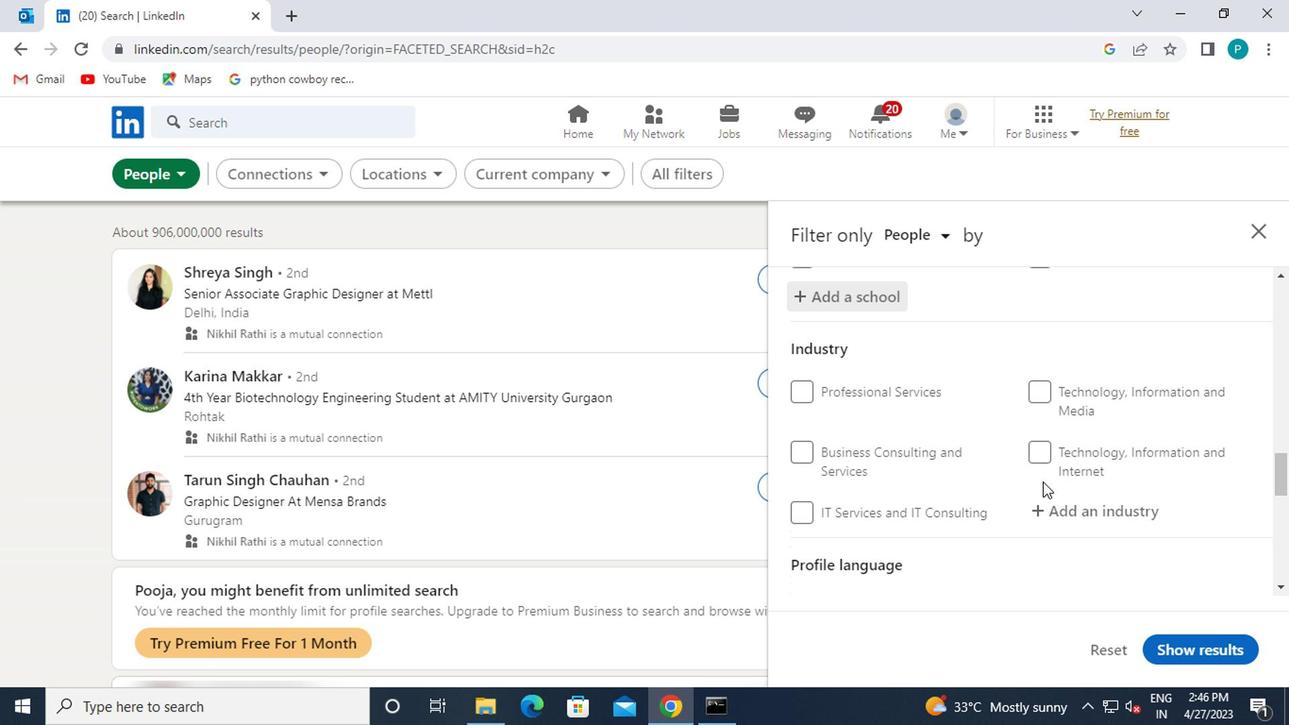 
Action: Mouse scrolled (1003, 471) with delta (0, -1)
Screenshot: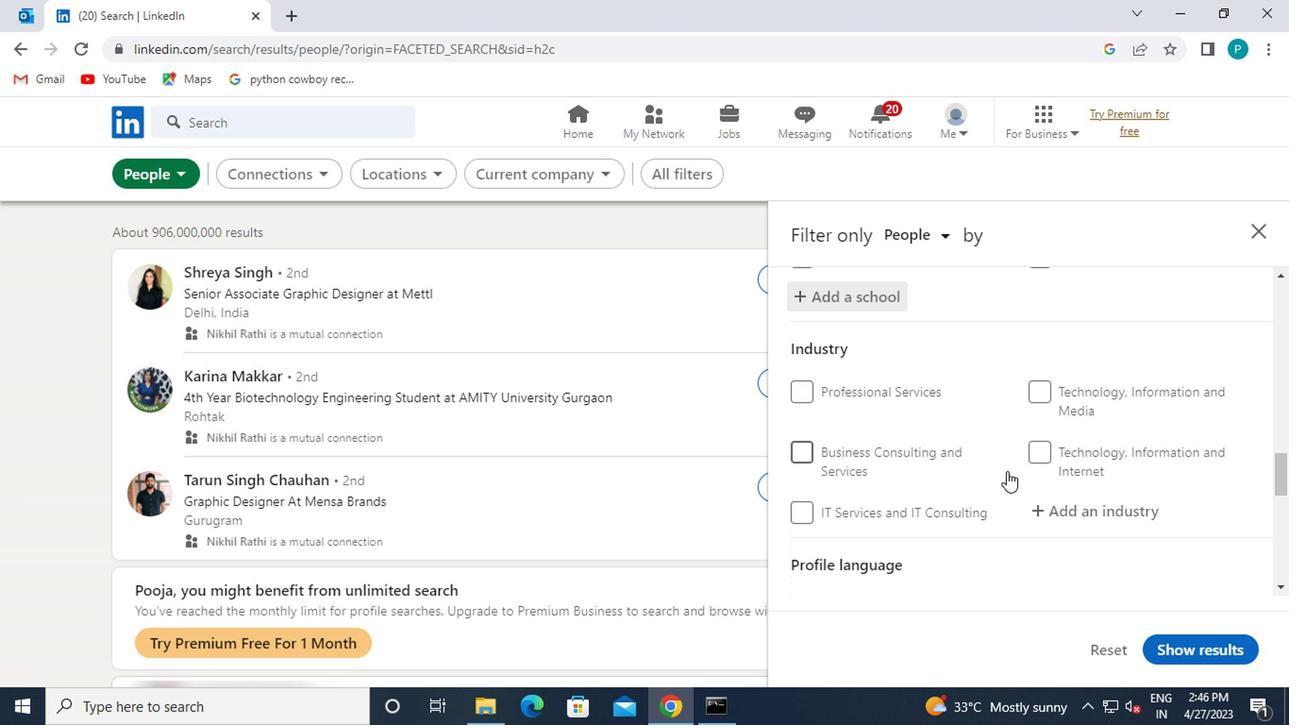 
Action: Mouse moved to (1027, 420)
Screenshot: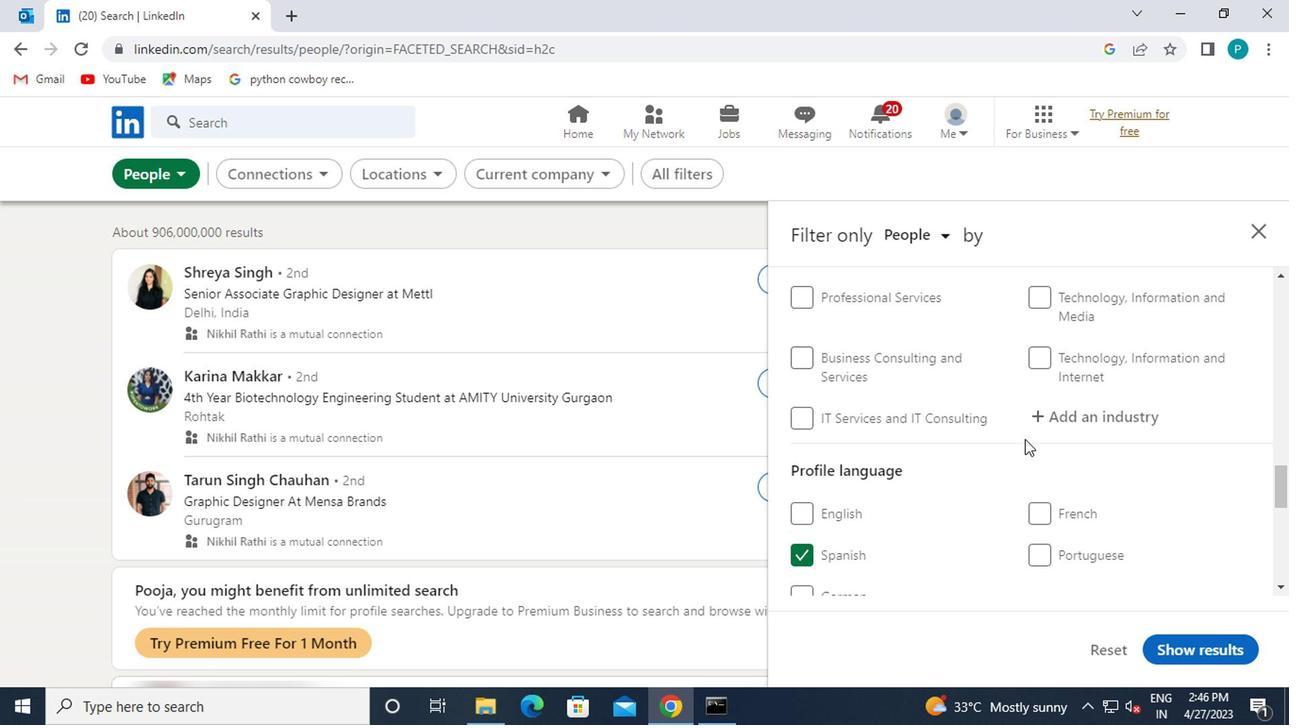 
Action: Mouse pressed left at (1027, 420)
Screenshot: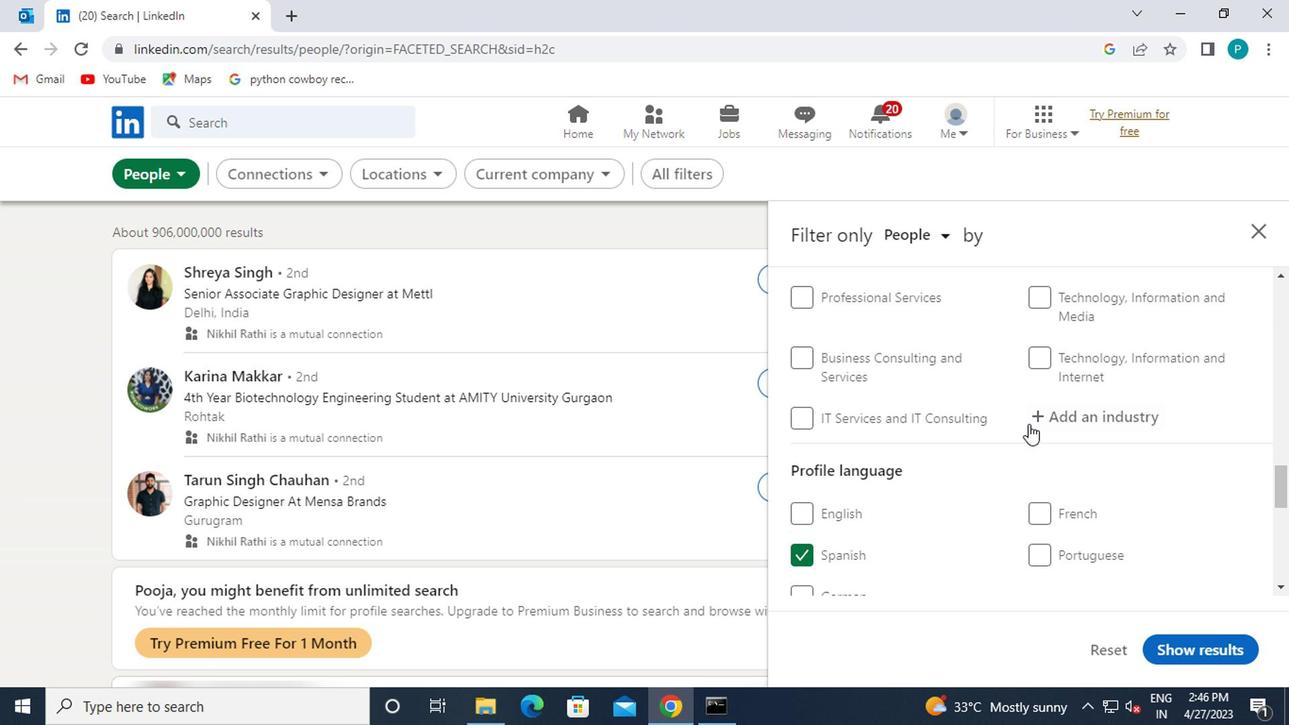 
Action: Key pressed <Key.caps_lock>R<Key.caps_lock>UBBER
Screenshot: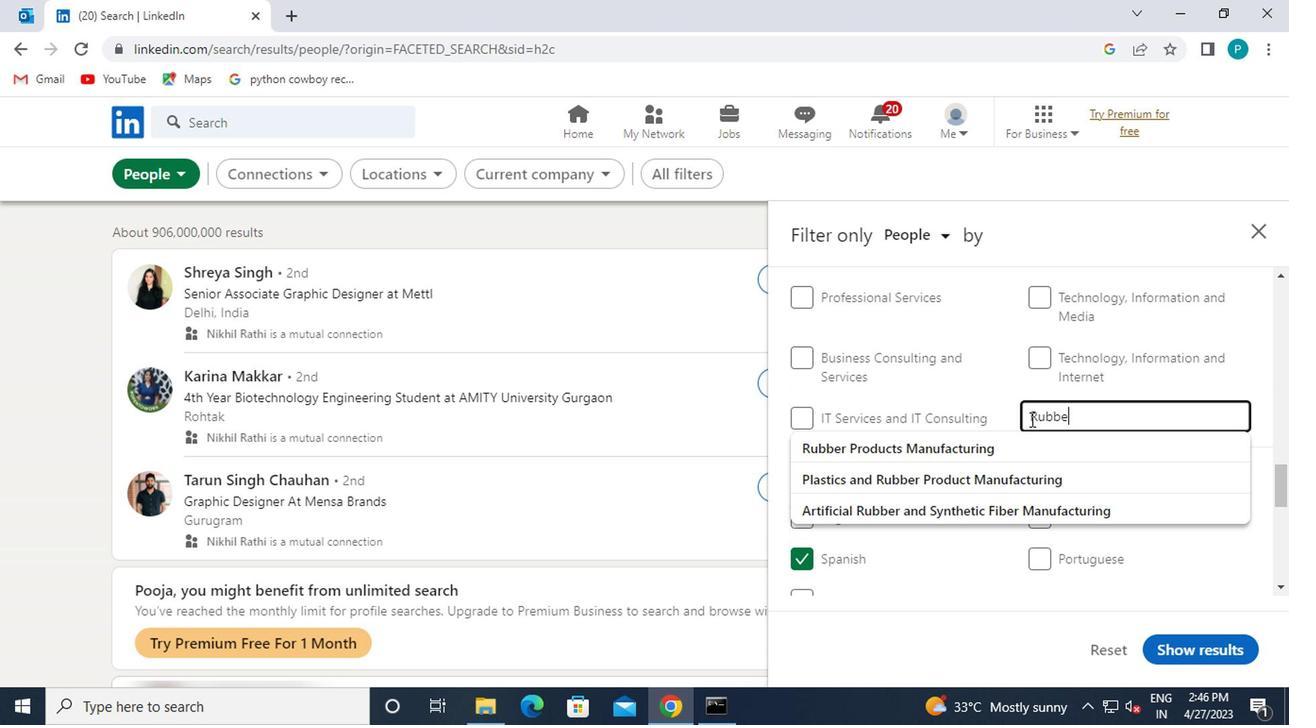 
Action: Mouse moved to (1024, 437)
Screenshot: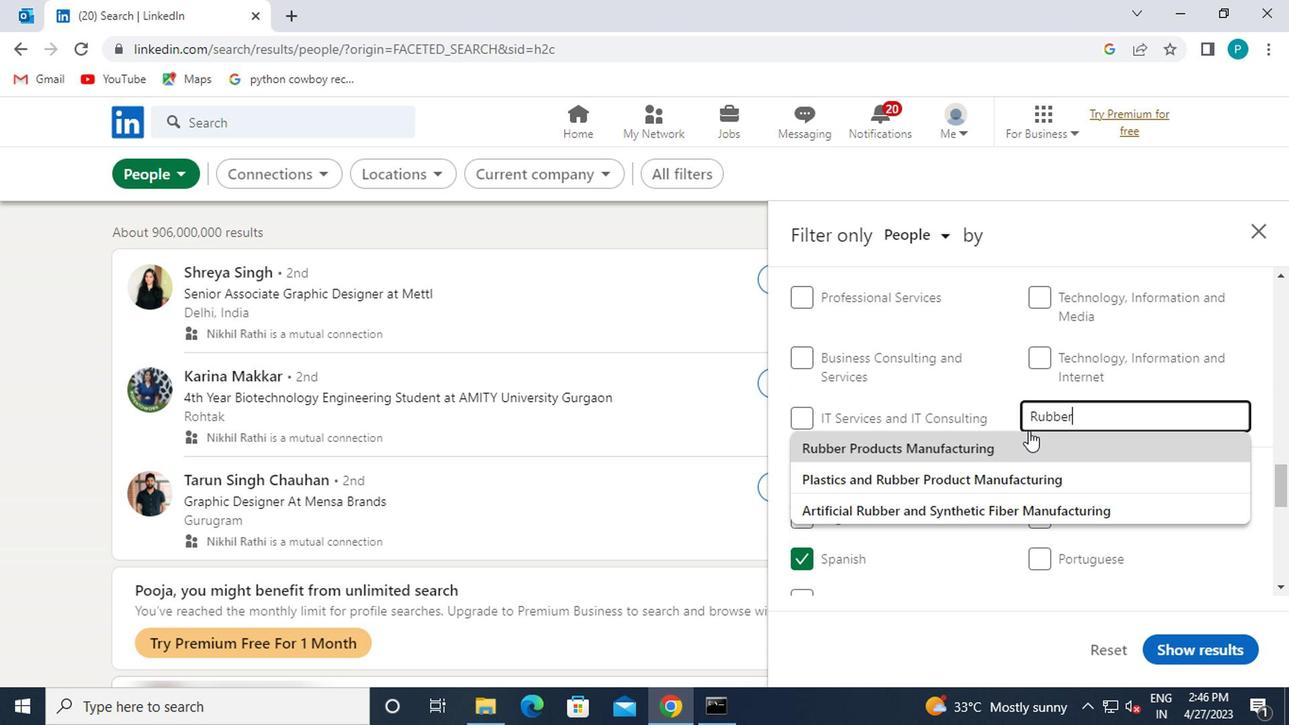 
Action: Mouse pressed left at (1024, 437)
Screenshot: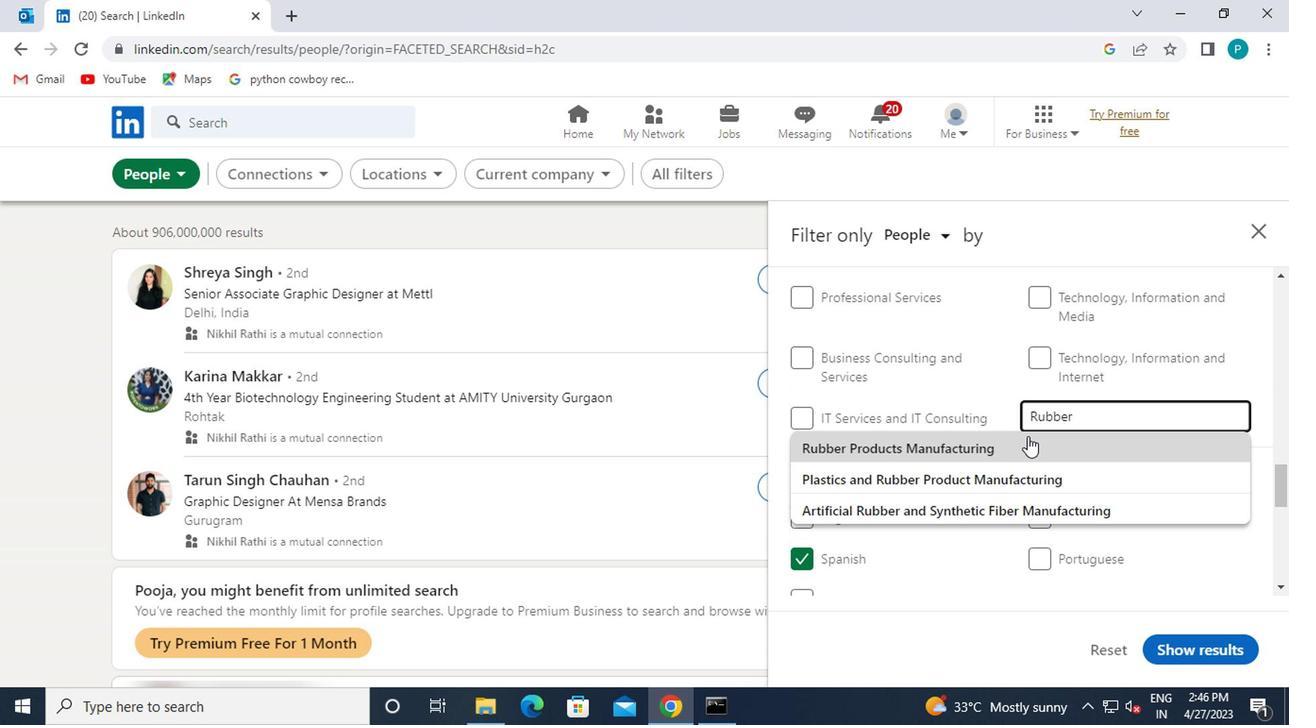 
Action: Mouse moved to (1014, 442)
Screenshot: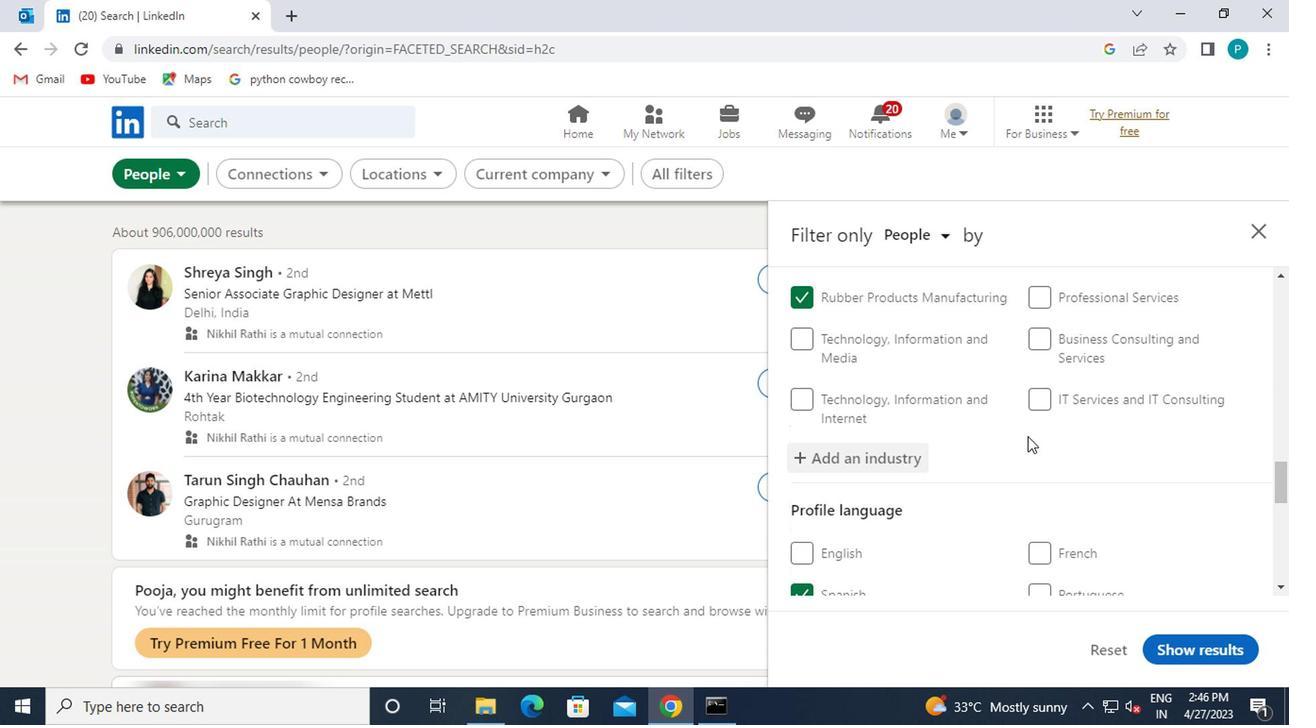 
Action: Mouse scrolled (1014, 441) with delta (0, -1)
Screenshot: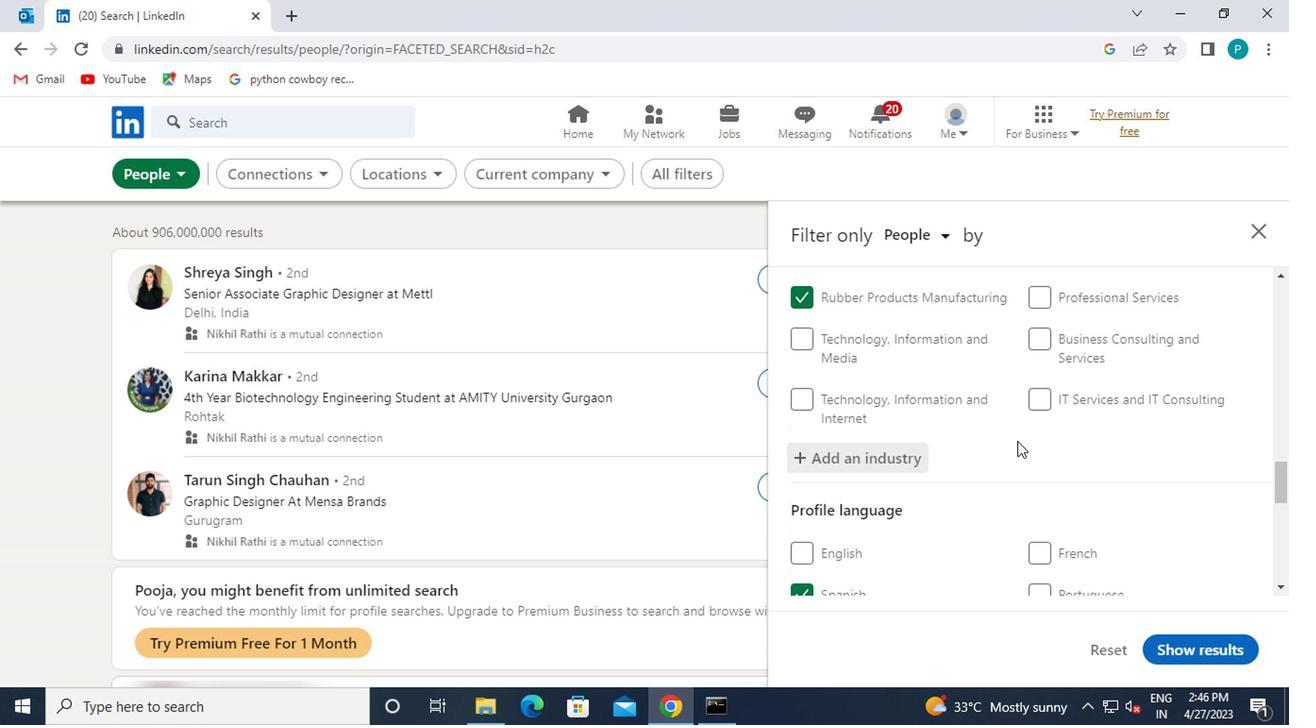 
Action: Mouse scrolled (1014, 441) with delta (0, -1)
Screenshot: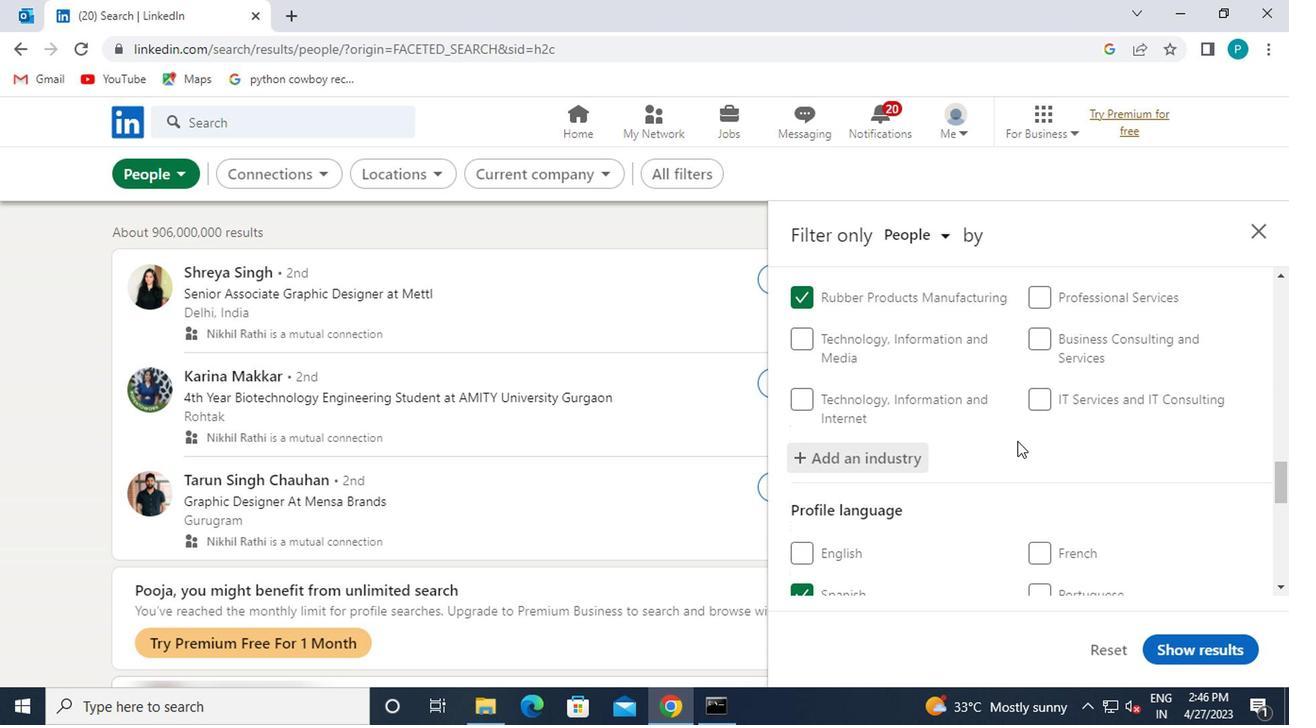 
Action: Mouse moved to (1000, 450)
Screenshot: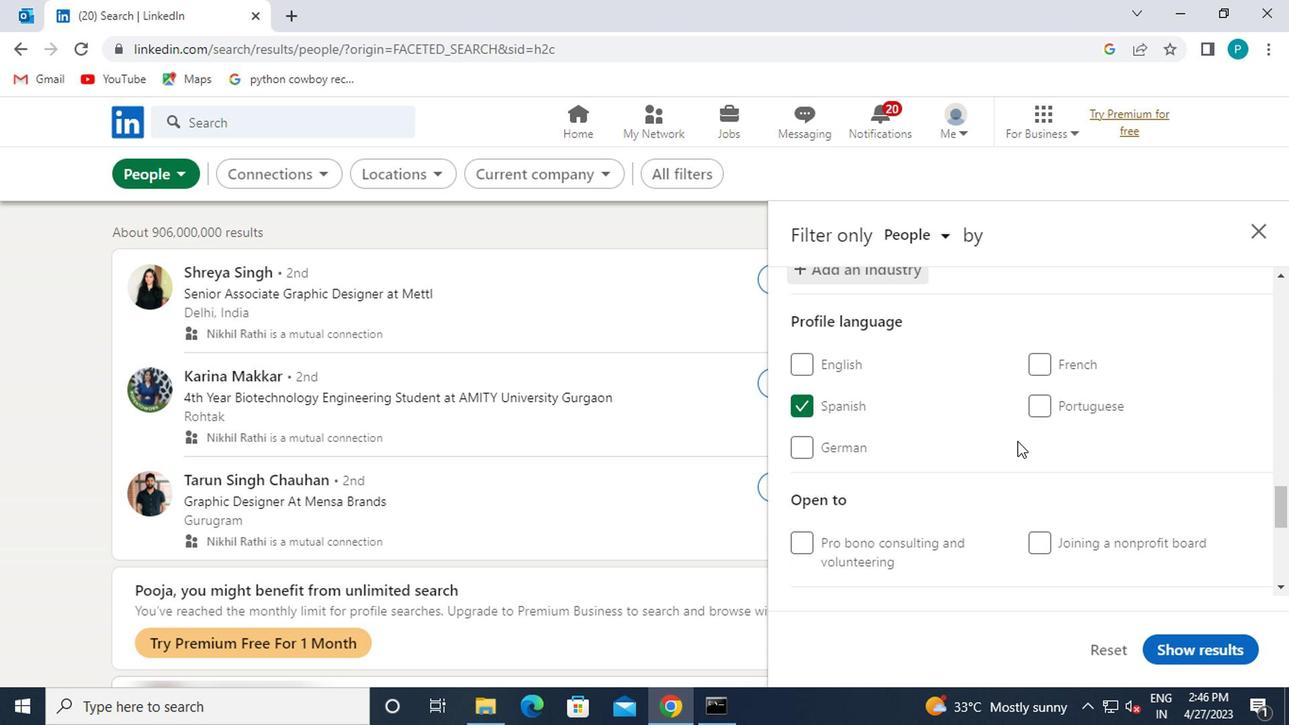 
Action: Mouse scrolled (1000, 449) with delta (0, 0)
Screenshot: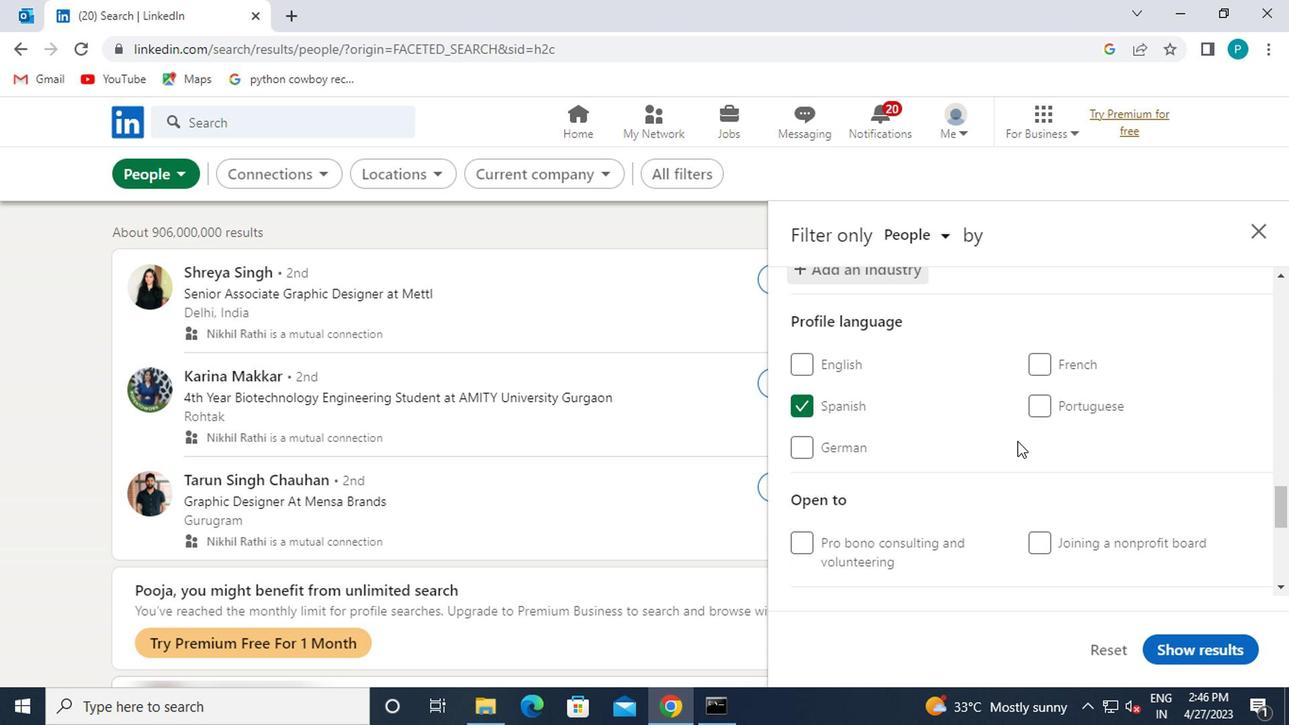 
Action: Mouse moved to (997, 452)
Screenshot: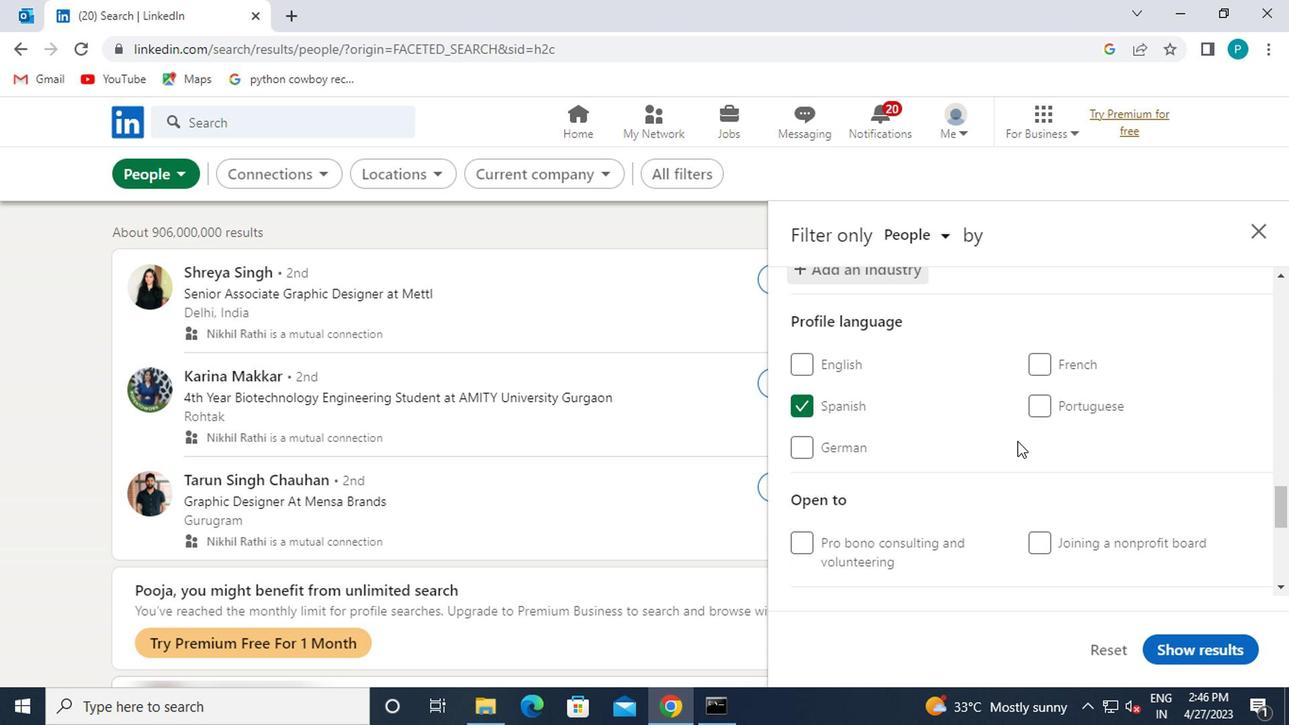 
Action: Mouse scrolled (997, 451) with delta (0, 0)
Screenshot: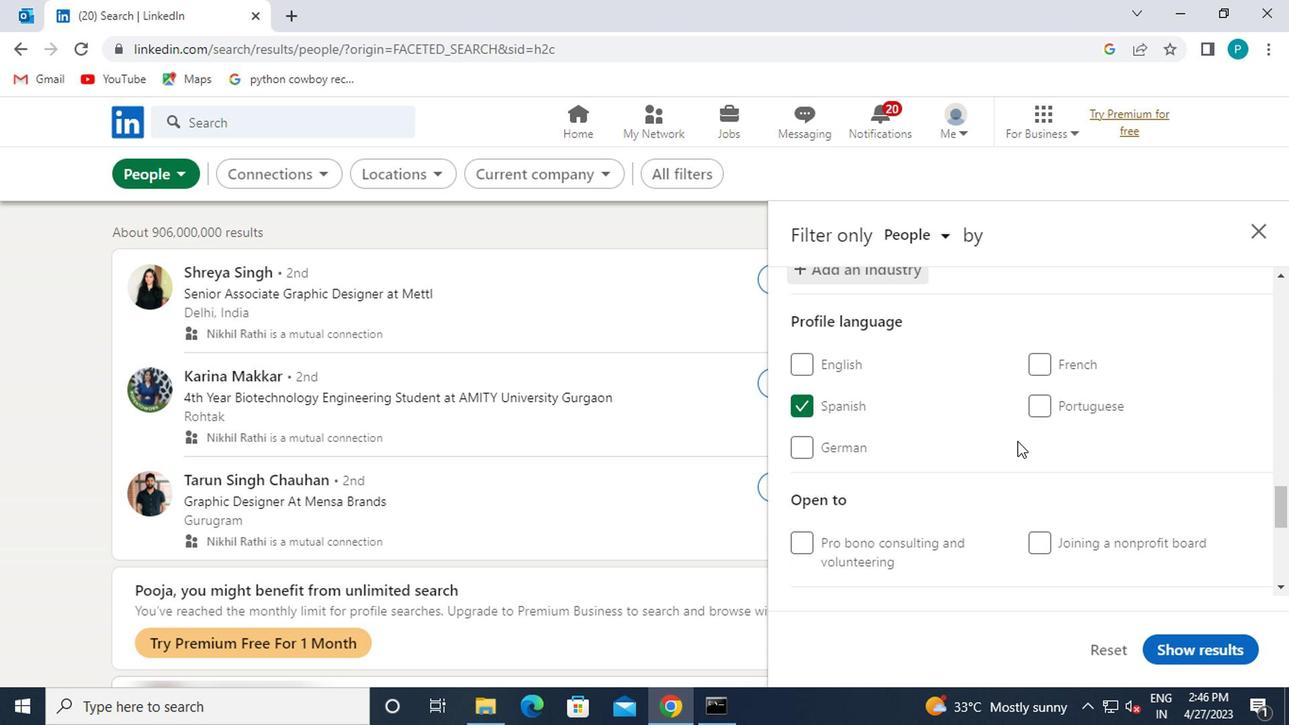 
Action: Mouse moved to (995, 454)
Screenshot: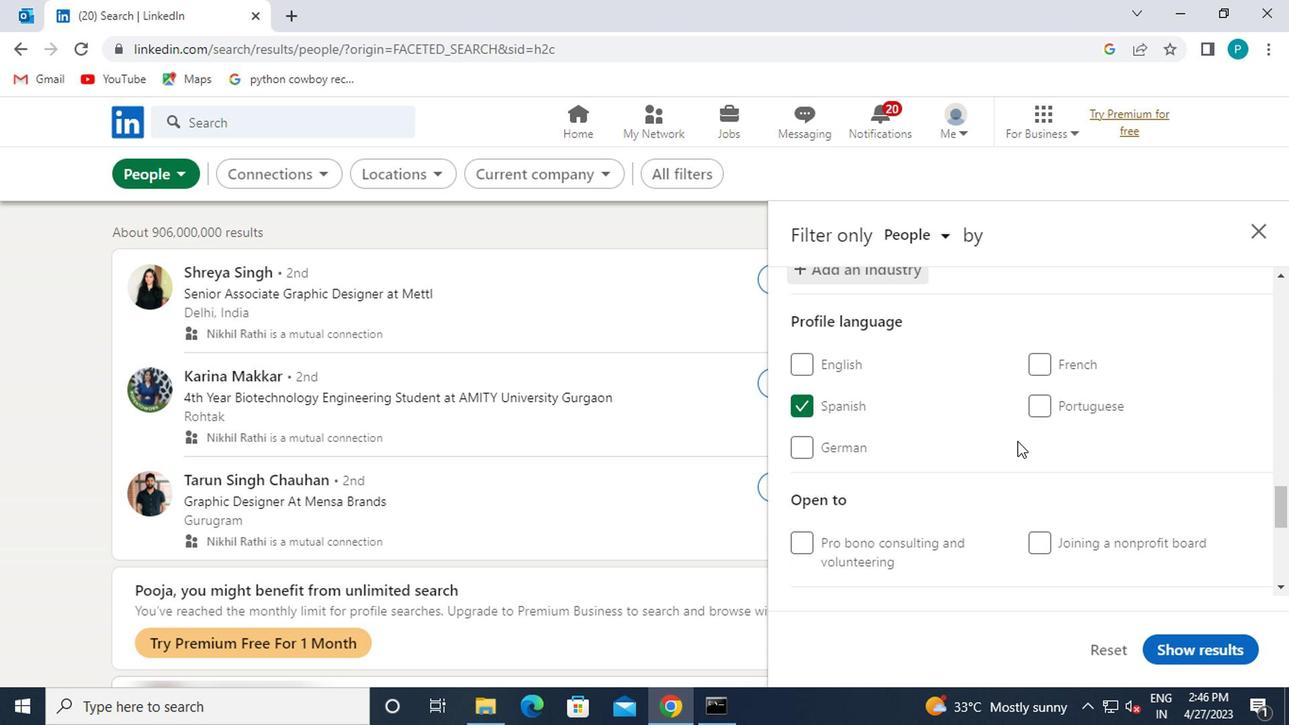 
Action: Mouse scrolled (995, 453) with delta (0, 0)
Screenshot: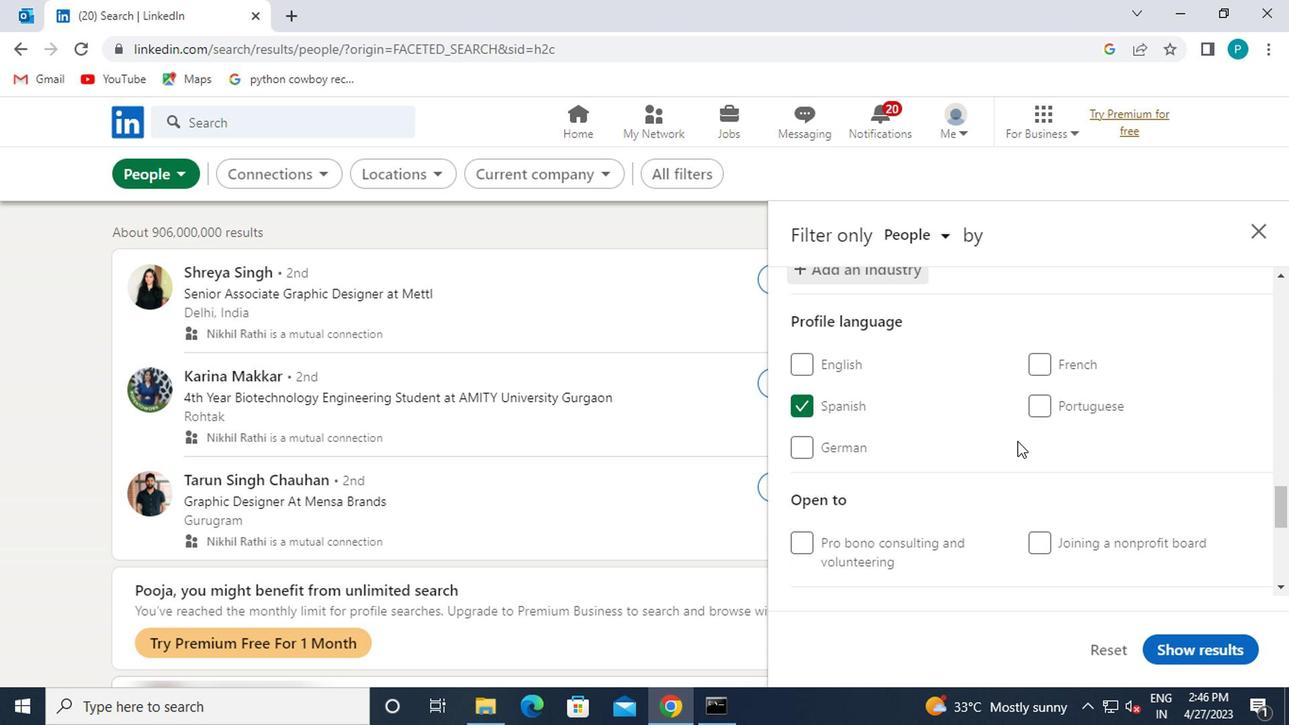 
Action: Mouse moved to (1053, 462)
Screenshot: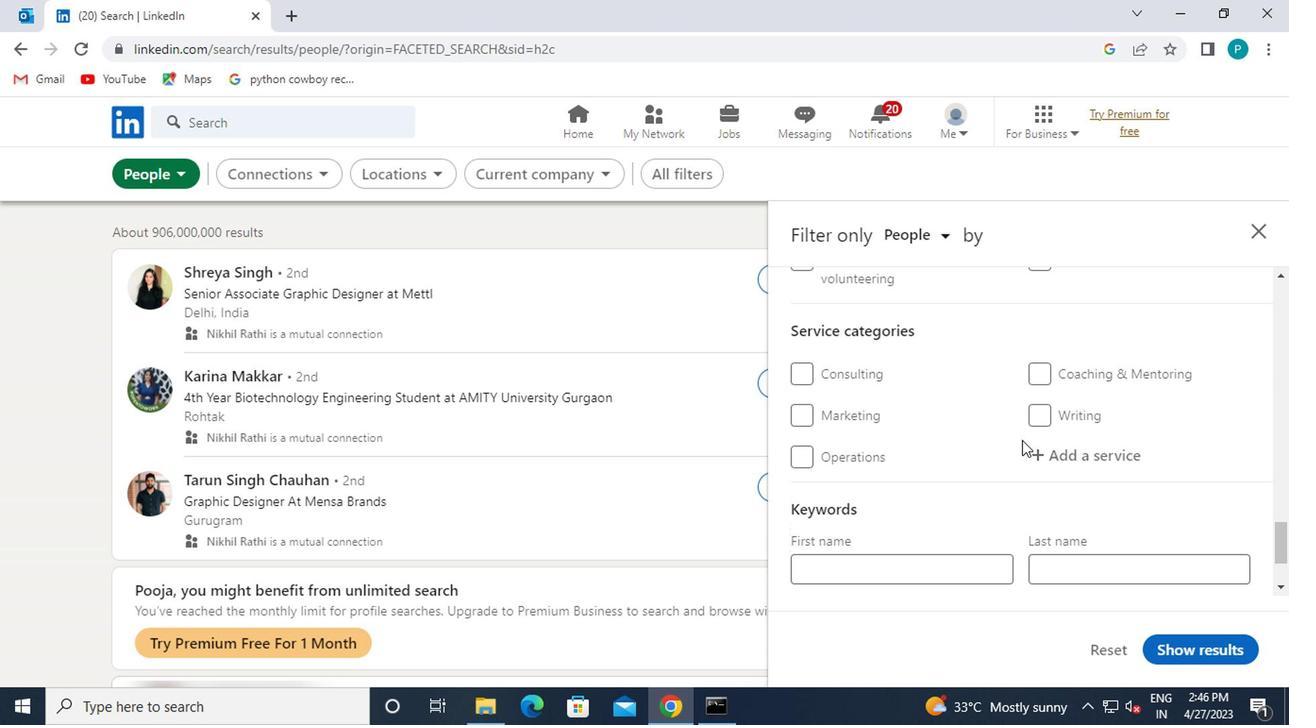 
Action: Mouse pressed left at (1053, 462)
Screenshot: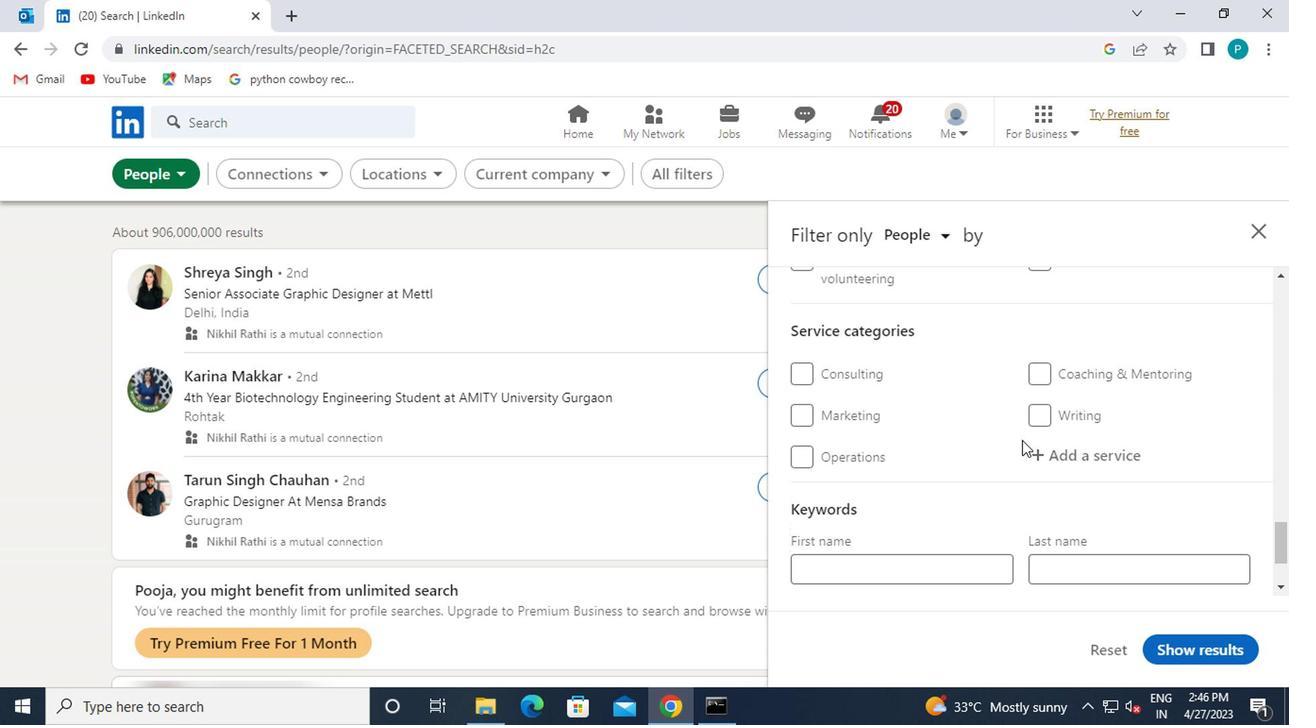 
Action: Key pressed <Key.caps_lock>L<Key.caps_lock>IFE
Screenshot: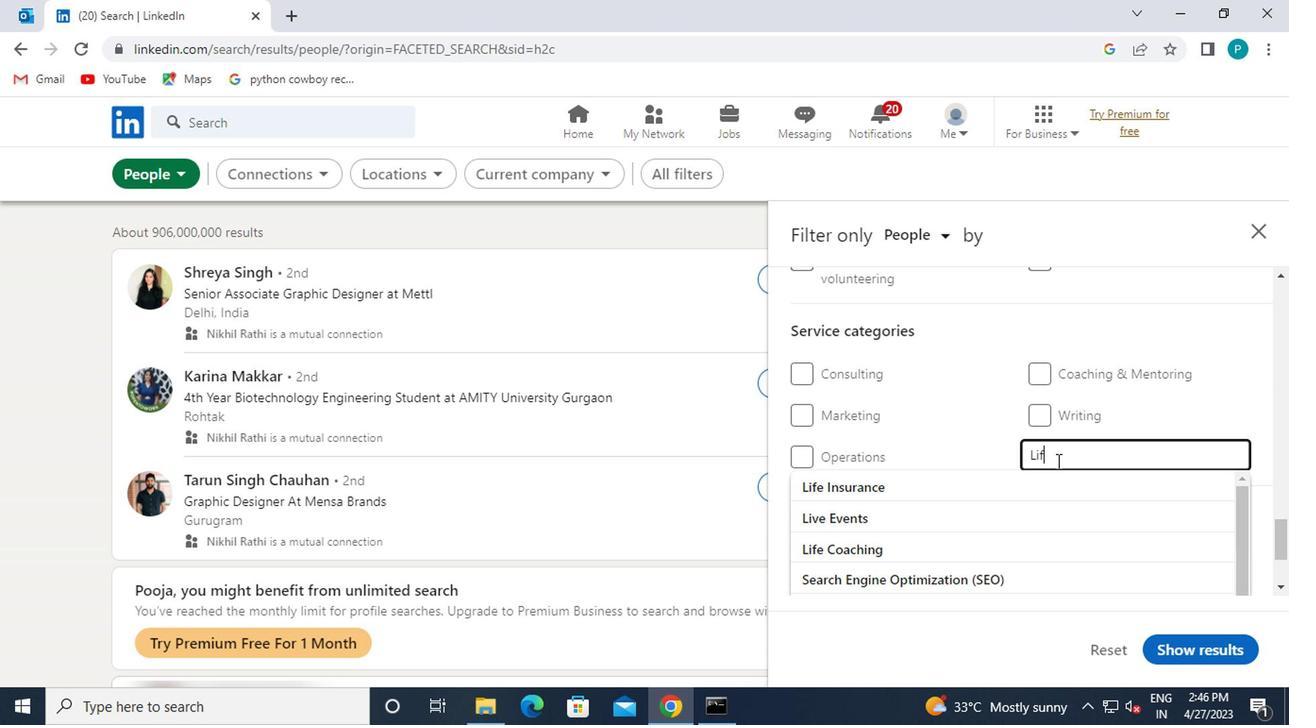 
Action: Mouse moved to (860, 521)
Screenshot: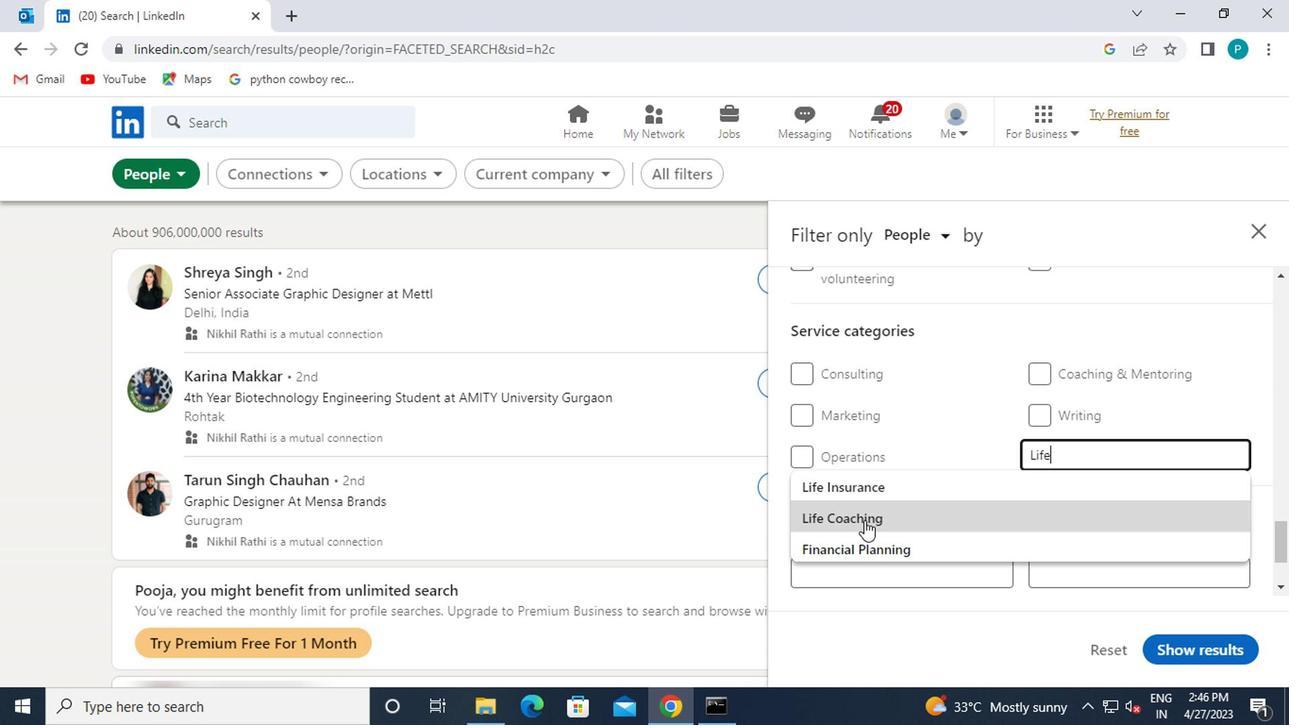 
Action: Mouse pressed left at (860, 521)
Screenshot: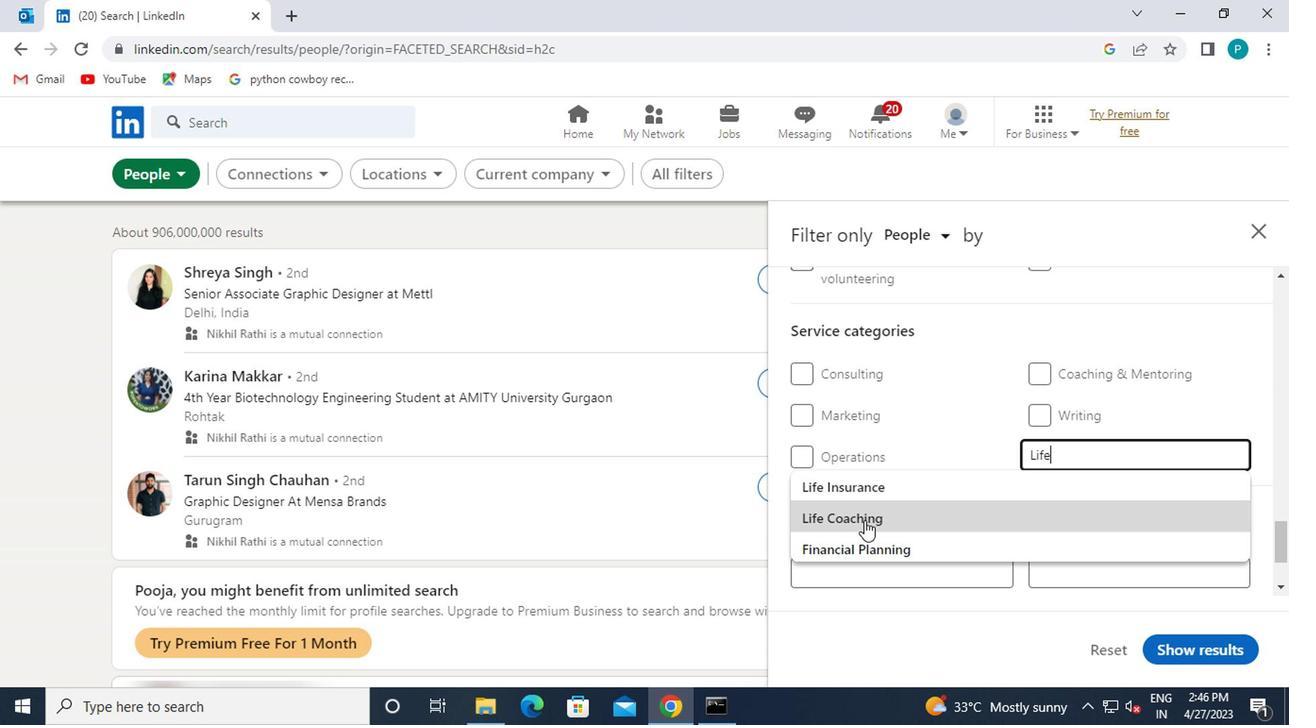 
Action: Mouse moved to (860, 521)
Screenshot: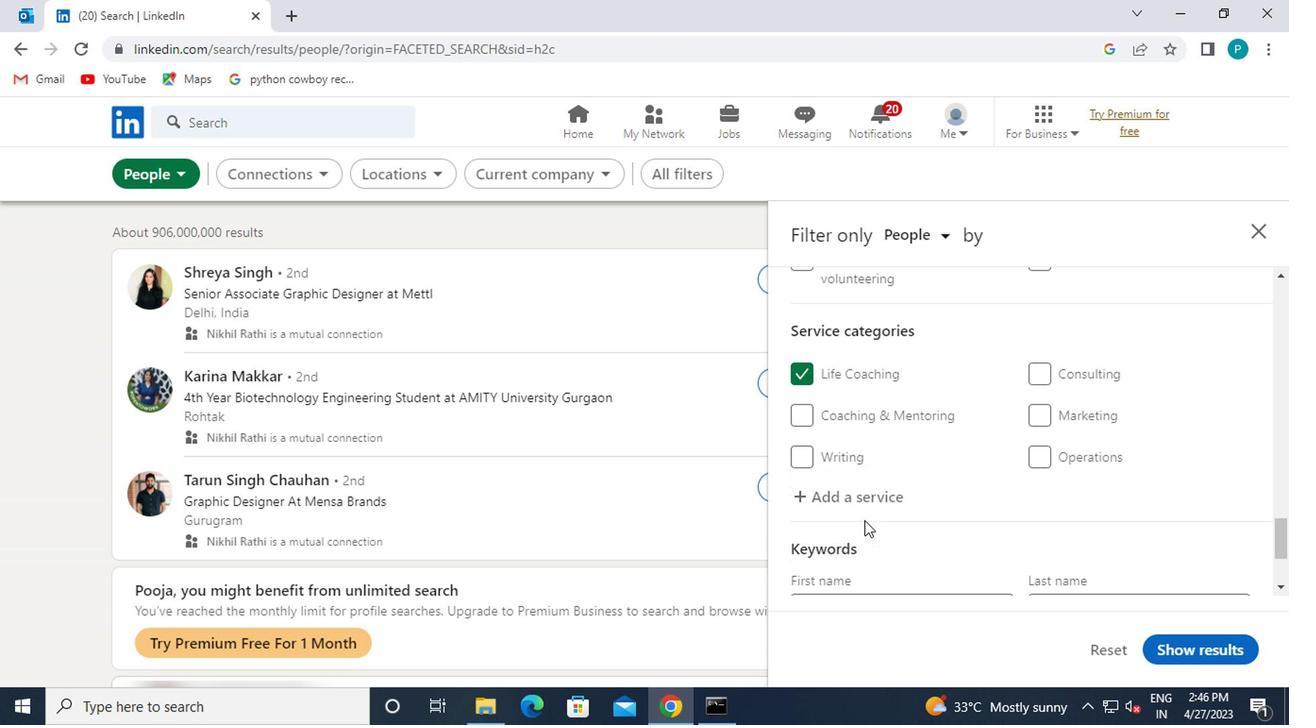 
Action: Mouse scrolled (860, 520) with delta (0, -1)
Screenshot: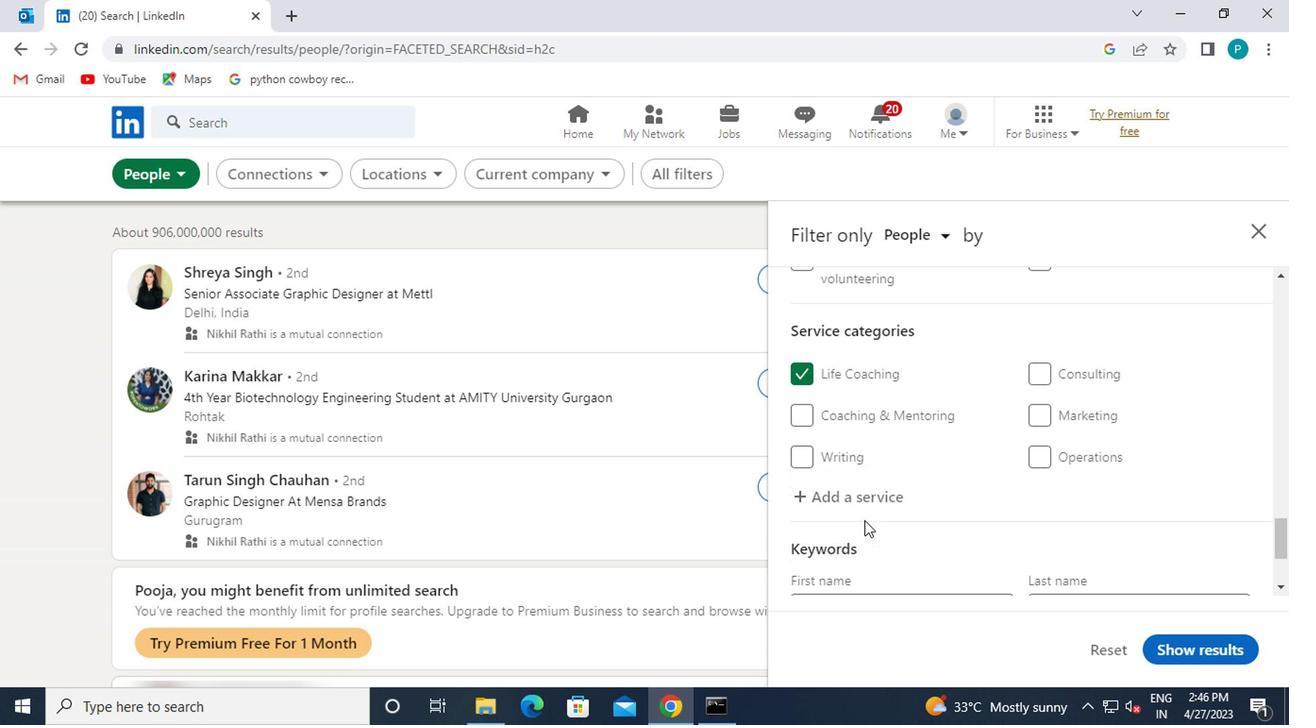 
Action: Mouse scrolled (860, 520) with delta (0, -1)
Screenshot: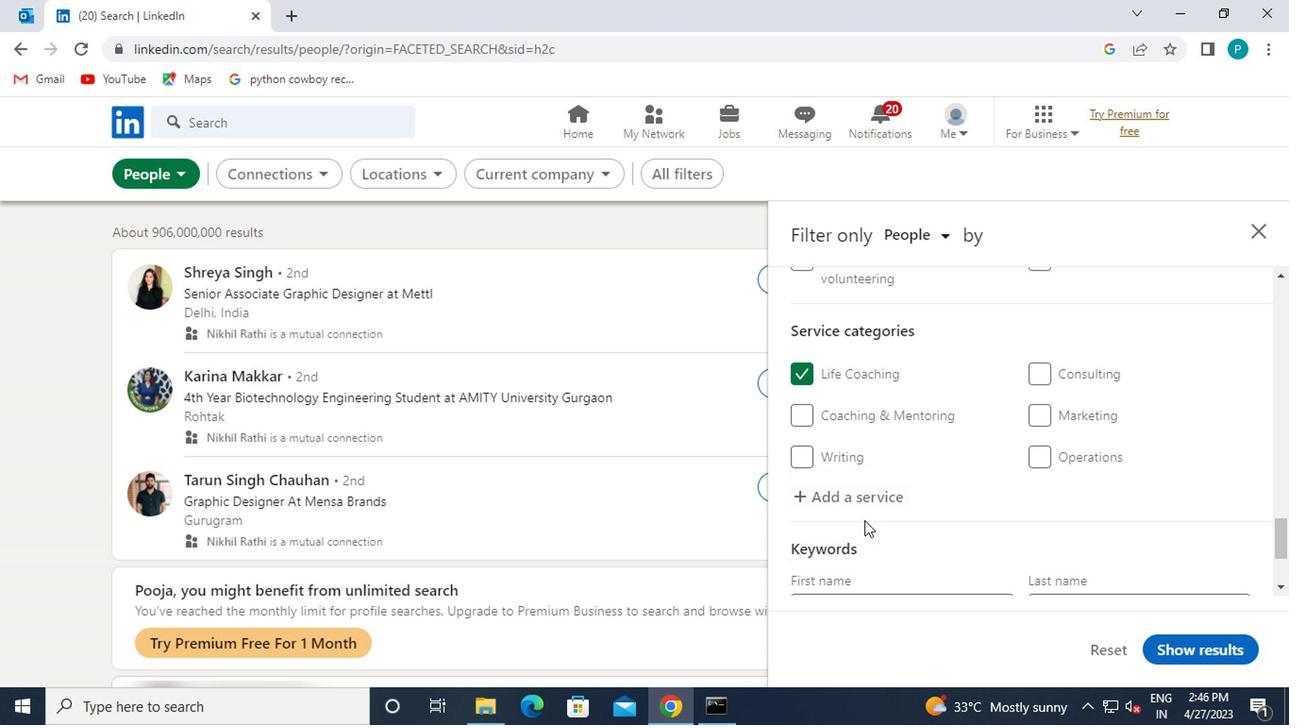 
Action: Mouse scrolled (860, 520) with delta (0, -1)
Screenshot: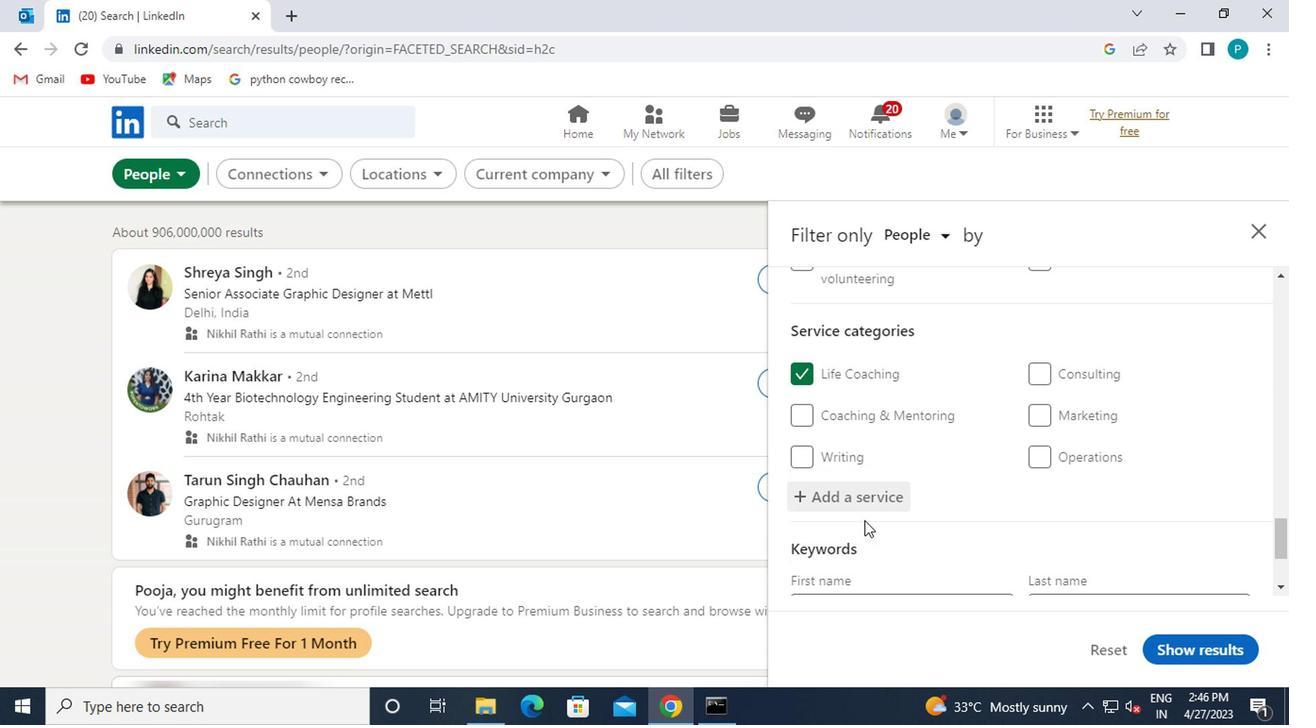 
Action: Mouse moved to (854, 501)
Screenshot: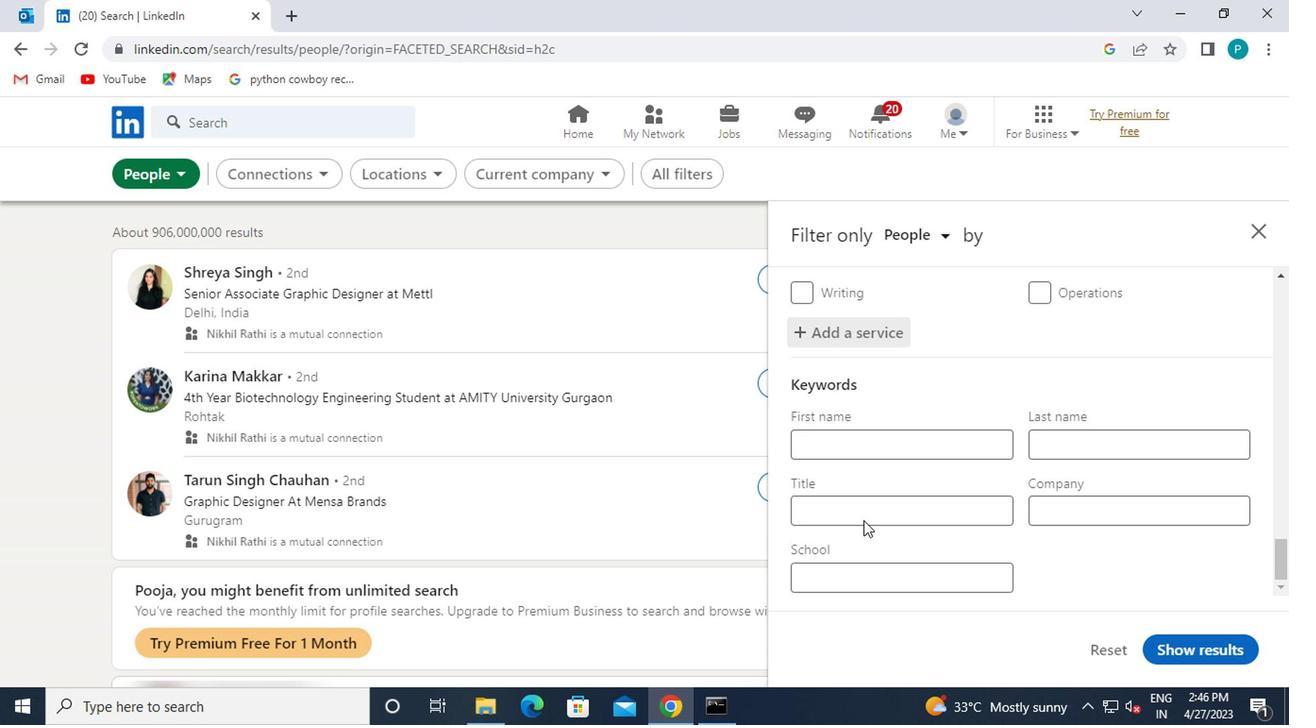 
Action: Mouse pressed left at (854, 501)
Screenshot: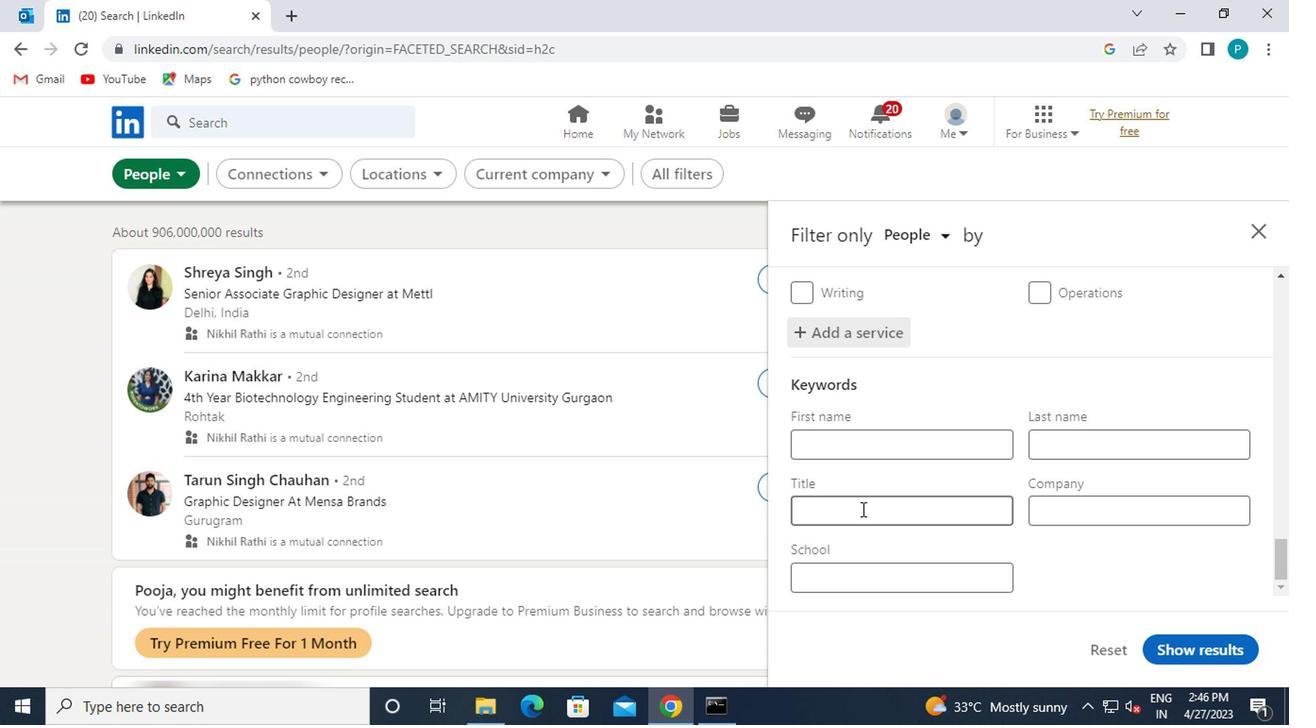 
Action: Key pressed <Key.caps_lock>A<Key.caps_lock>UDITOE<Key.backspace>R
Screenshot: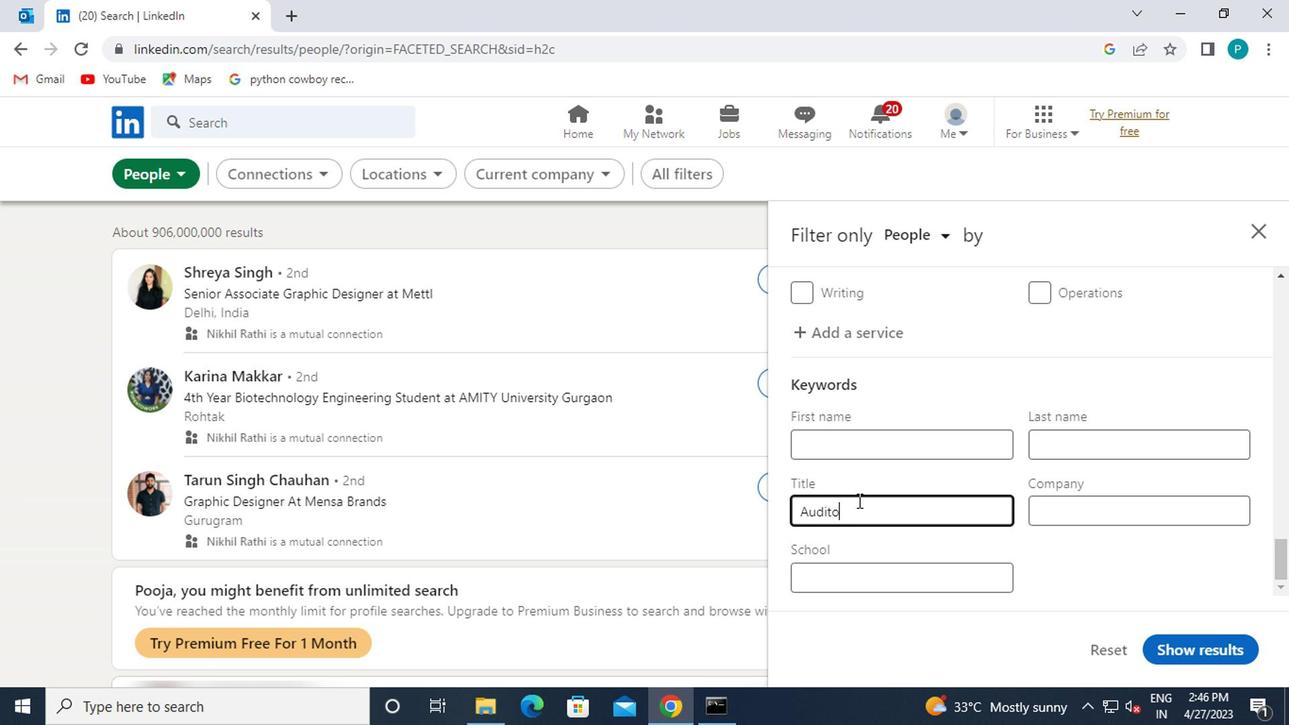 
Action: Mouse moved to (1197, 650)
Screenshot: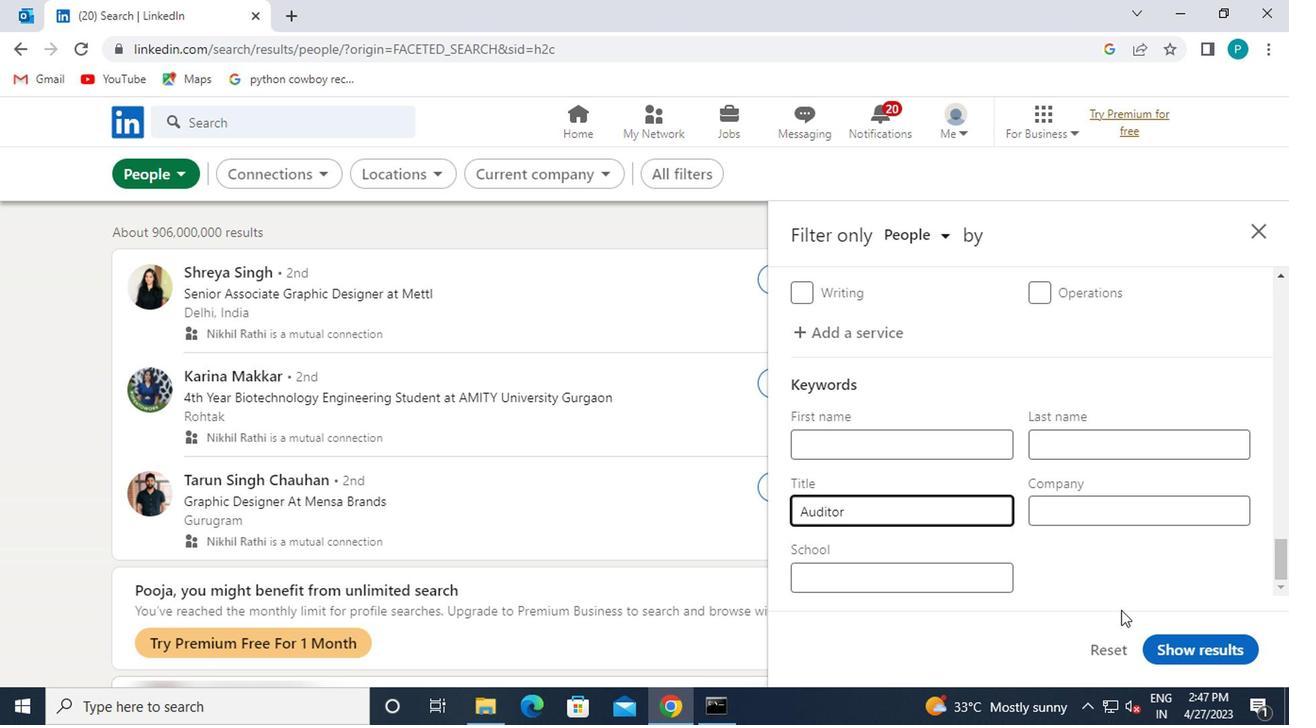 
Action: Mouse pressed left at (1197, 650)
Screenshot: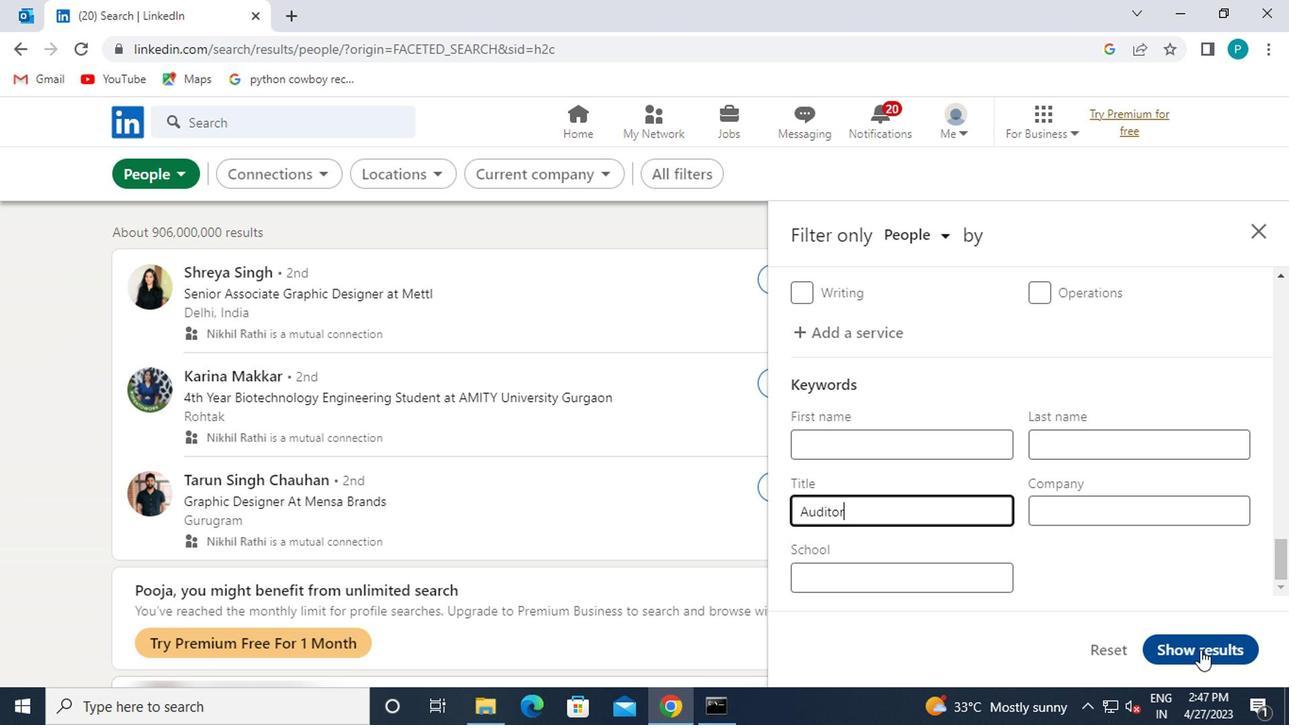 
